 Task: Find connections with filter location Bom Despacho with filter topic #lawschoolwith filter profile language French with filter current company Uplers with filter school Trinity NDT - NABL Accredited NDT Labs I Welding Inspection I Training & Certification Courses with filter industry Office Administration with filter service category Executive Coaching with filter keywords title Technical Writer
Action: Mouse moved to (645, 112)
Screenshot: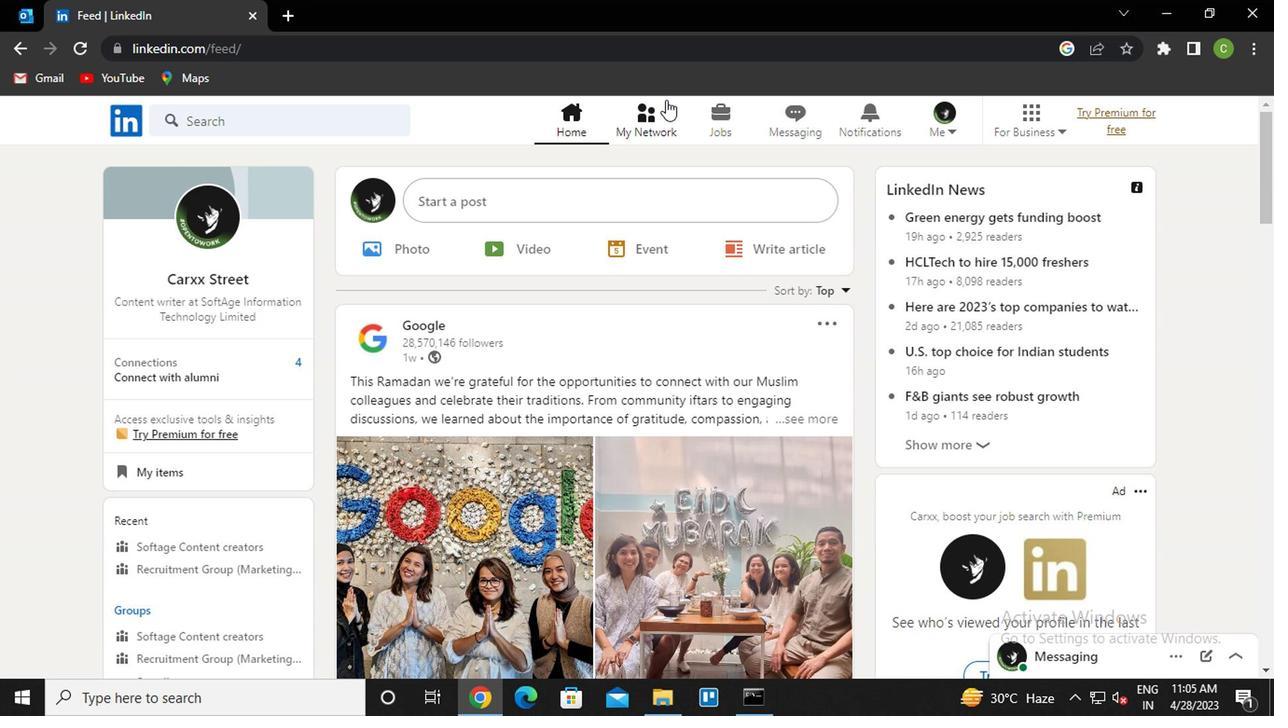 
Action: Mouse pressed left at (645, 112)
Screenshot: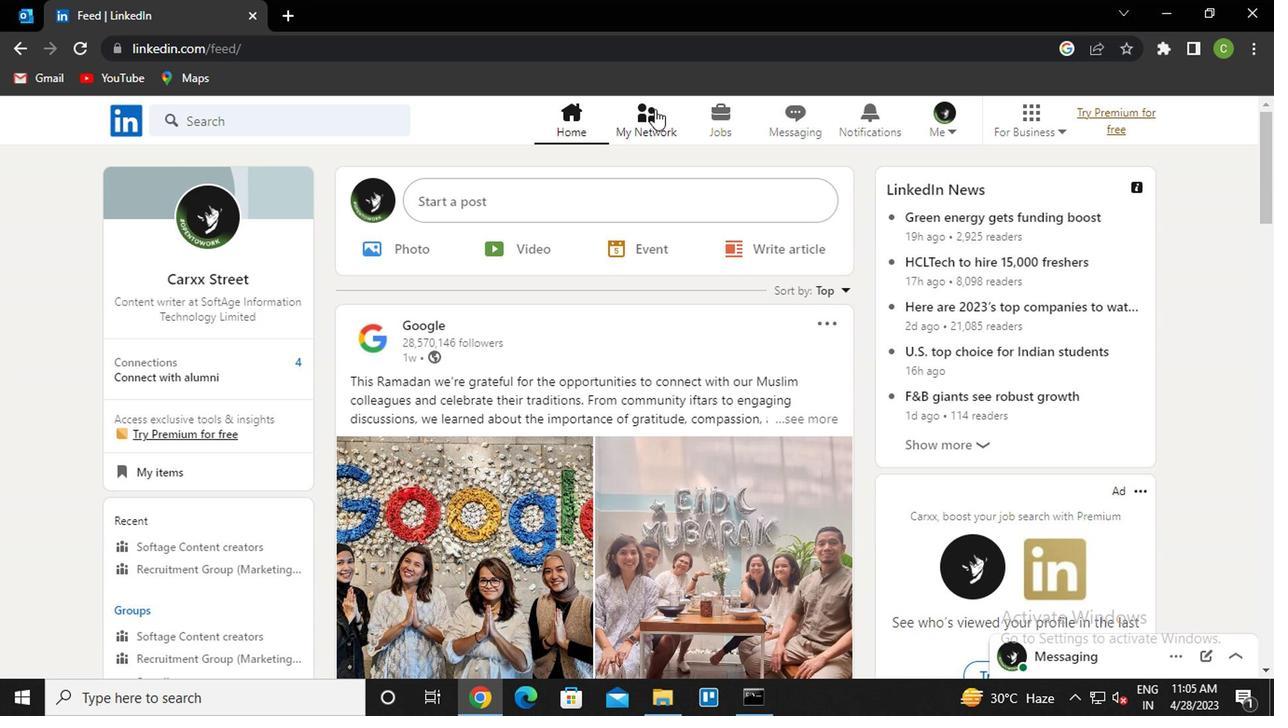 
Action: Mouse moved to (268, 226)
Screenshot: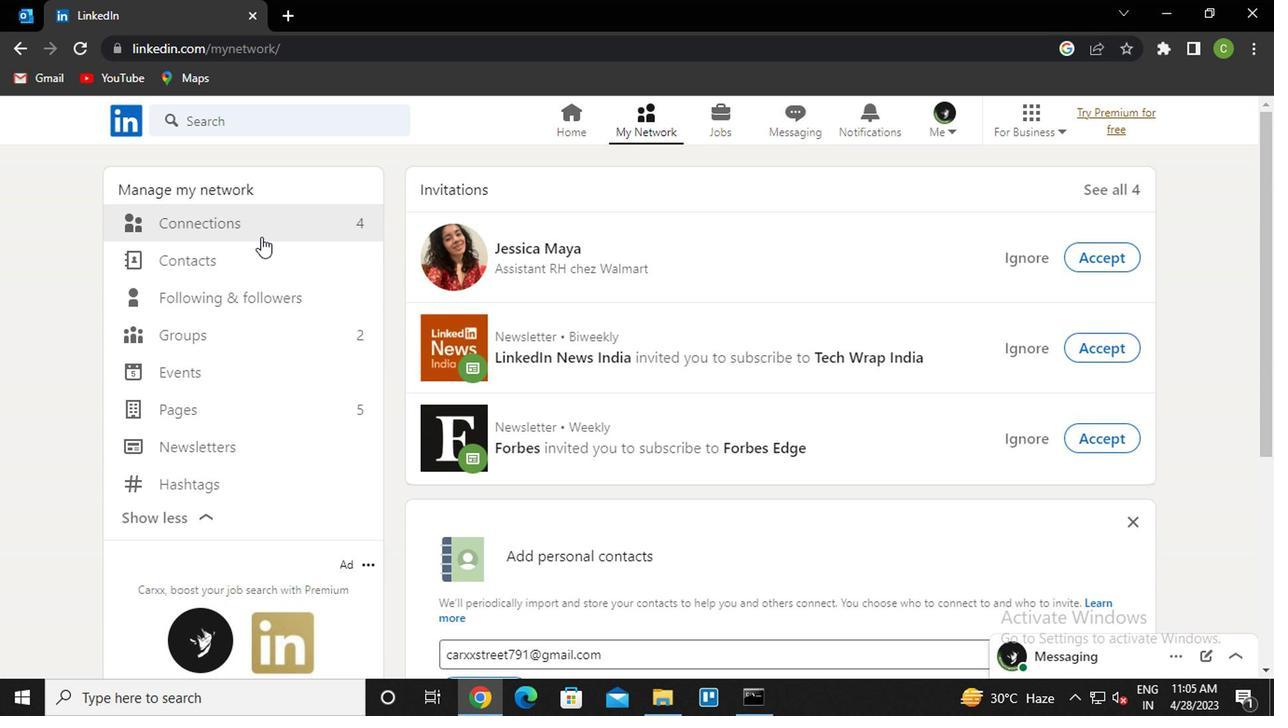 
Action: Mouse pressed left at (268, 226)
Screenshot: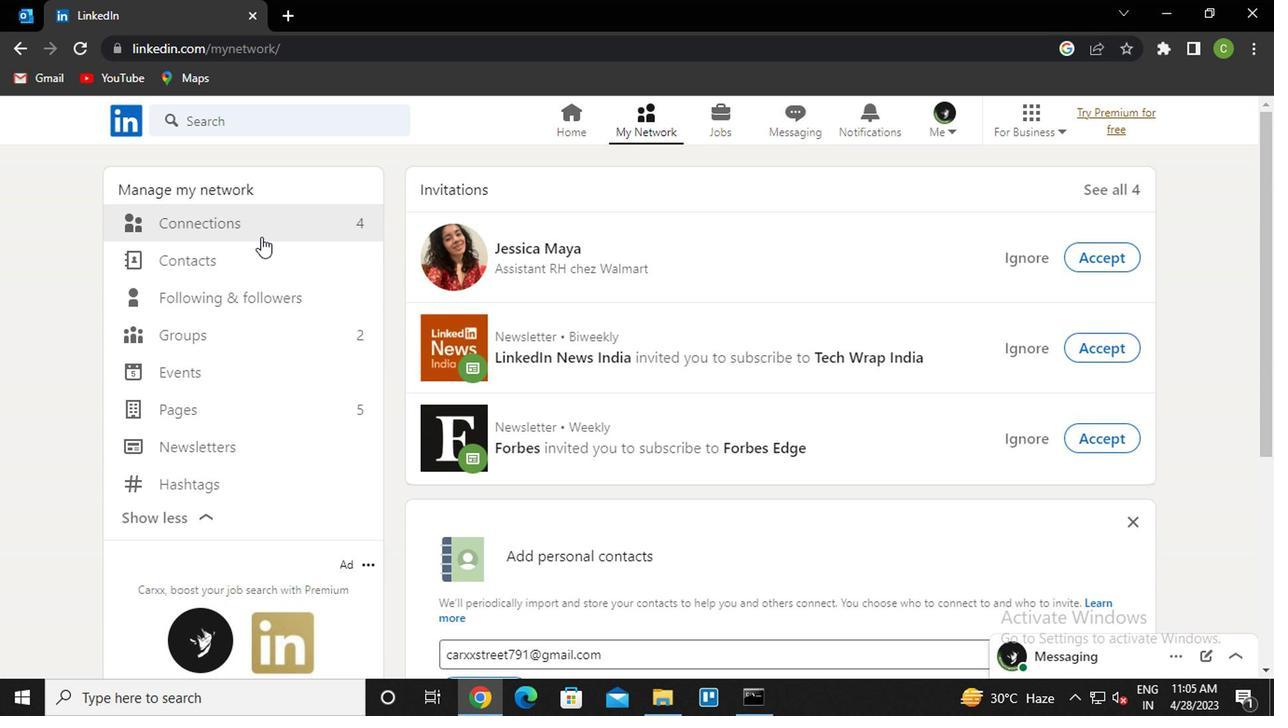 
Action: Mouse moved to (737, 226)
Screenshot: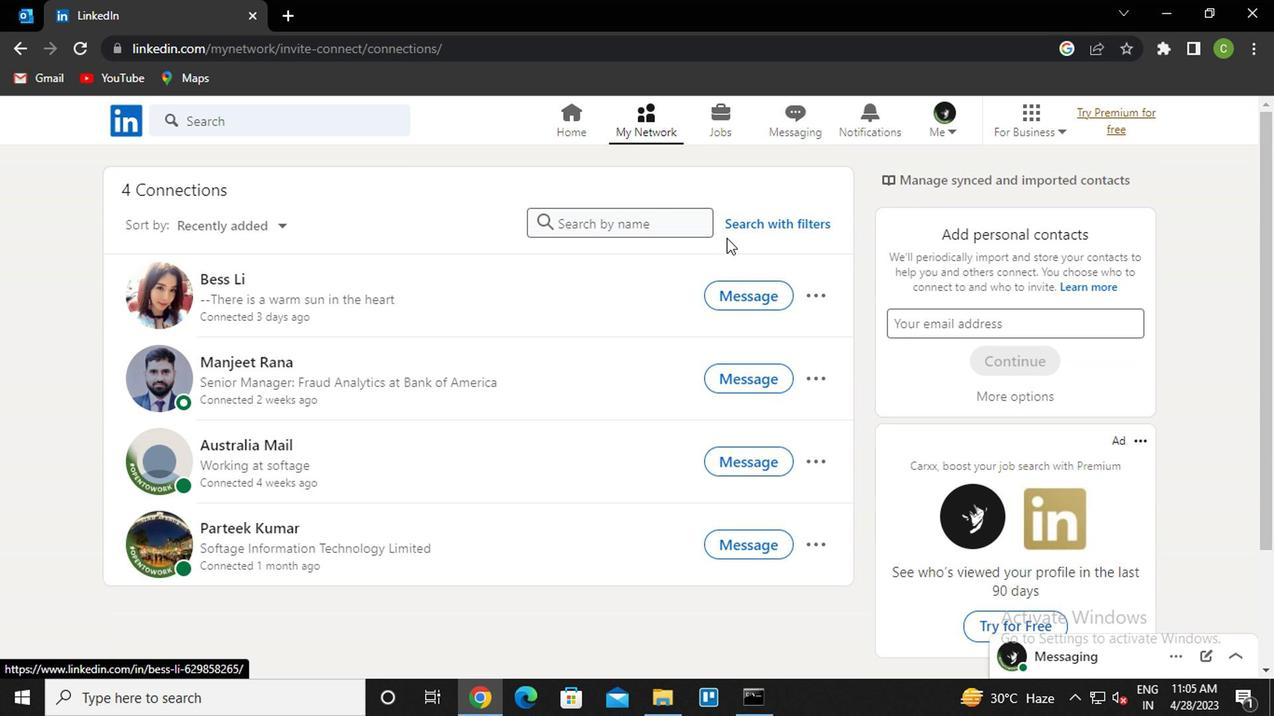 
Action: Mouse pressed left at (737, 226)
Screenshot: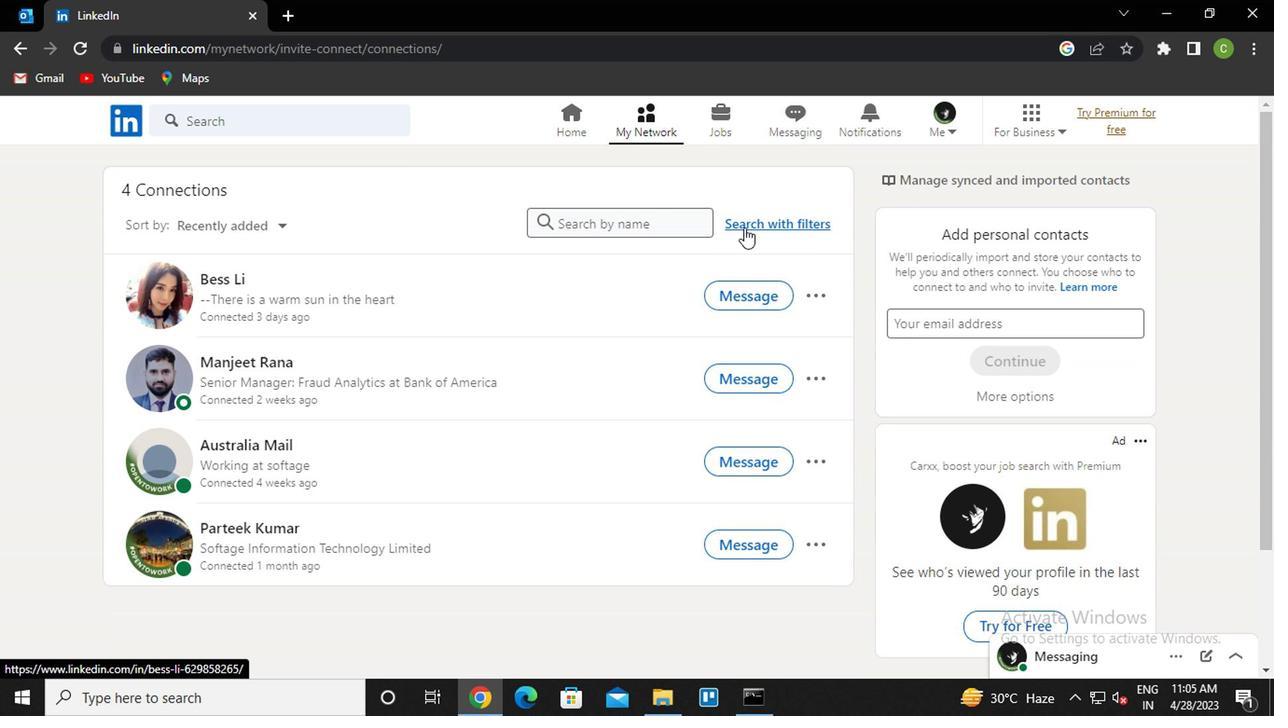 
Action: Mouse moved to (696, 176)
Screenshot: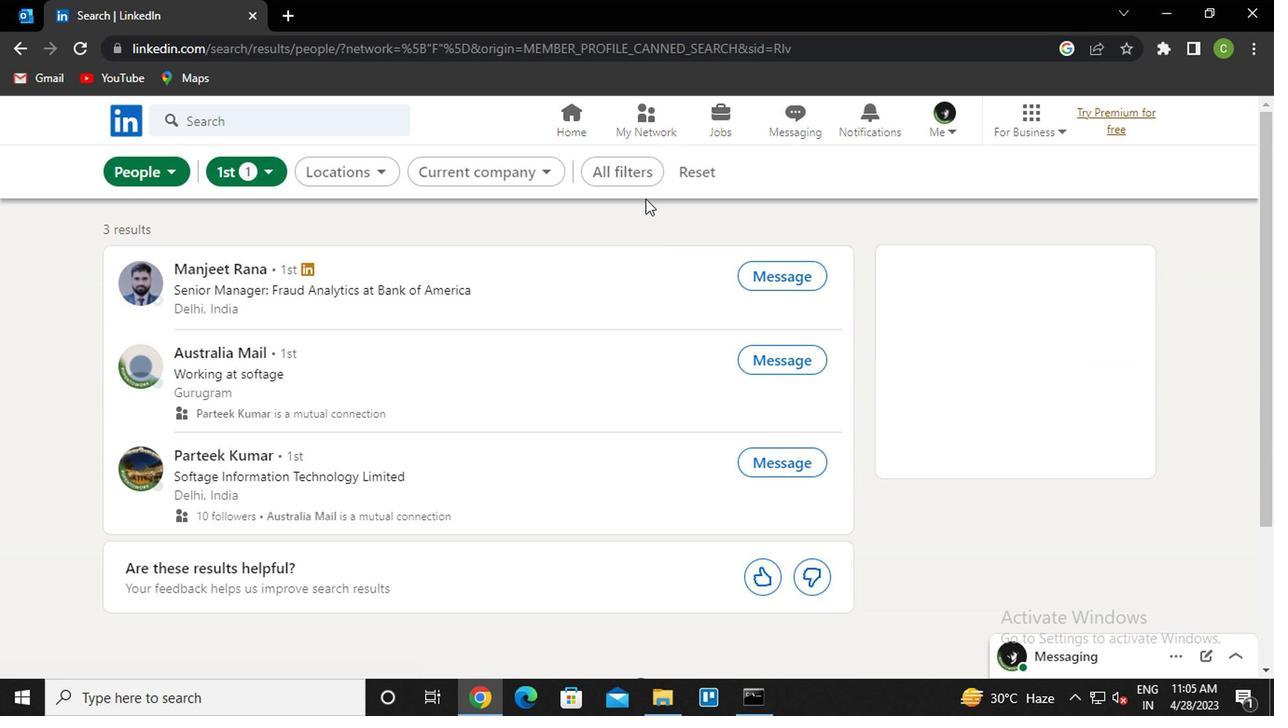 
Action: Mouse pressed left at (696, 176)
Screenshot: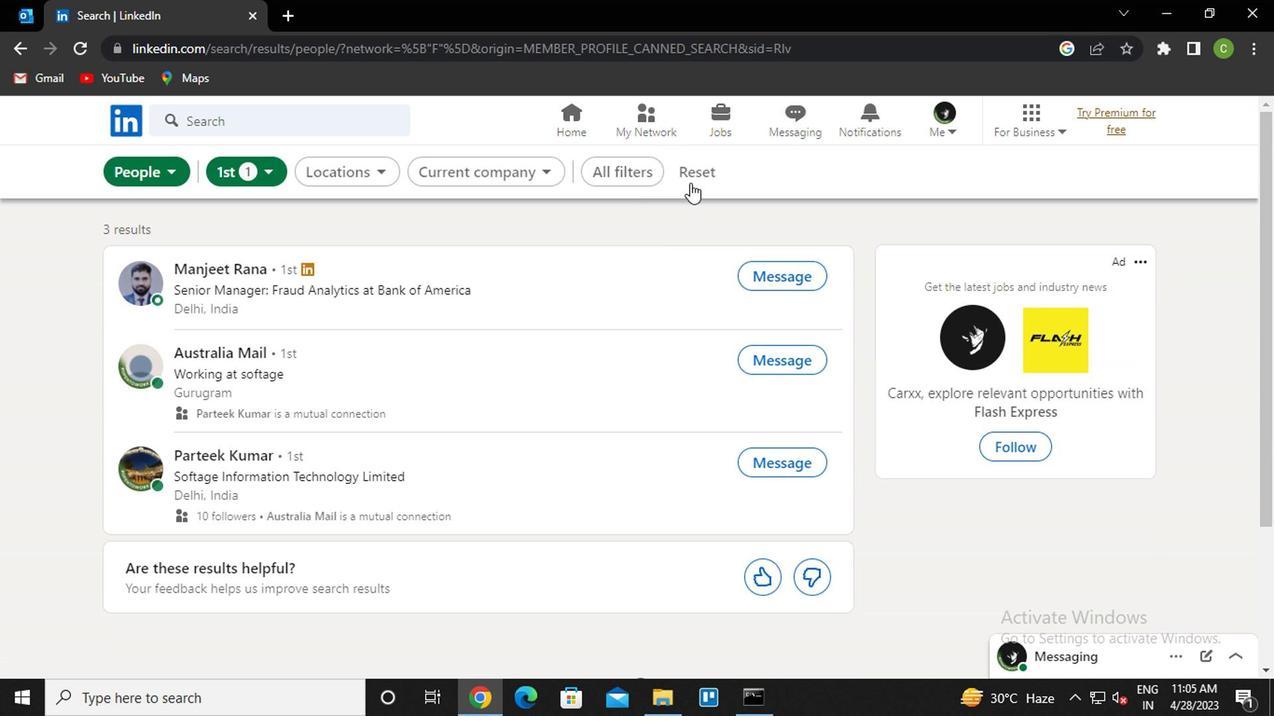 
Action: Mouse moved to (660, 170)
Screenshot: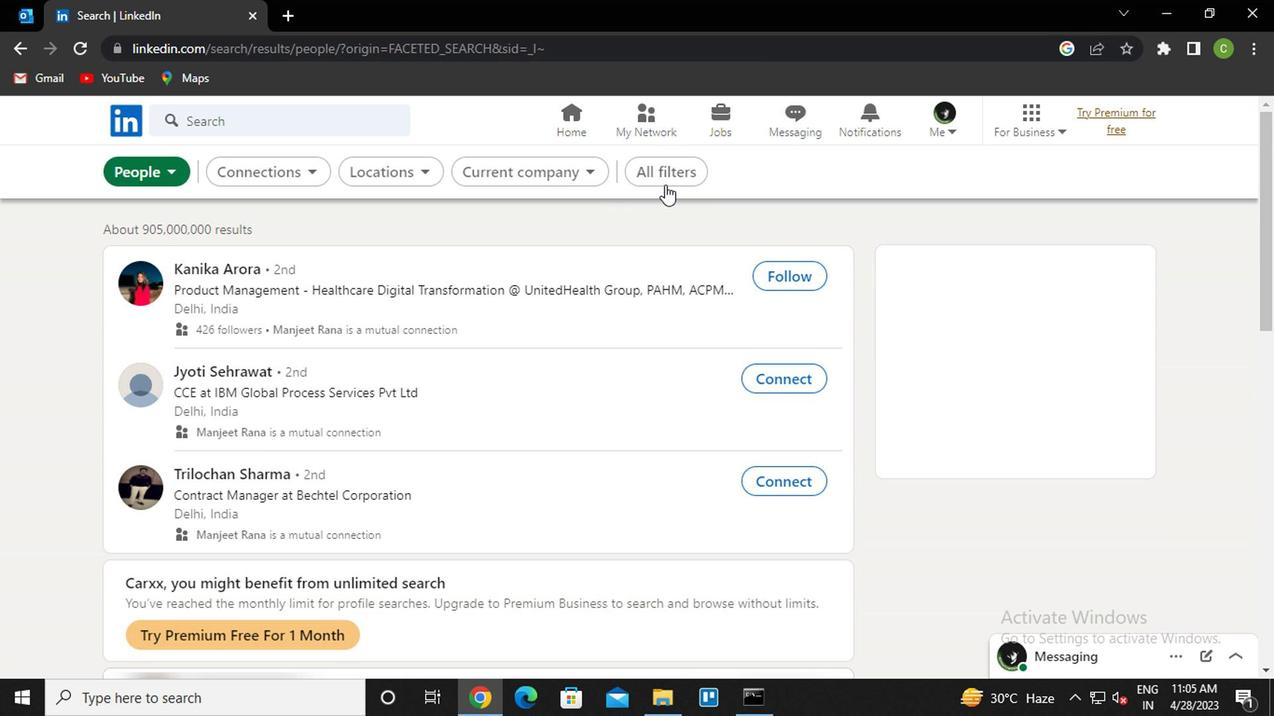 
Action: Mouse pressed left at (660, 170)
Screenshot: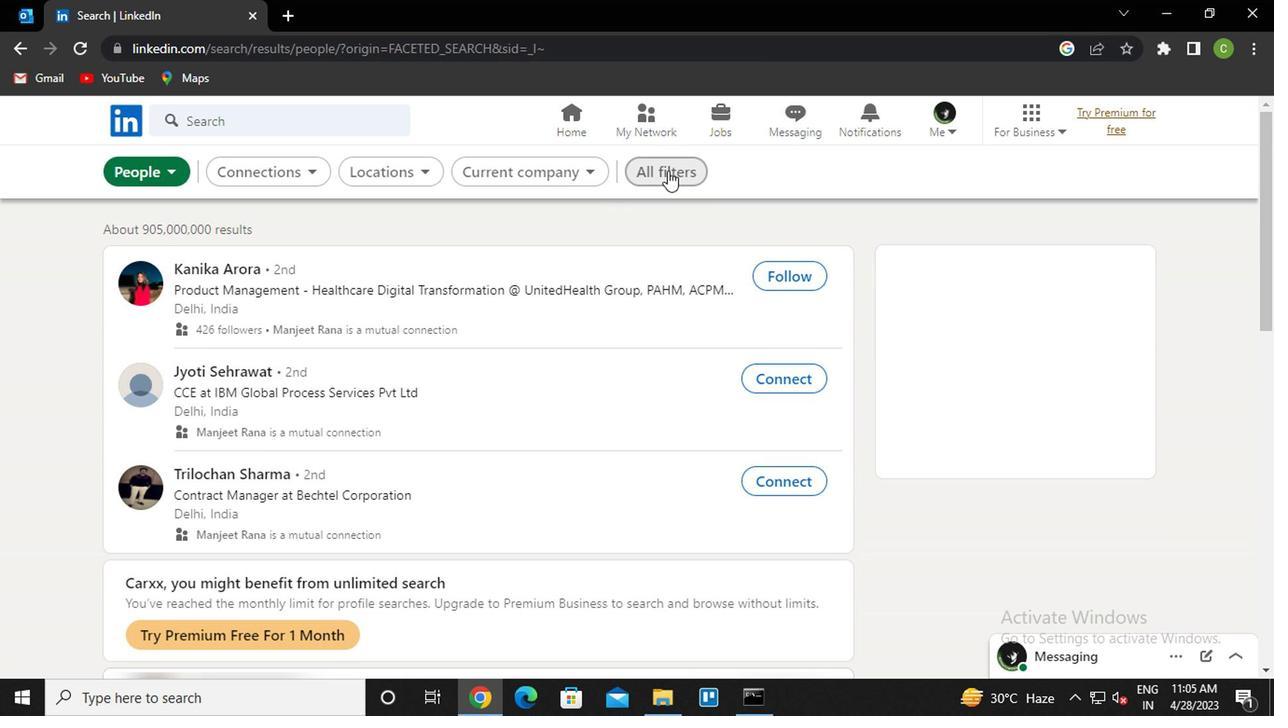 
Action: Mouse moved to (1087, 280)
Screenshot: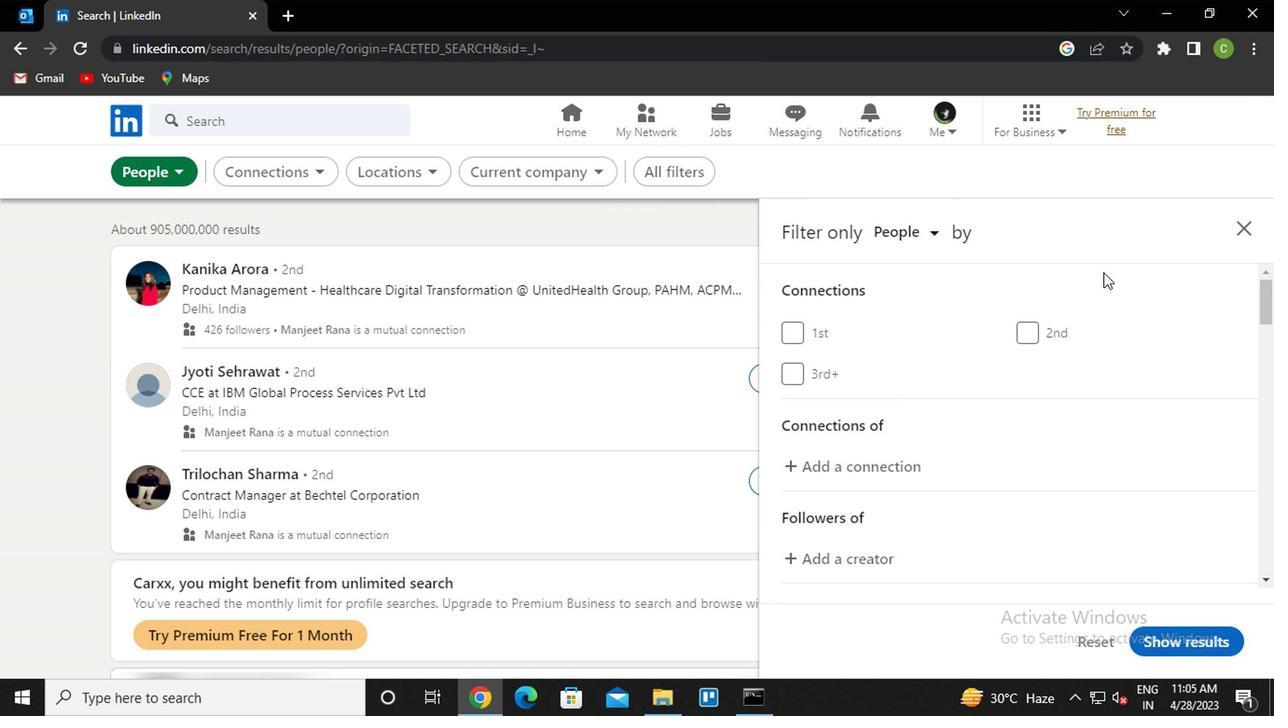 
Action: Mouse scrolled (1087, 280) with delta (0, 0)
Screenshot: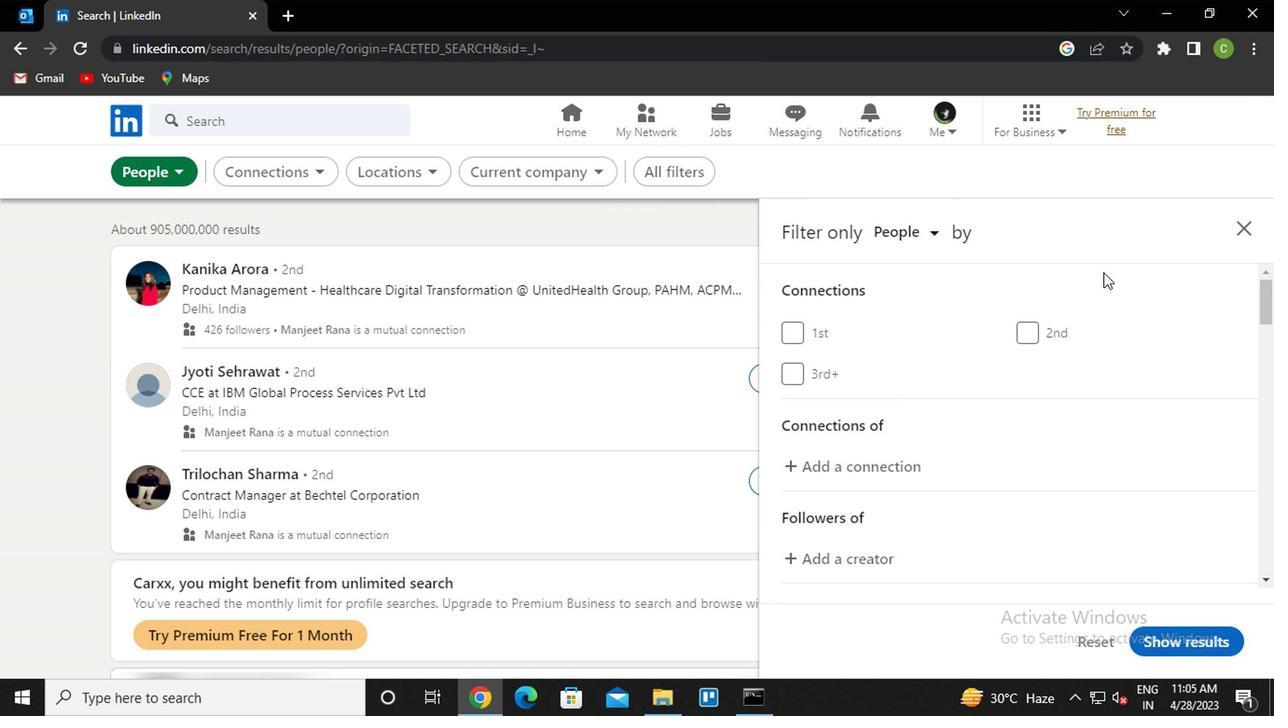 
Action: Mouse moved to (1087, 284)
Screenshot: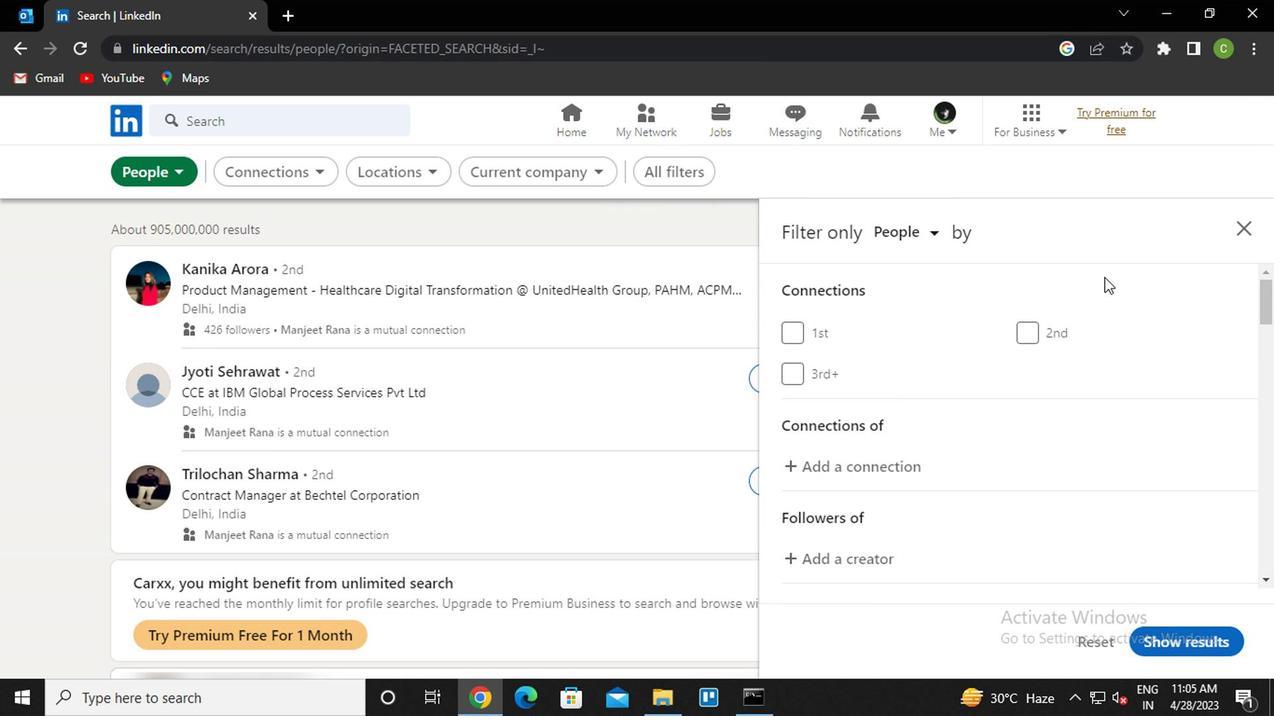 
Action: Mouse scrolled (1087, 282) with delta (0, -1)
Screenshot: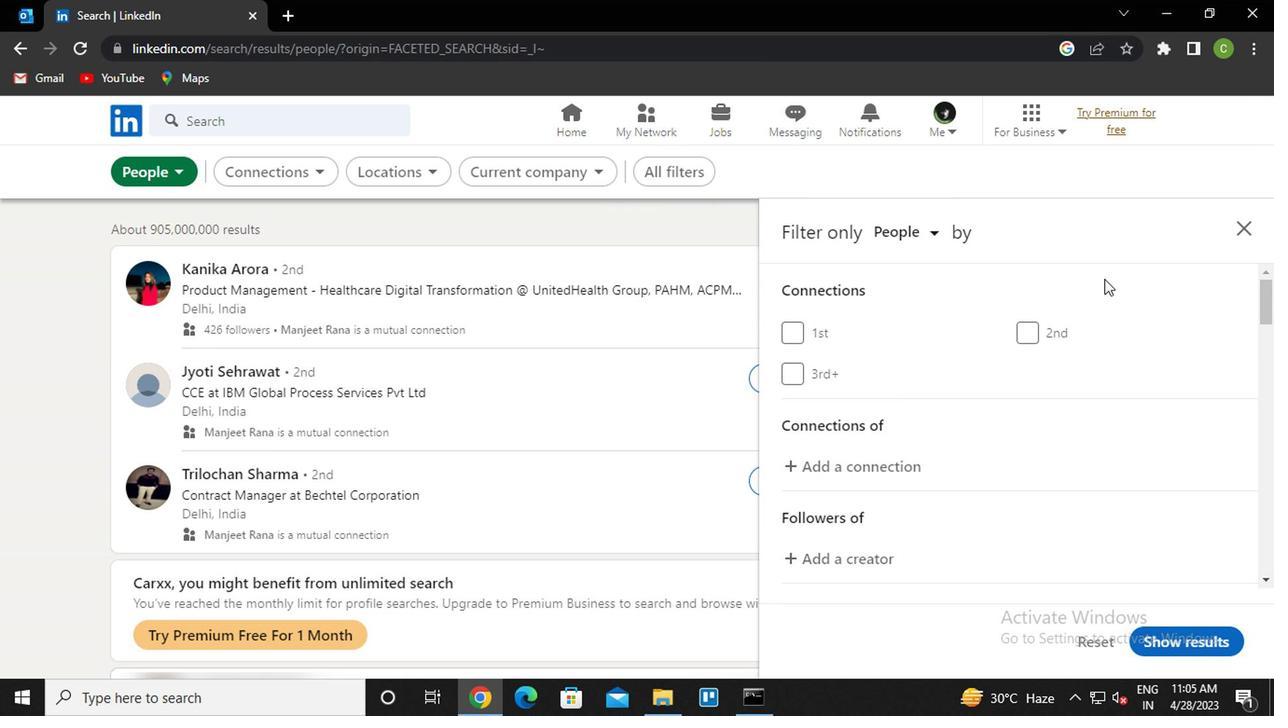 
Action: Mouse moved to (1087, 286)
Screenshot: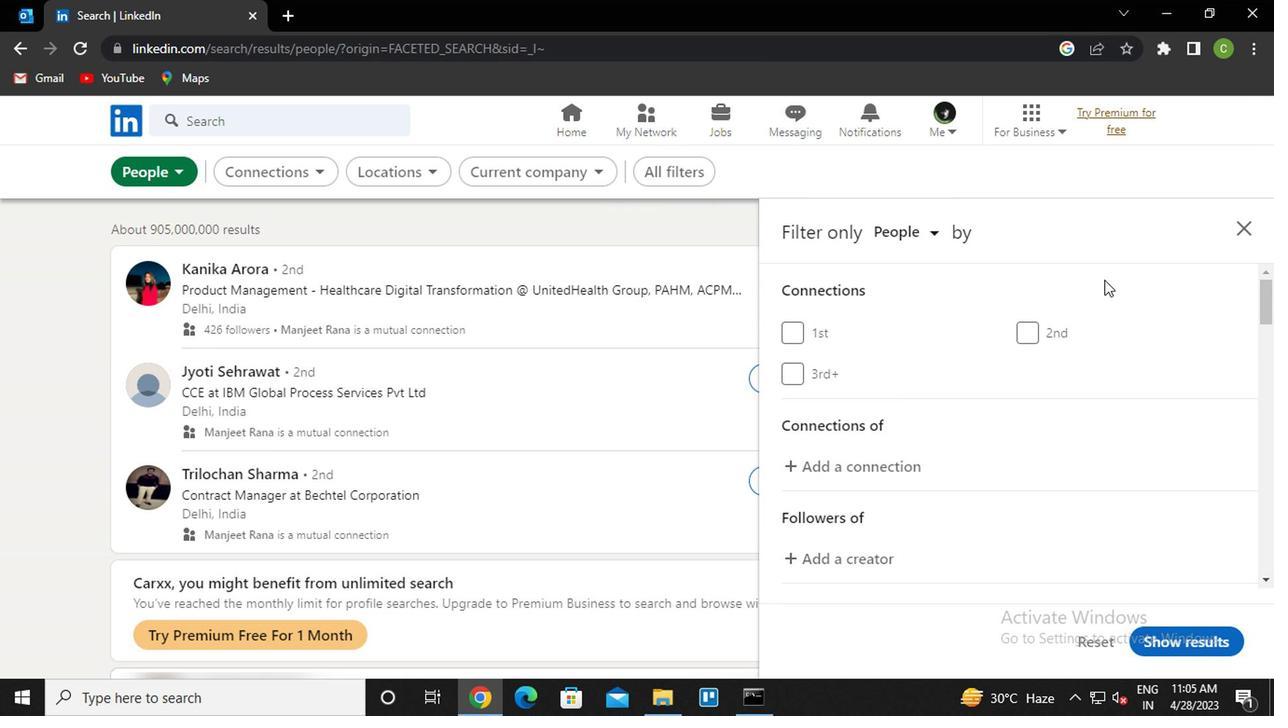 
Action: Mouse scrolled (1087, 284) with delta (0, -1)
Screenshot: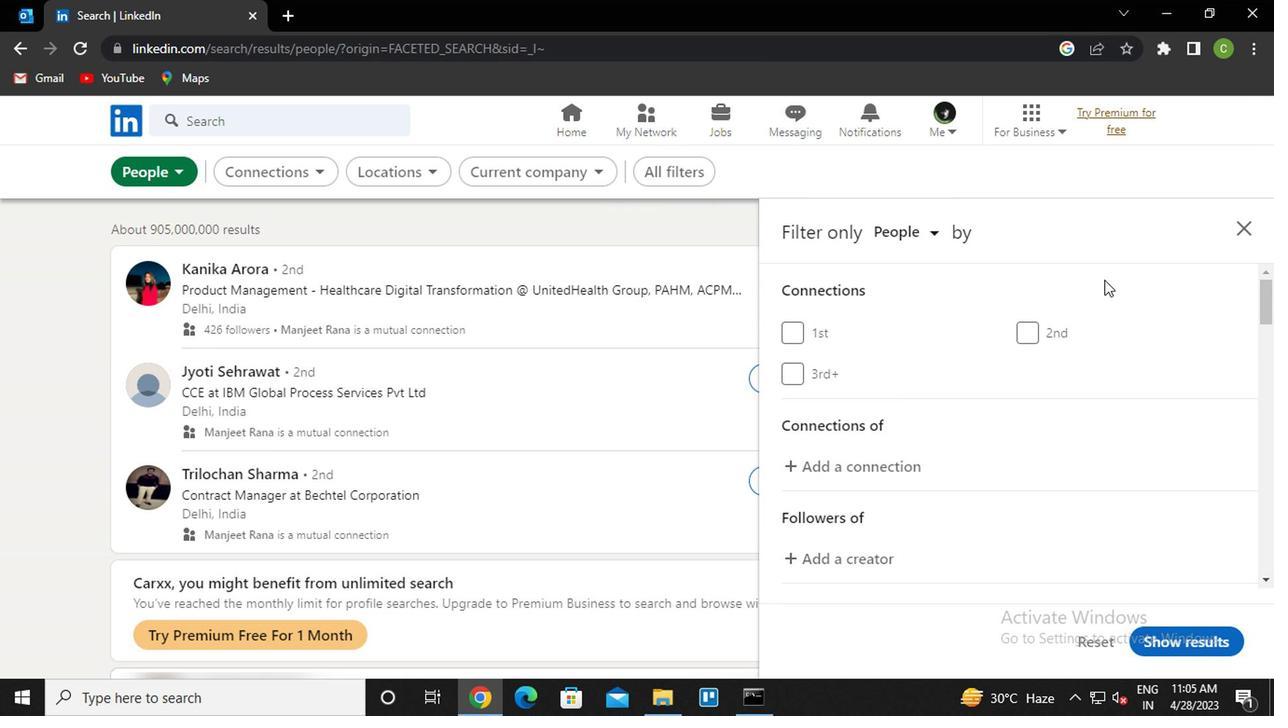 
Action: Mouse moved to (1087, 287)
Screenshot: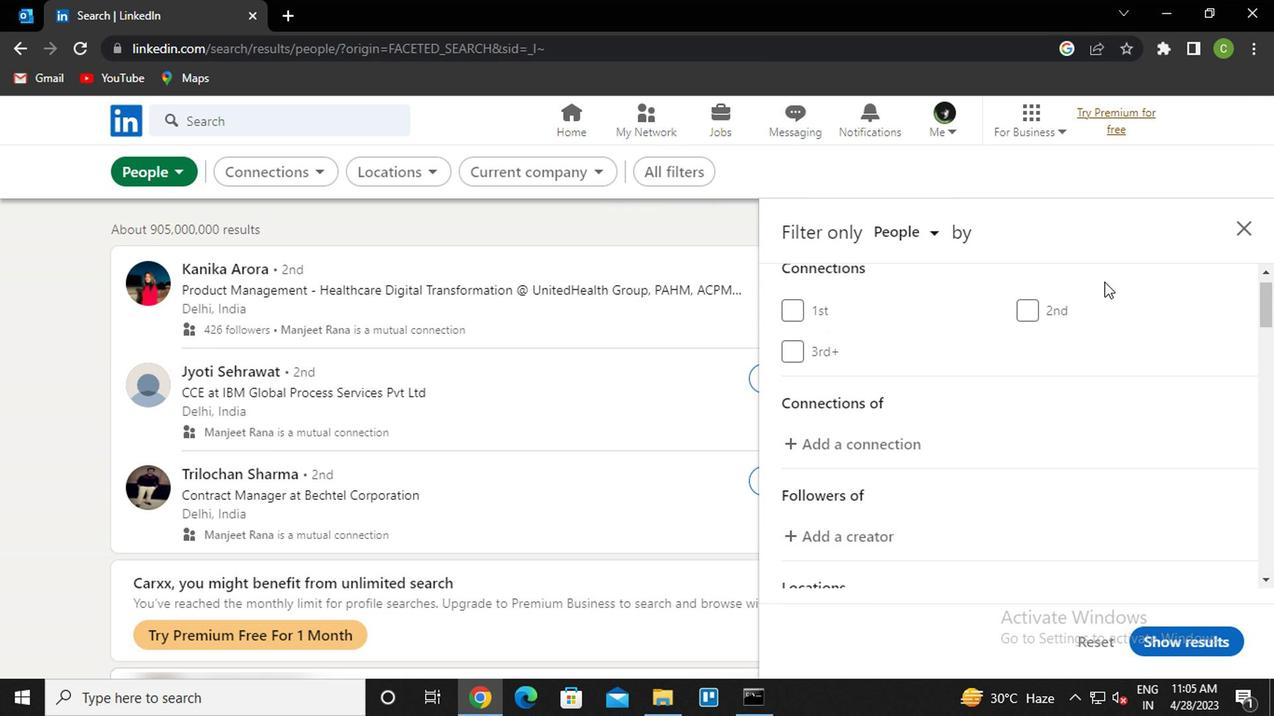 
Action: Mouse scrolled (1087, 286) with delta (0, 0)
Screenshot: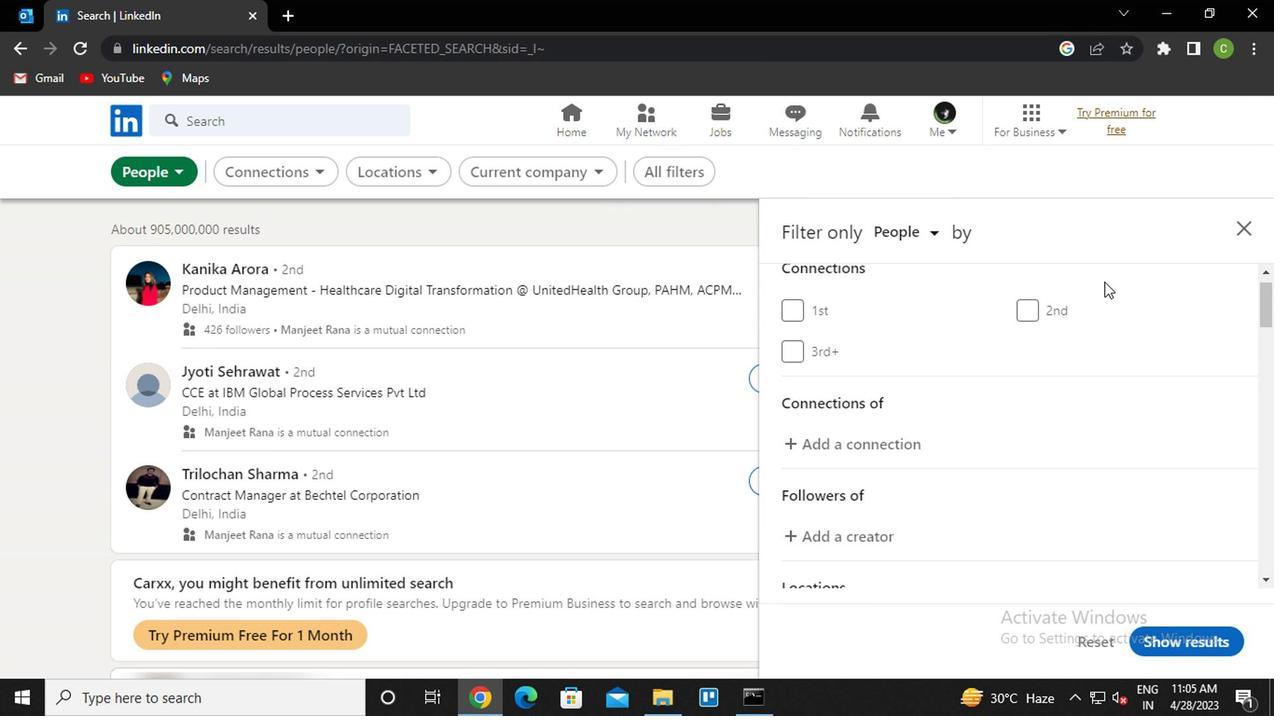 
Action: Mouse moved to (1087, 288)
Screenshot: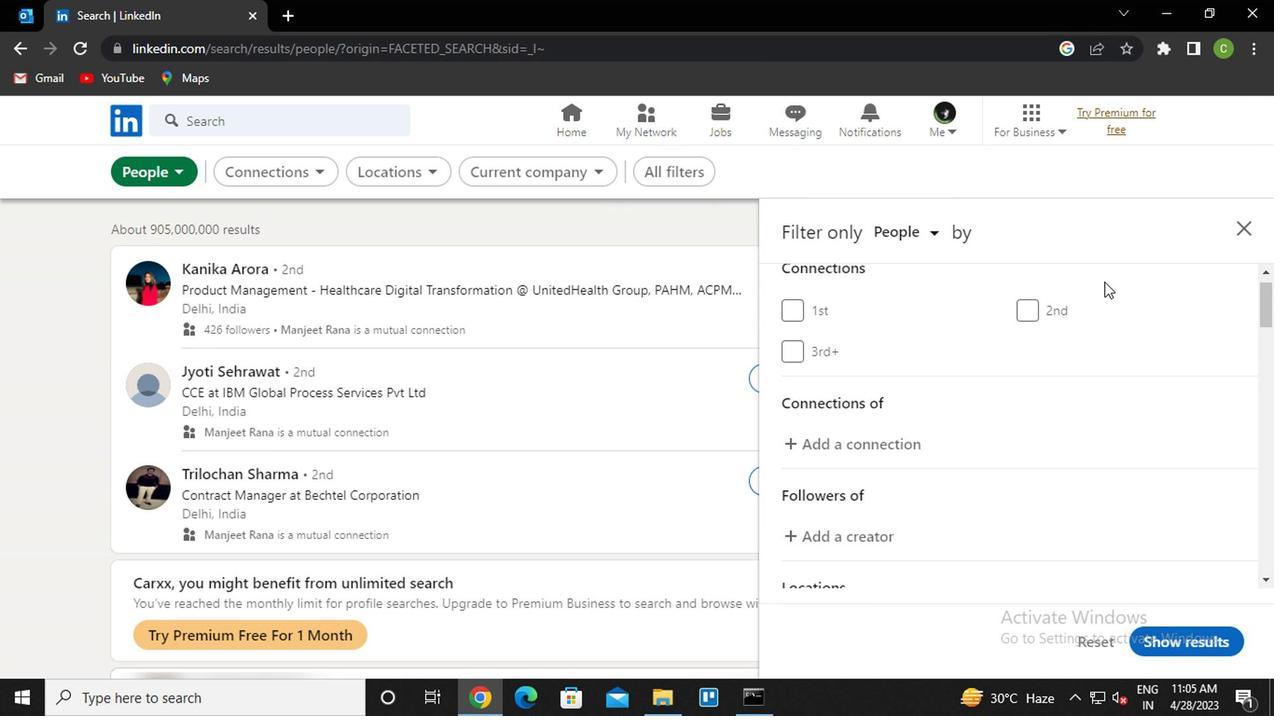 
Action: Mouse scrolled (1087, 287) with delta (0, -1)
Screenshot: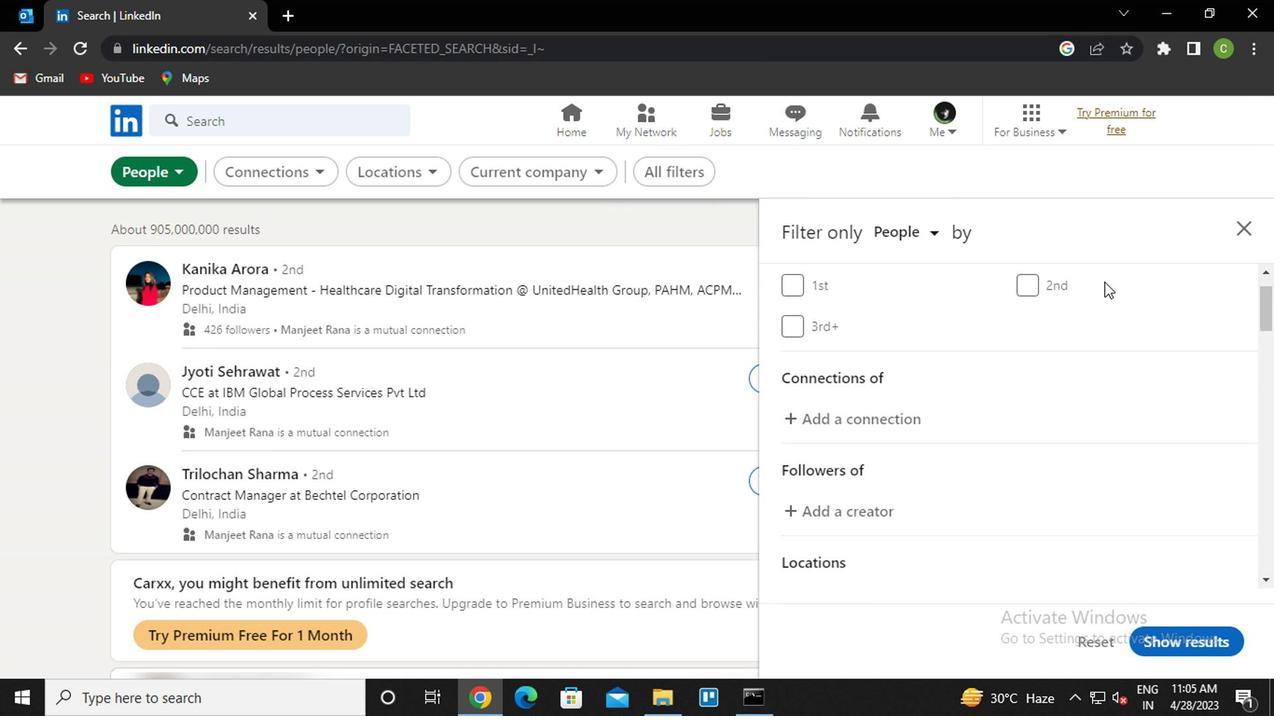 
Action: Mouse moved to (1079, 317)
Screenshot: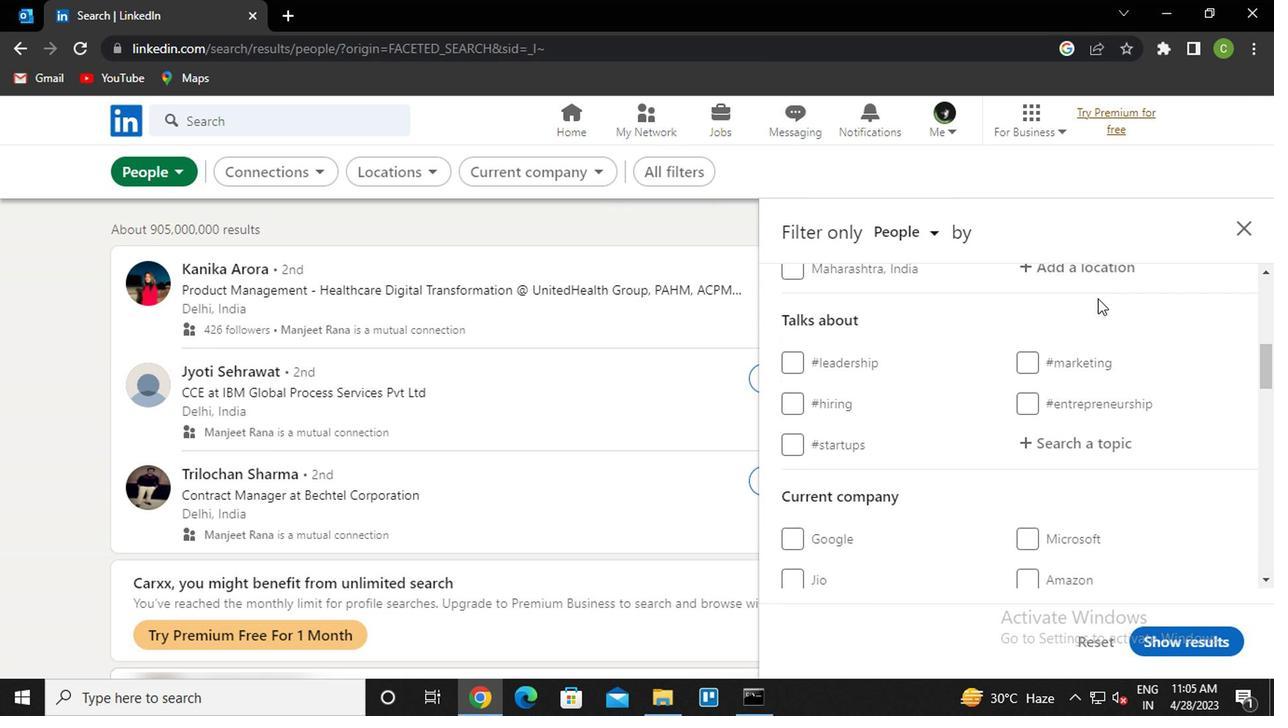 
Action: Mouse scrolled (1079, 319) with delta (0, 1)
Screenshot: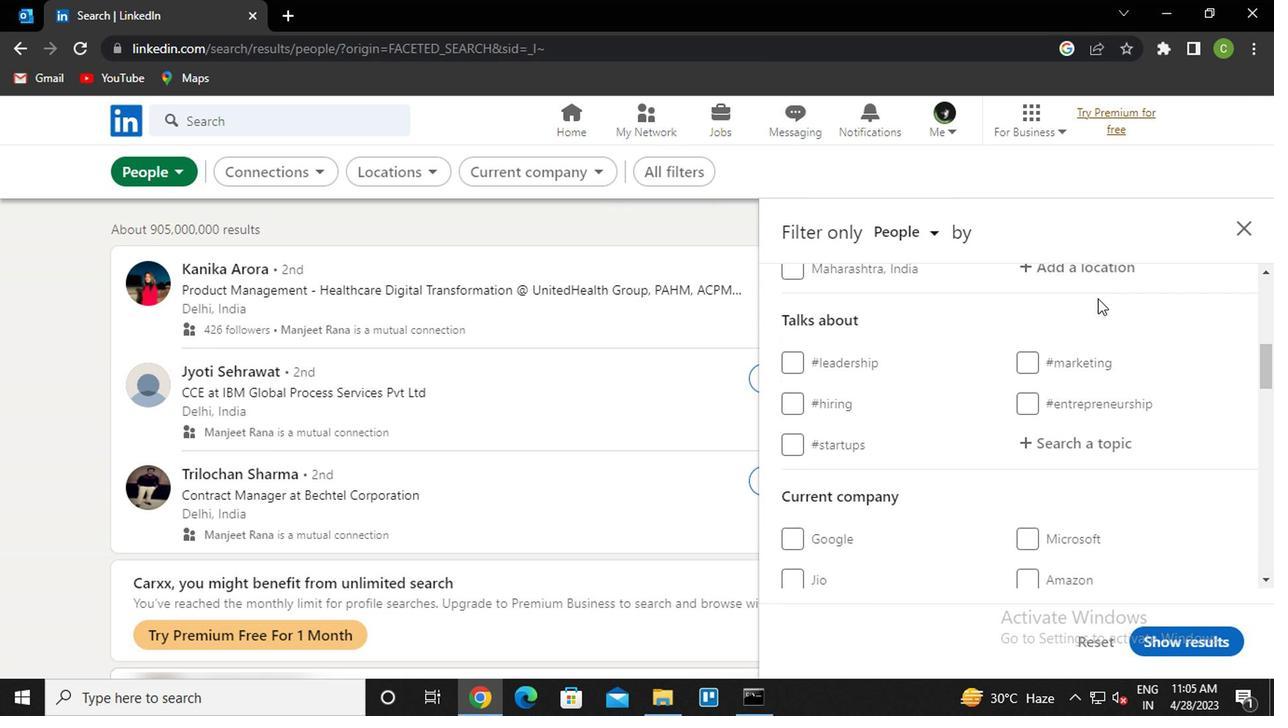 
Action: Mouse moved to (1076, 361)
Screenshot: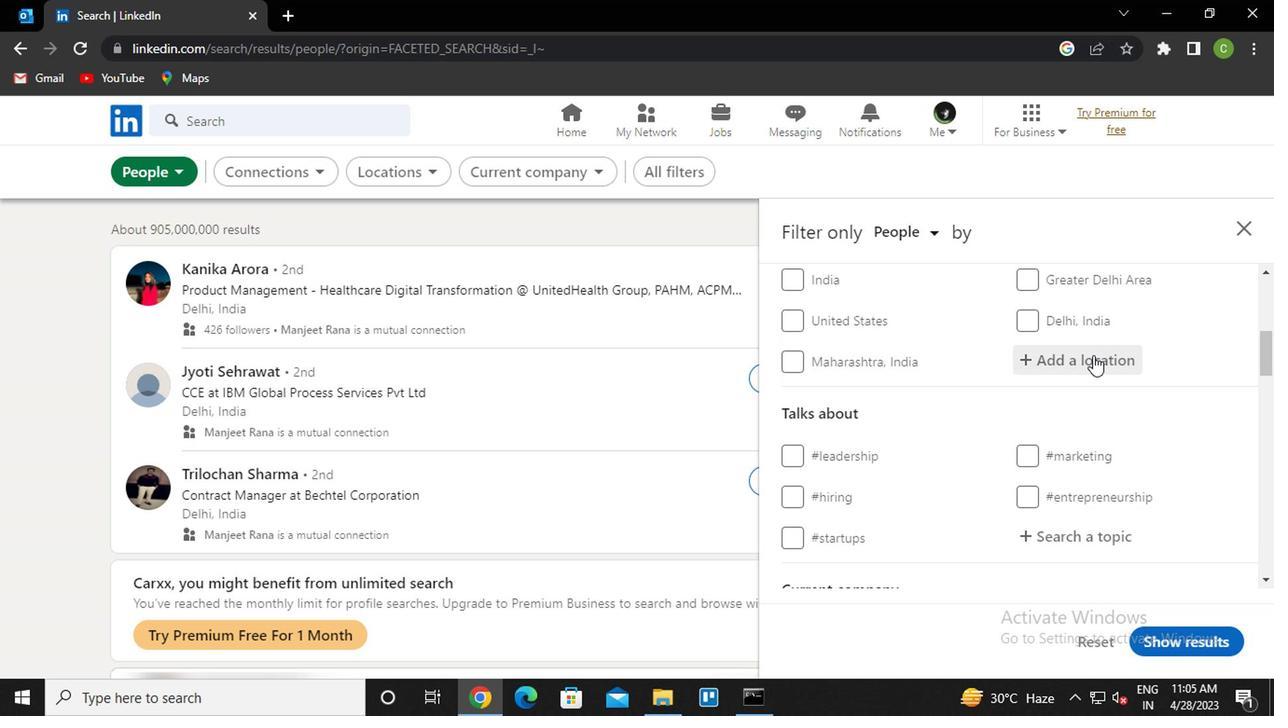 
Action: Mouse pressed left at (1076, 361)
Screenshot: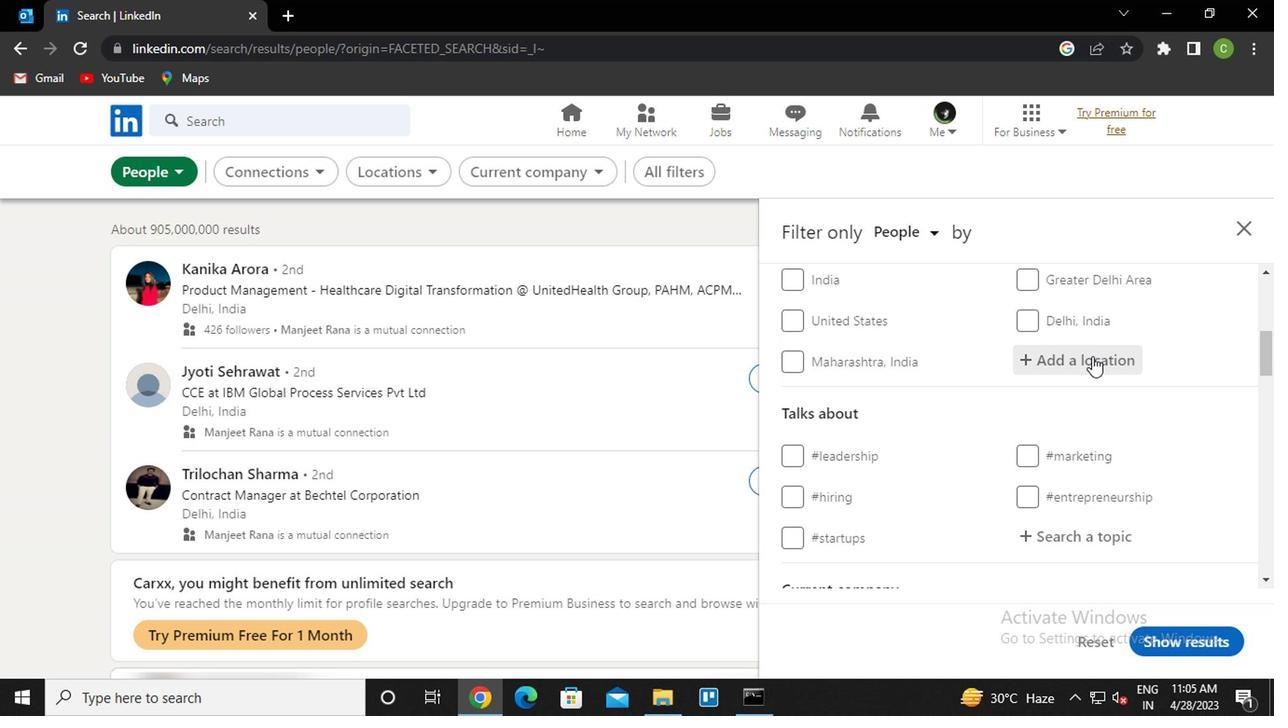 
Action: Mouse moved to (1076, 363)
Screenshot: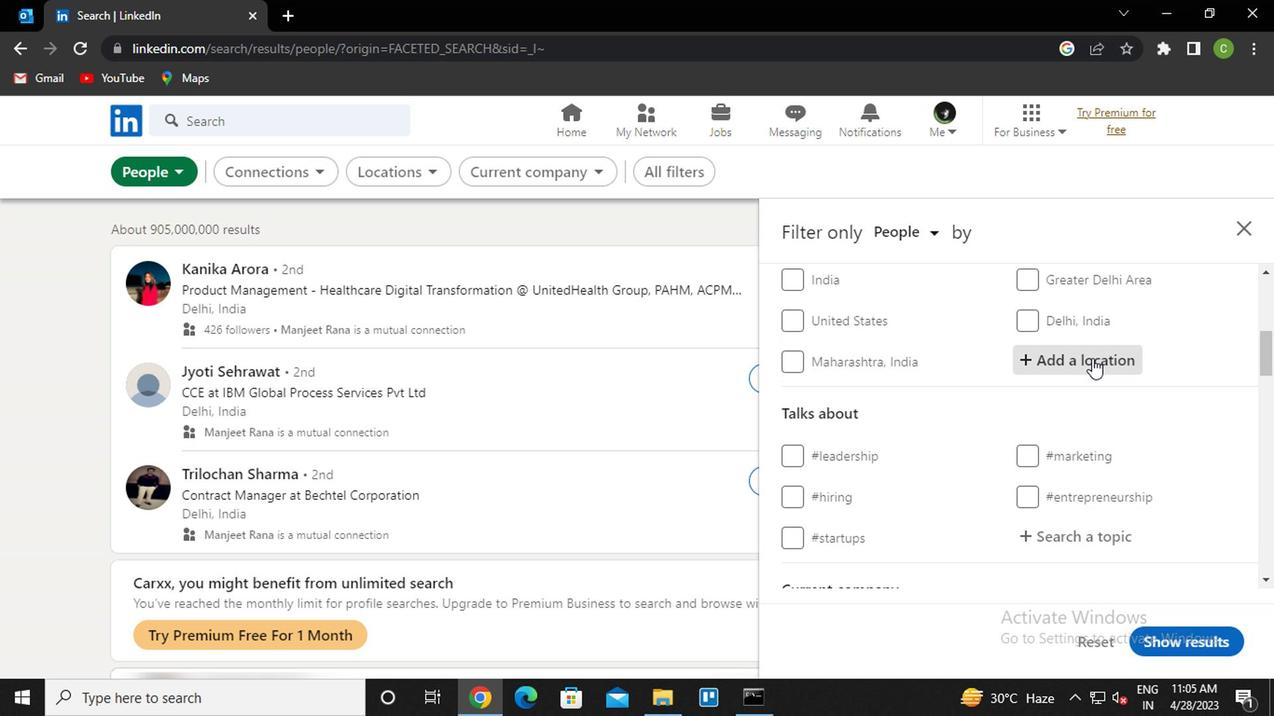 
Action: Key pressed <Key.caps_lock>b<Key.caps_lock>om<Key.space><Key.caps_lock>d<Key.caps_lock>es<Key.down><Key.enter>
Screenshot: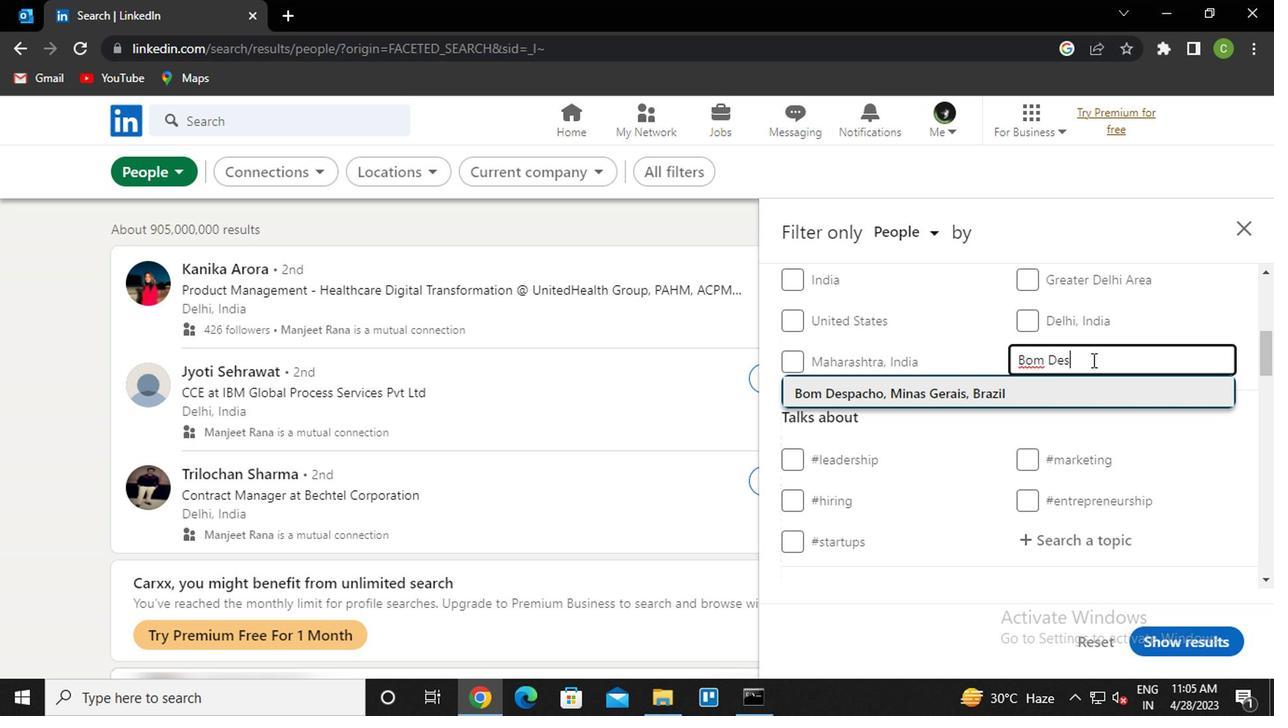 
Action: Mouse moved to (972, 408)
Screenshot: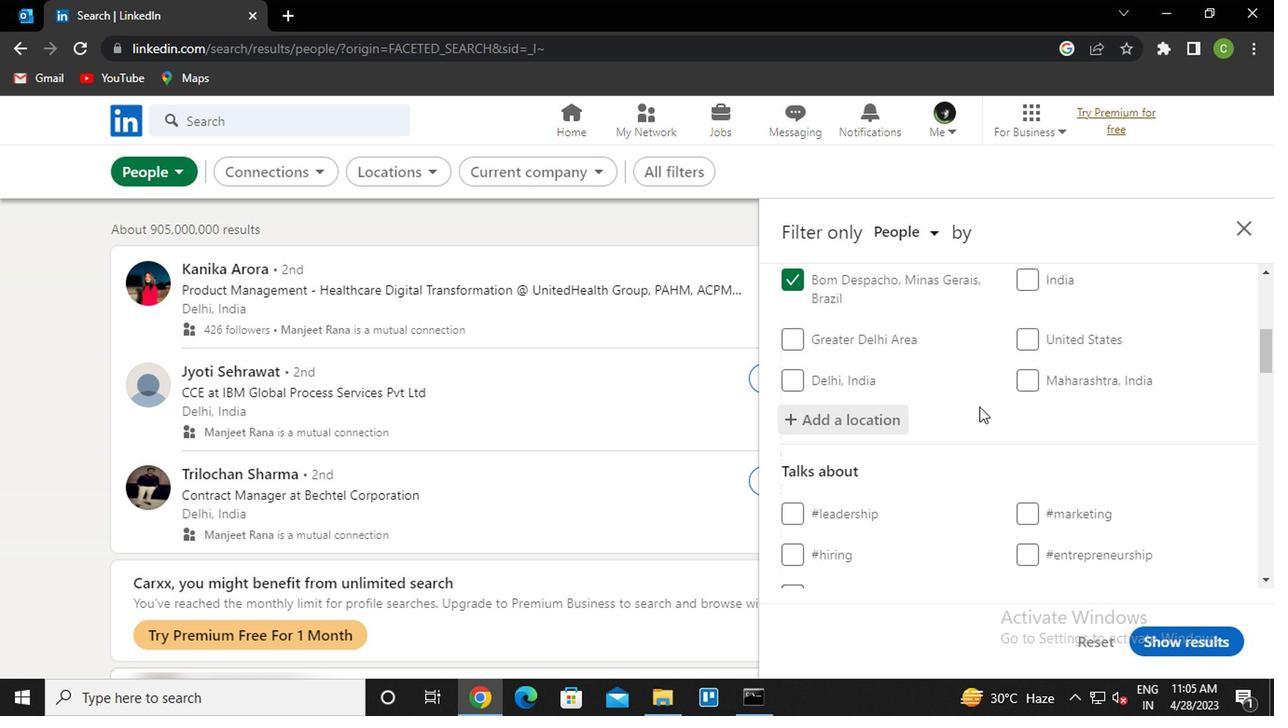 
Action: Mouse scrolled (972, 407) with delta (0, -1)
Screenshot: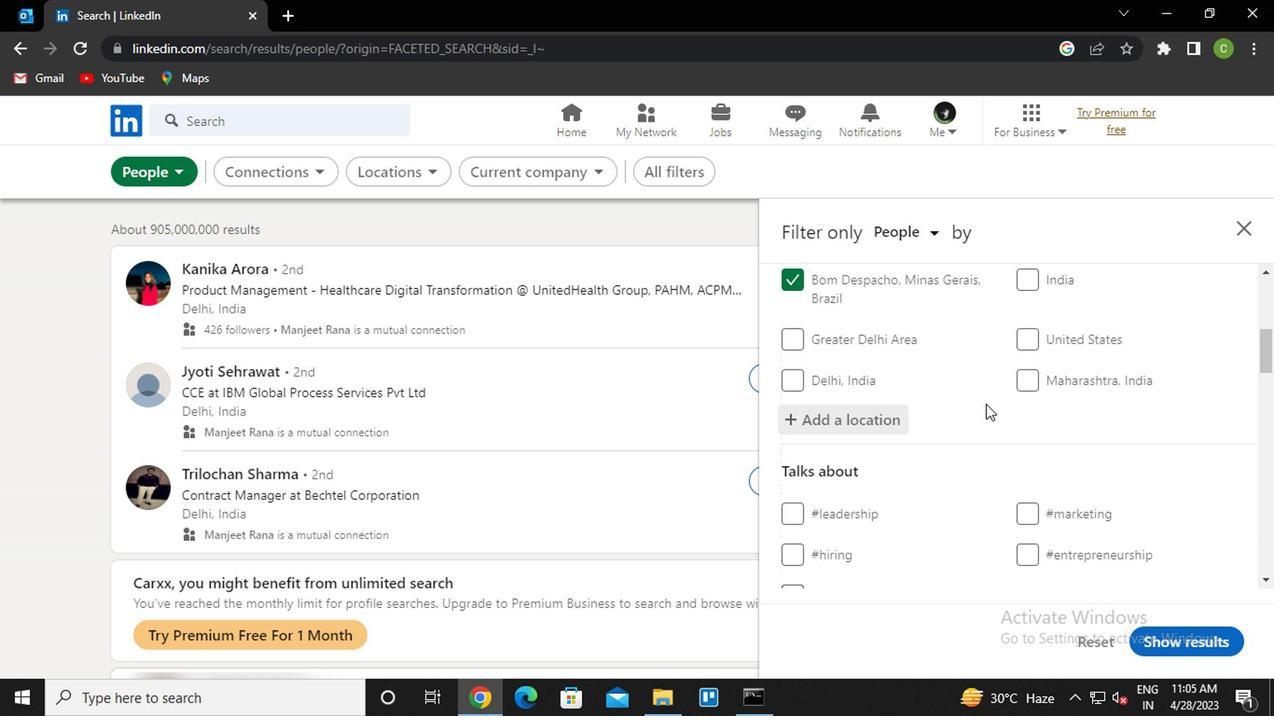 
Action: Mouse moved to (1057, 511)
Screenshot: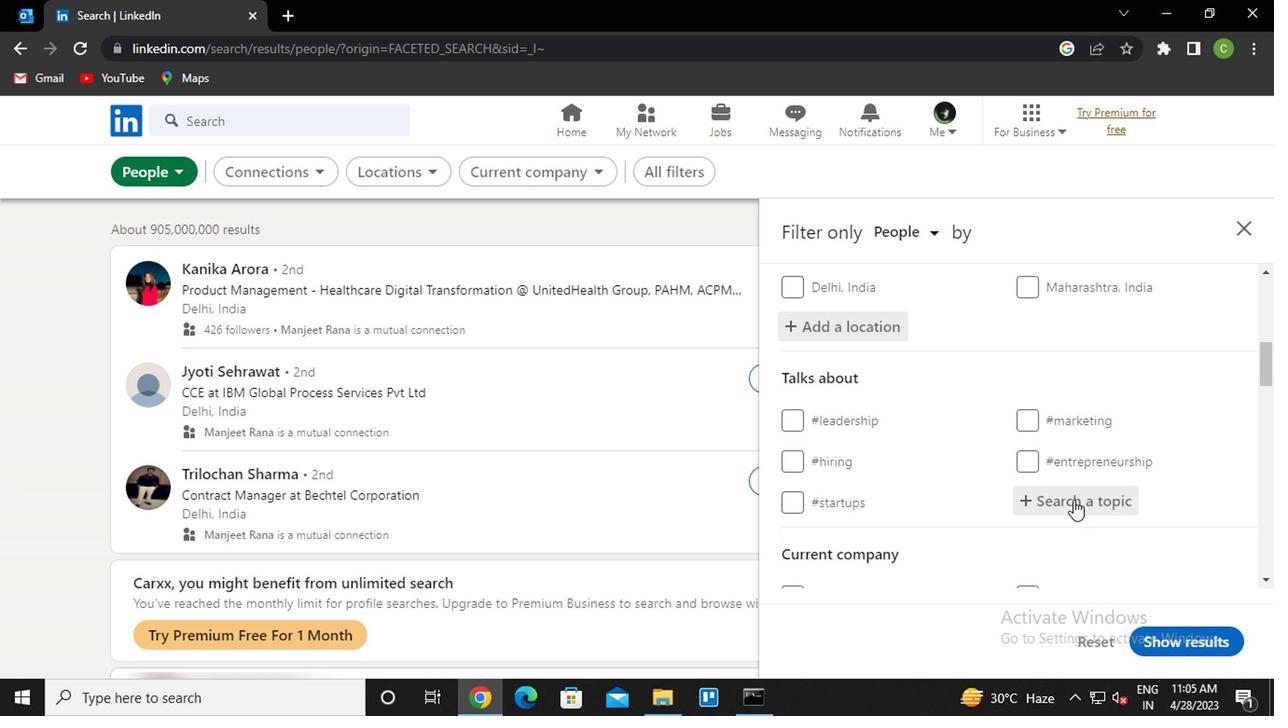 
Action: Mouse pressed left at (1057, 511)
Screenshot: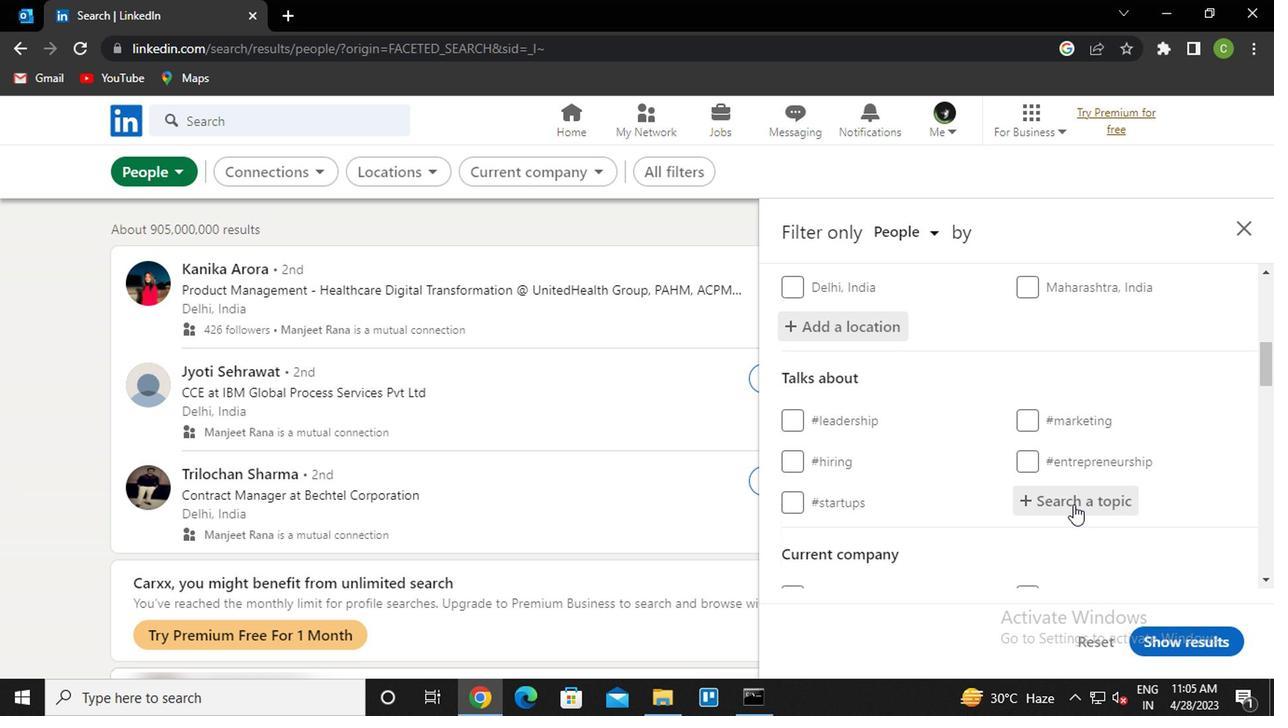 
Action: Key pressed lawsch<Key.down><Key.enter>
Screenshot: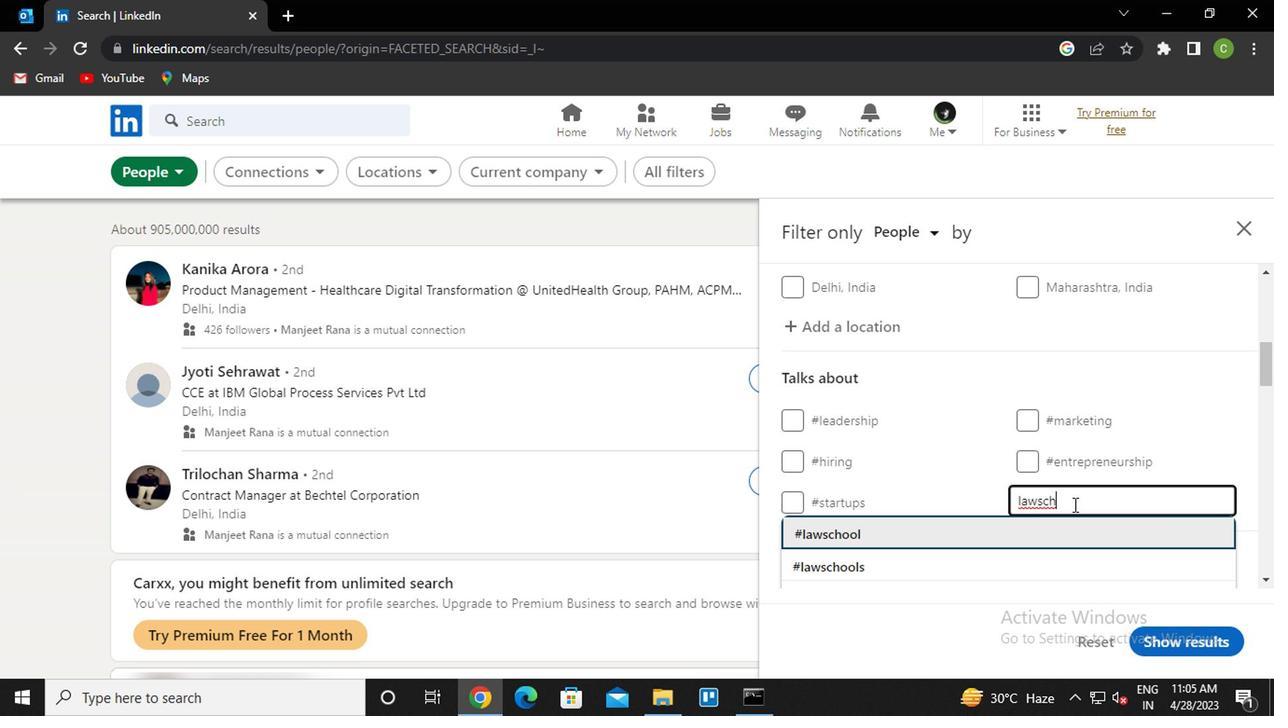 
Action: Mouse moved to (1062, 503)
Screenshot: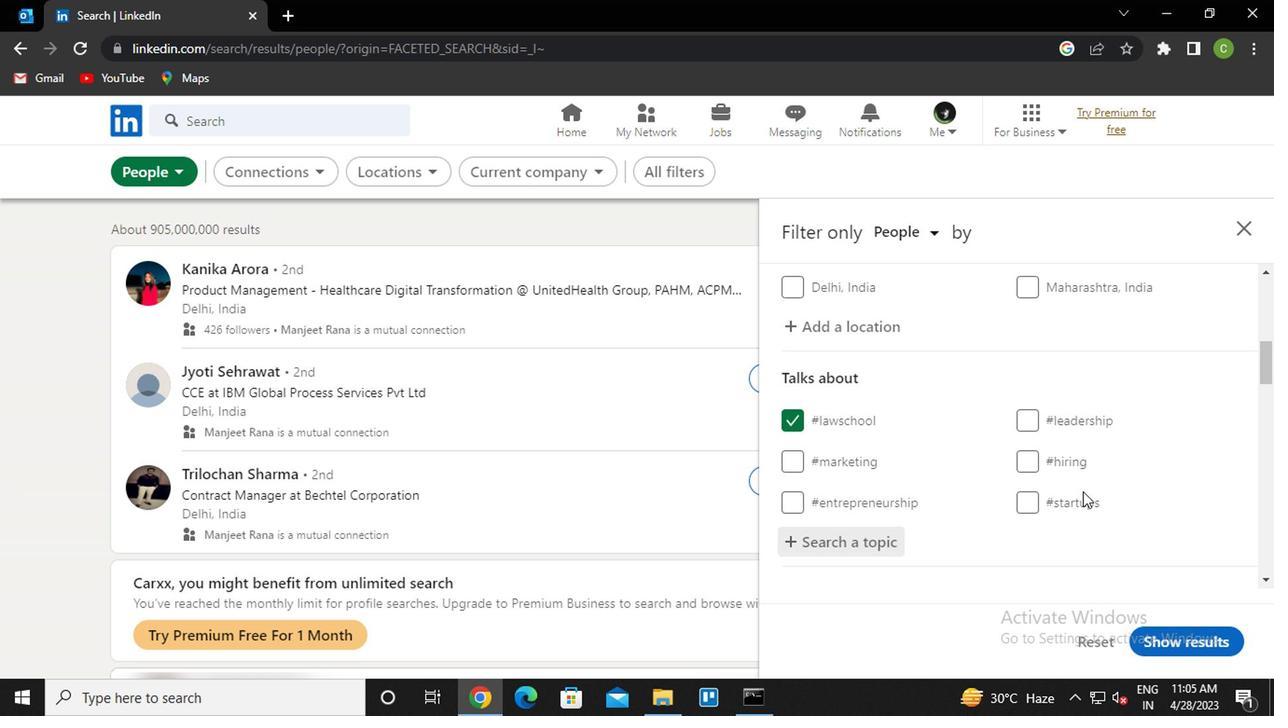 
Action: Mouse scrolled (1062, 501) with delta (0, -1)
Screenshot: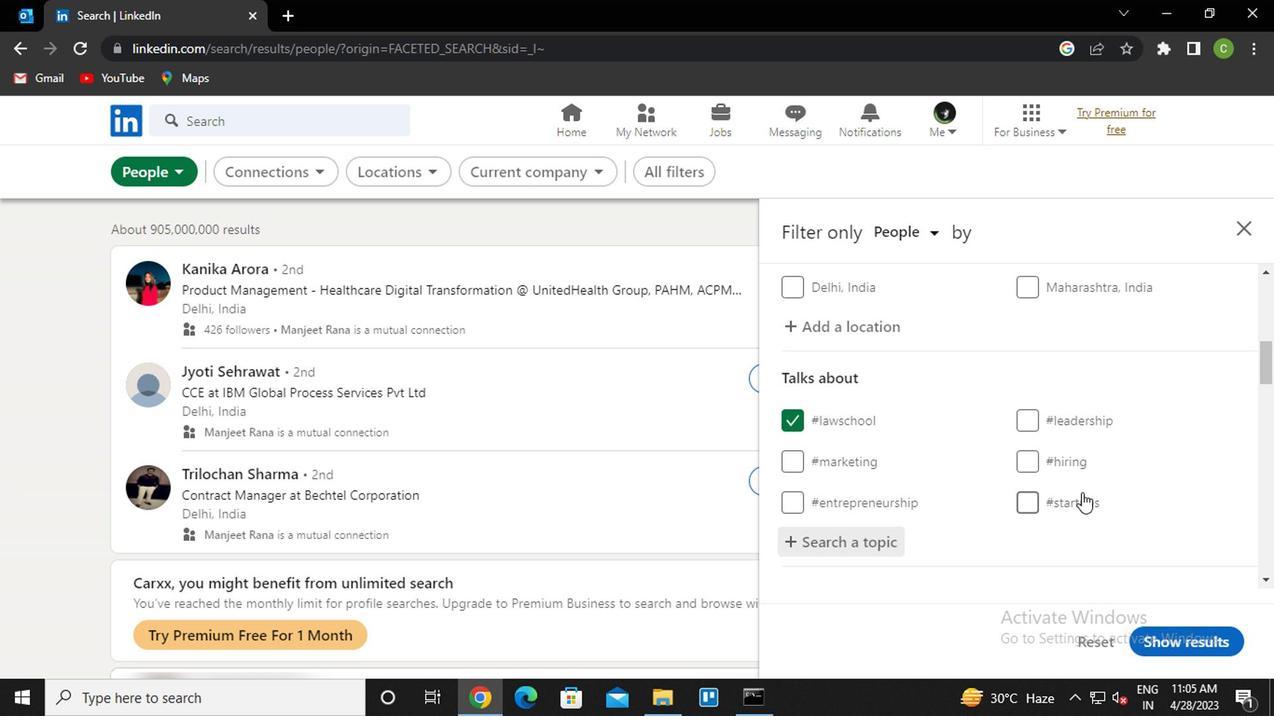 
Action: Mouse moved to (999, 459)
Screenshot: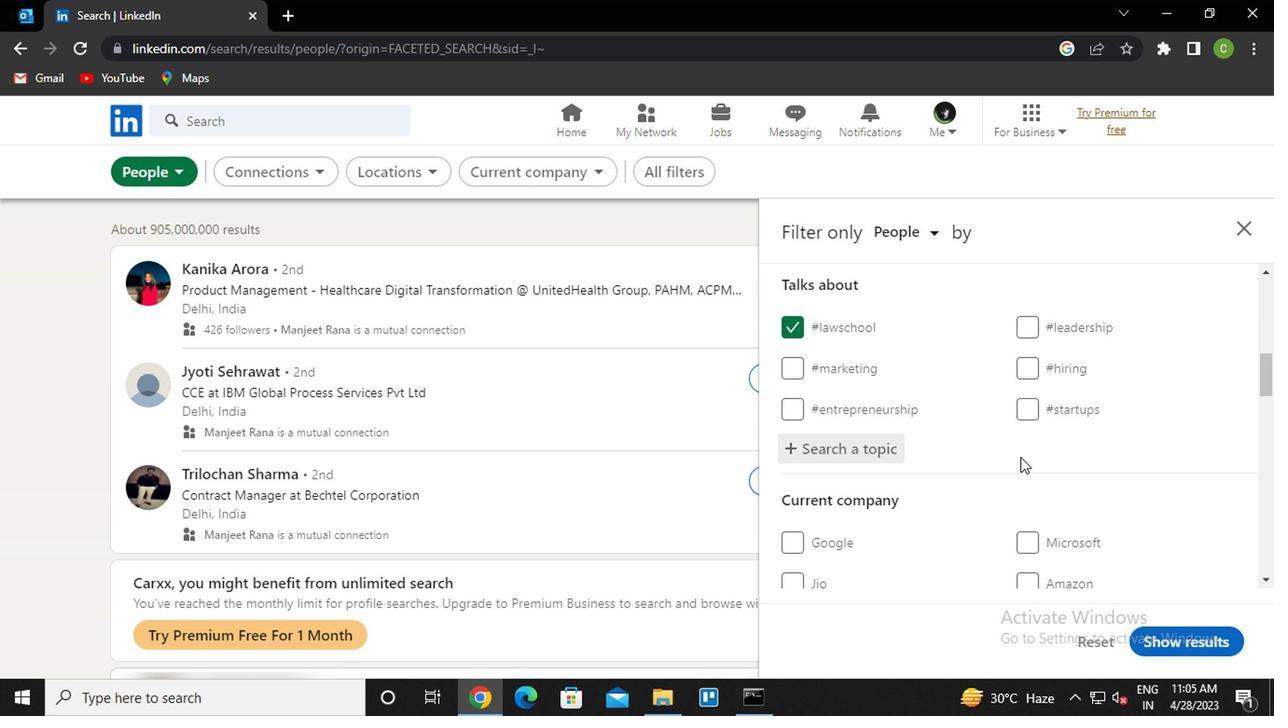 
Action: Mouse scrolled (999, 459) with delta (0, 0)
Screenshot: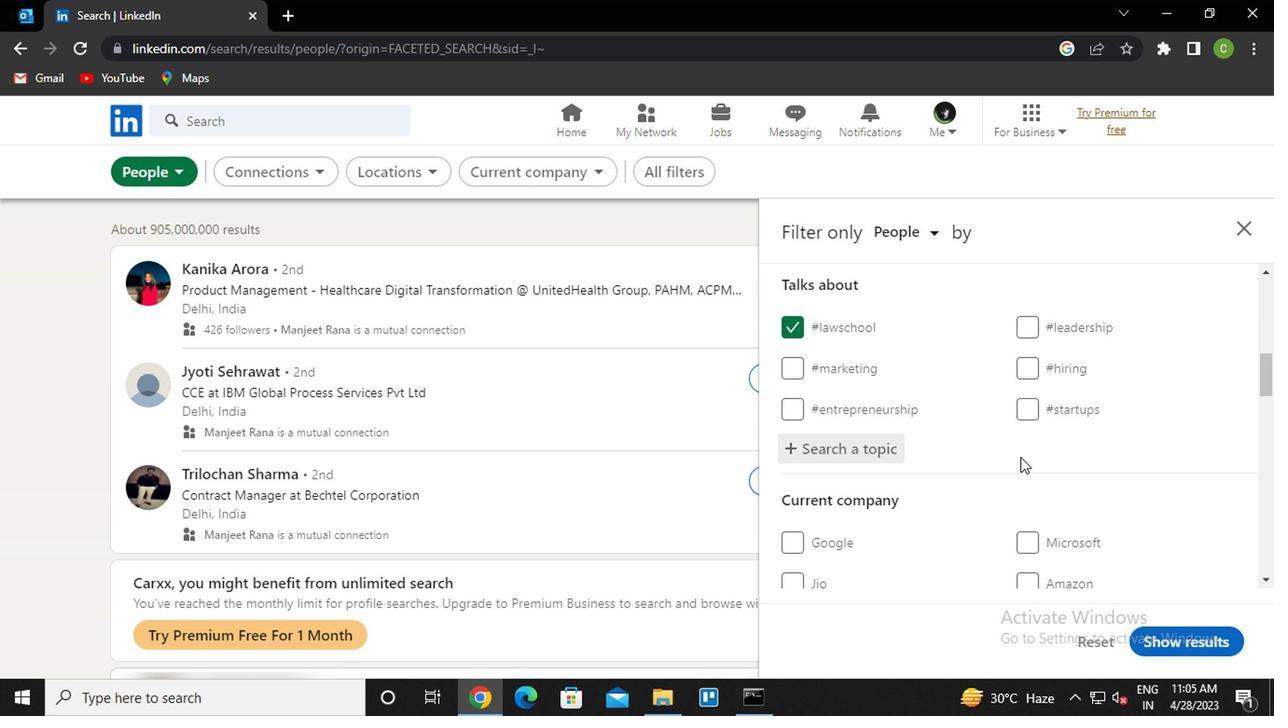 
Action: Mouse moved to (980, 455)
Screenshot: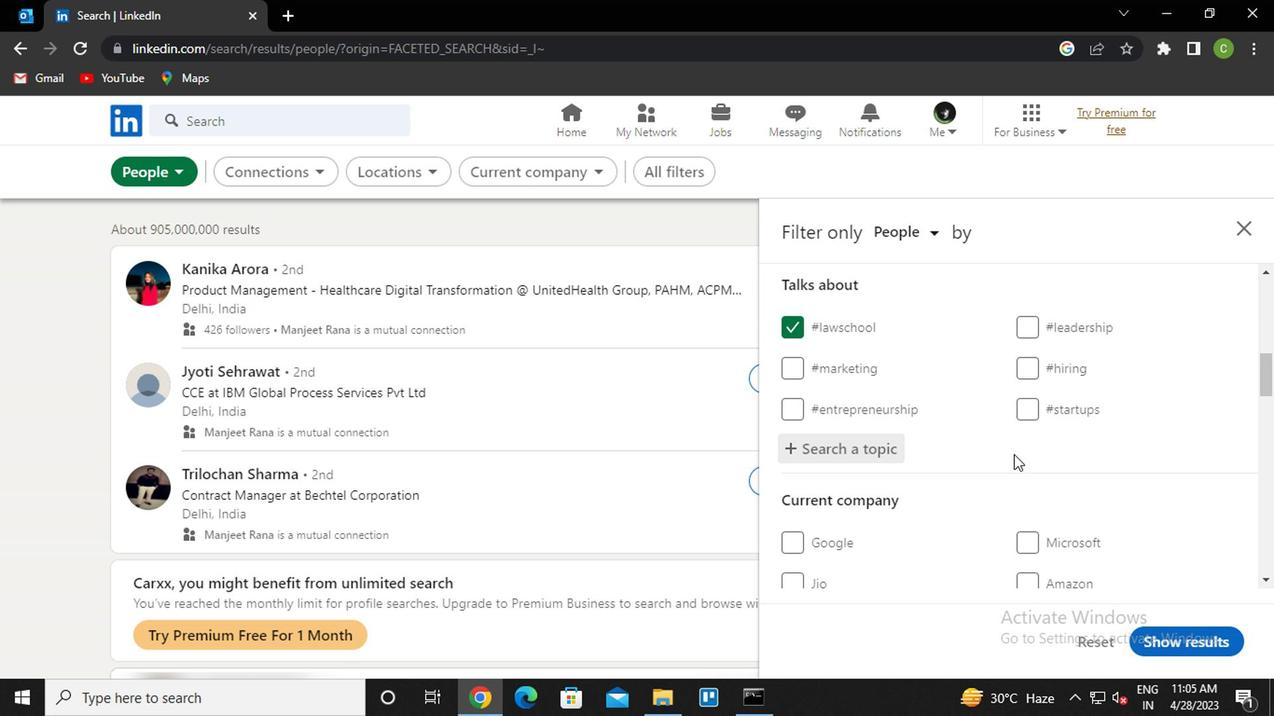 
Action: Mouse scrolled (980, 453) with delta (0, -1)
Screenshot: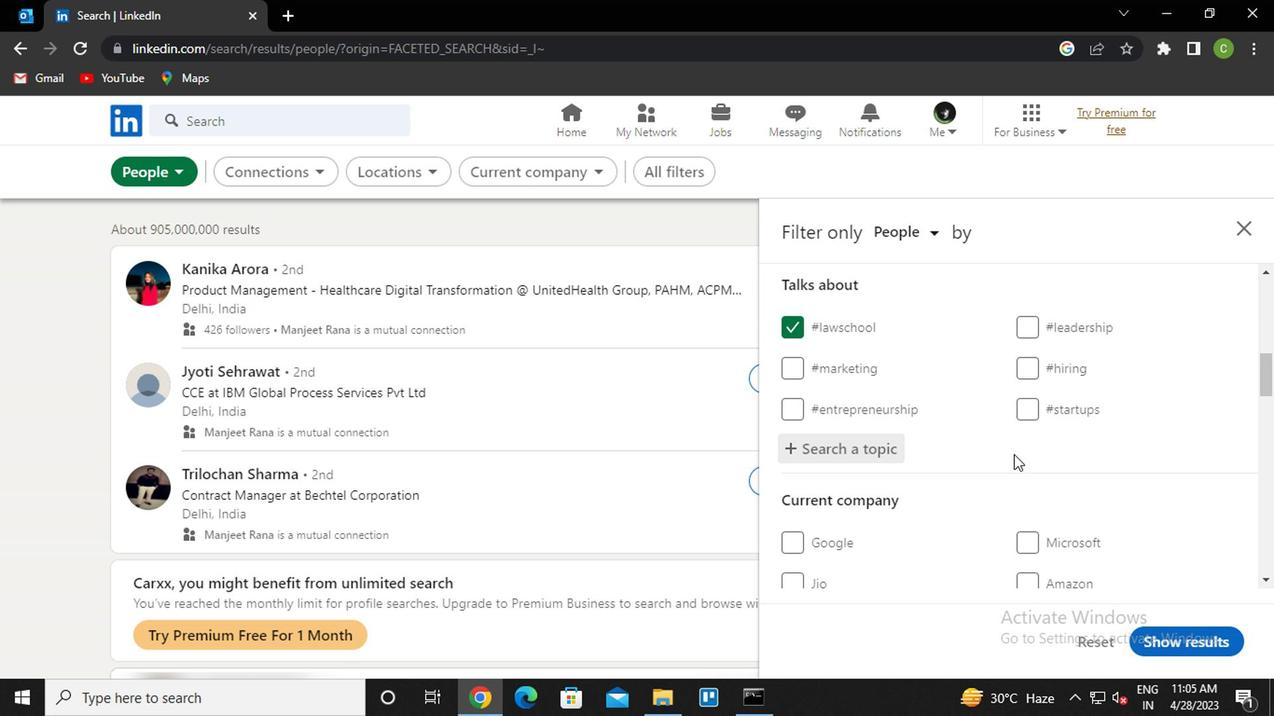 
Action: Mouse moved to (979, 453)
Screenshot: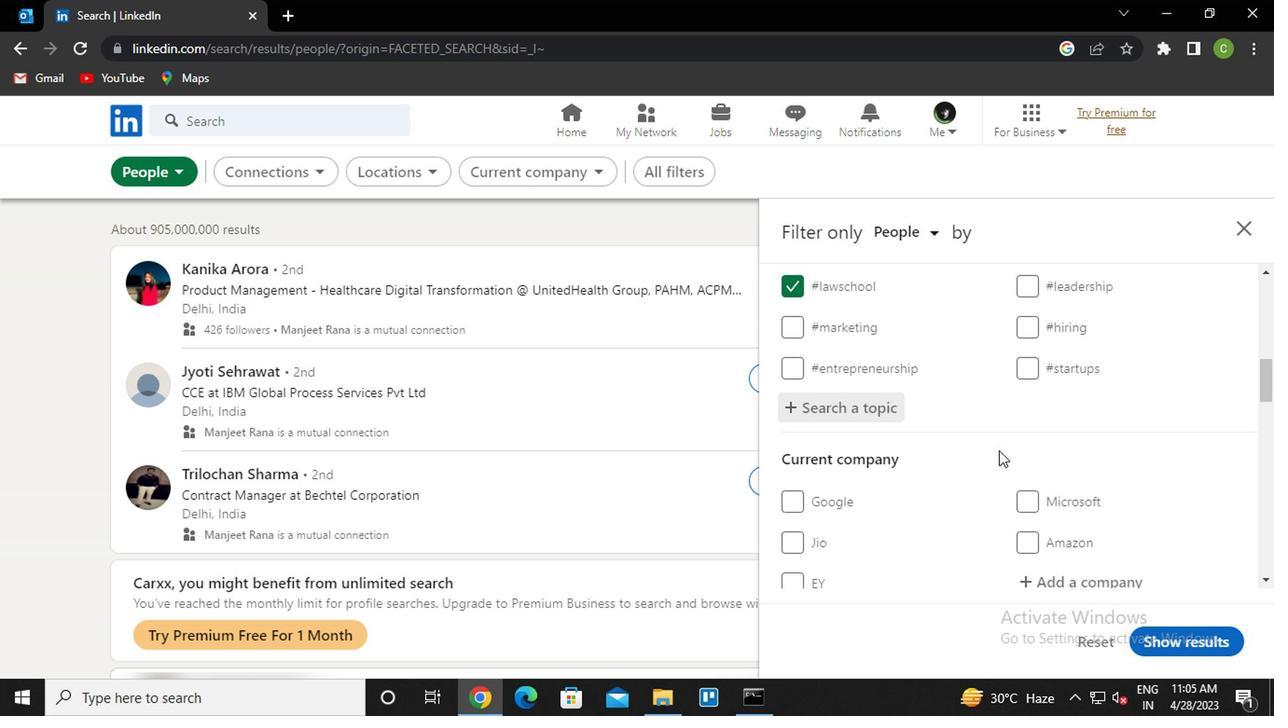 
Action: Mouse scrolled (979, 453) with delta (0, 0)
Screenshot: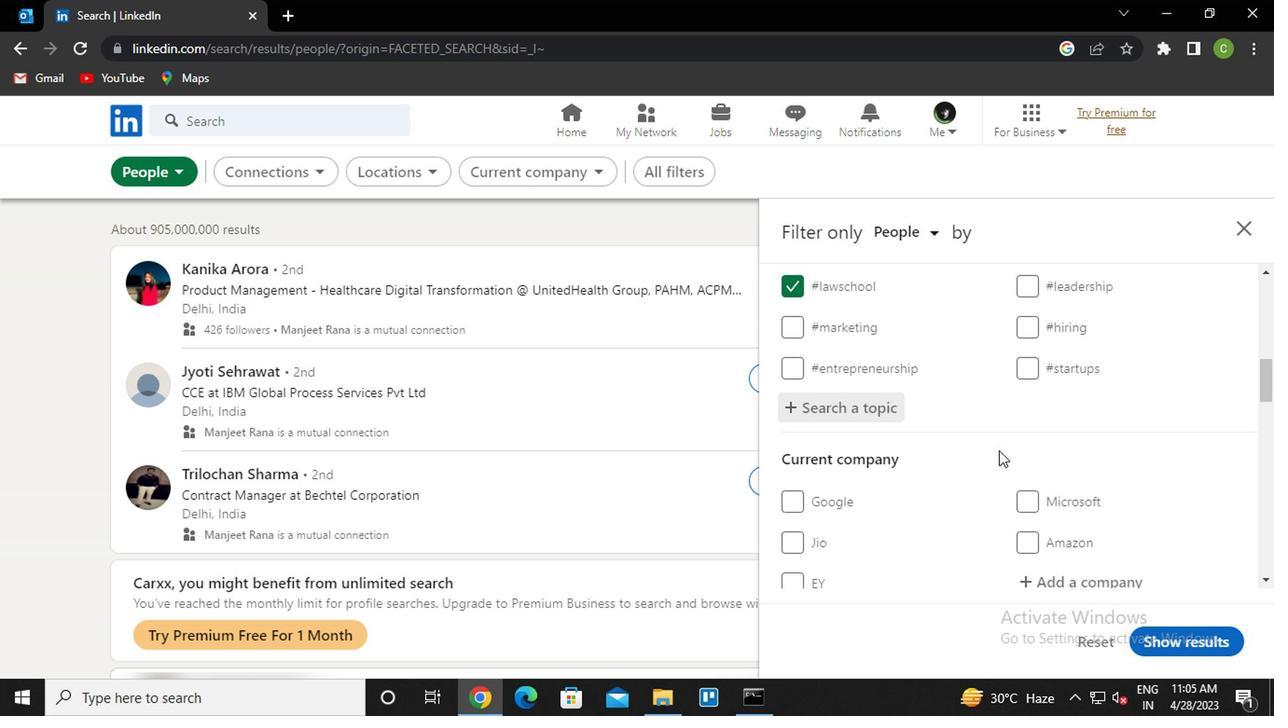 
Action: Mouse moved to (977, 453)
Screenshot: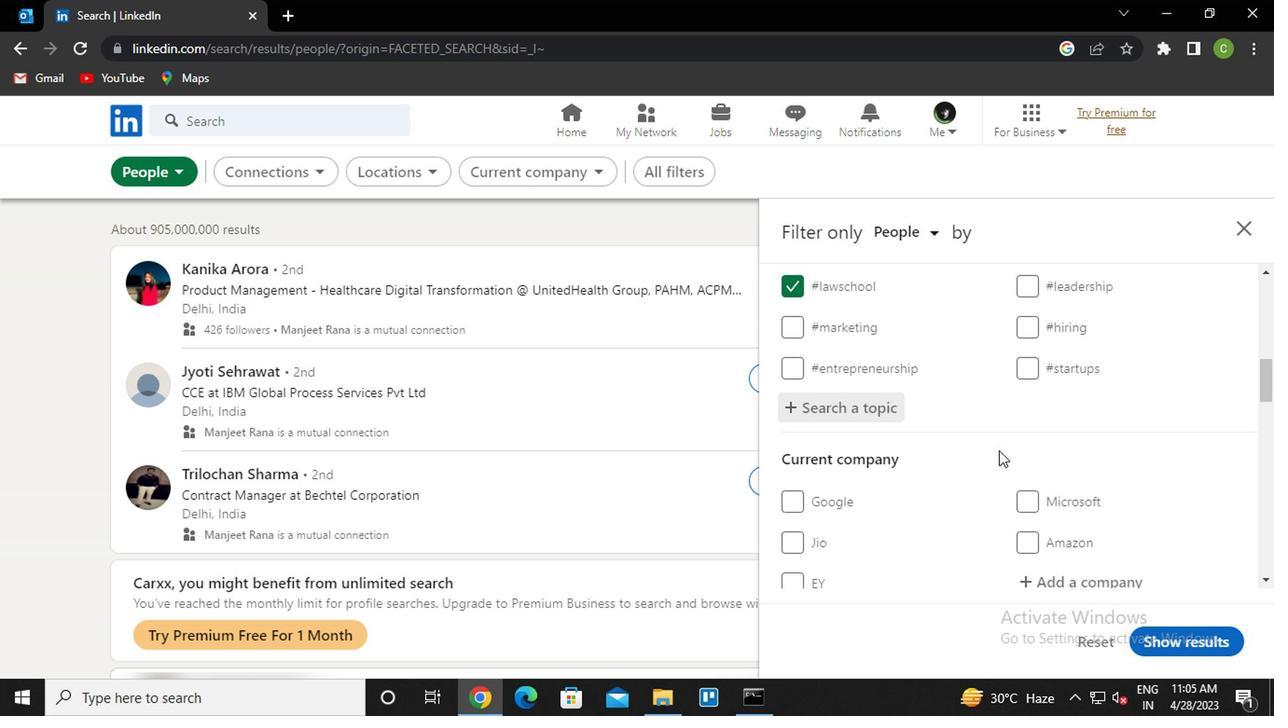
Action: Mouse scrolled (977, 452) with delta (0, 0)
Screenshot: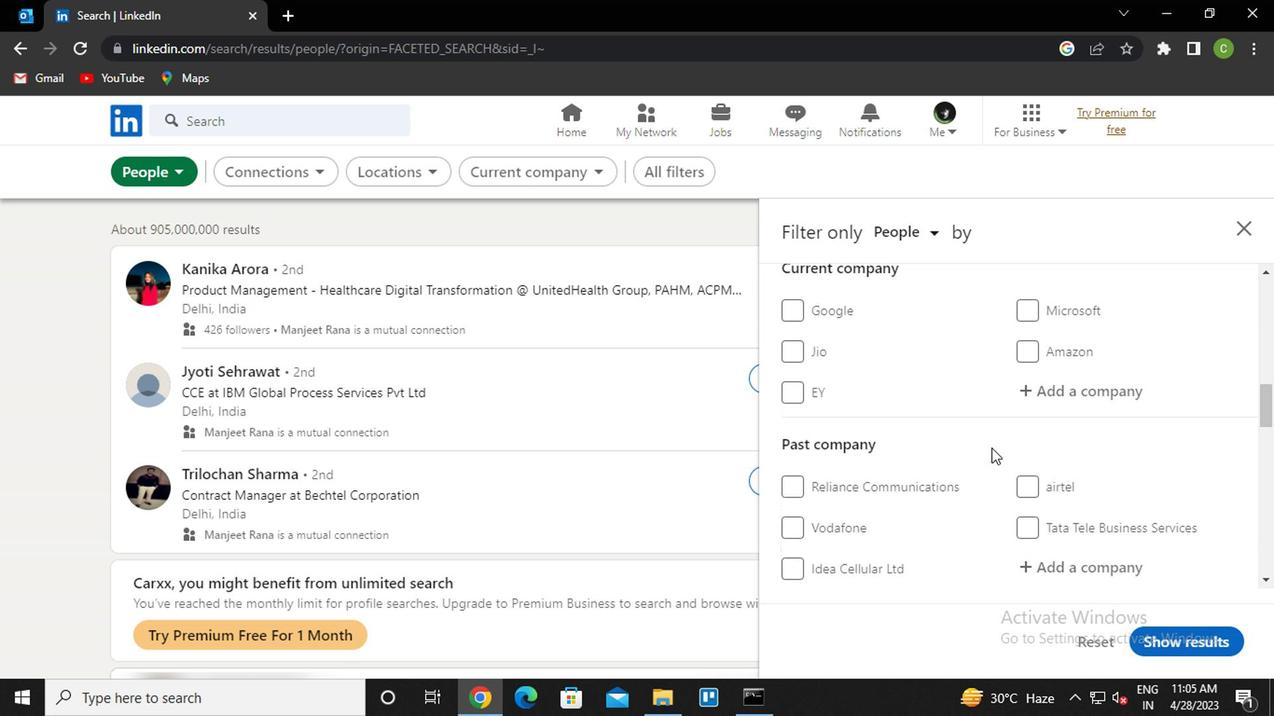 
Action: Mouse moved to (976, 455)
Screenshot: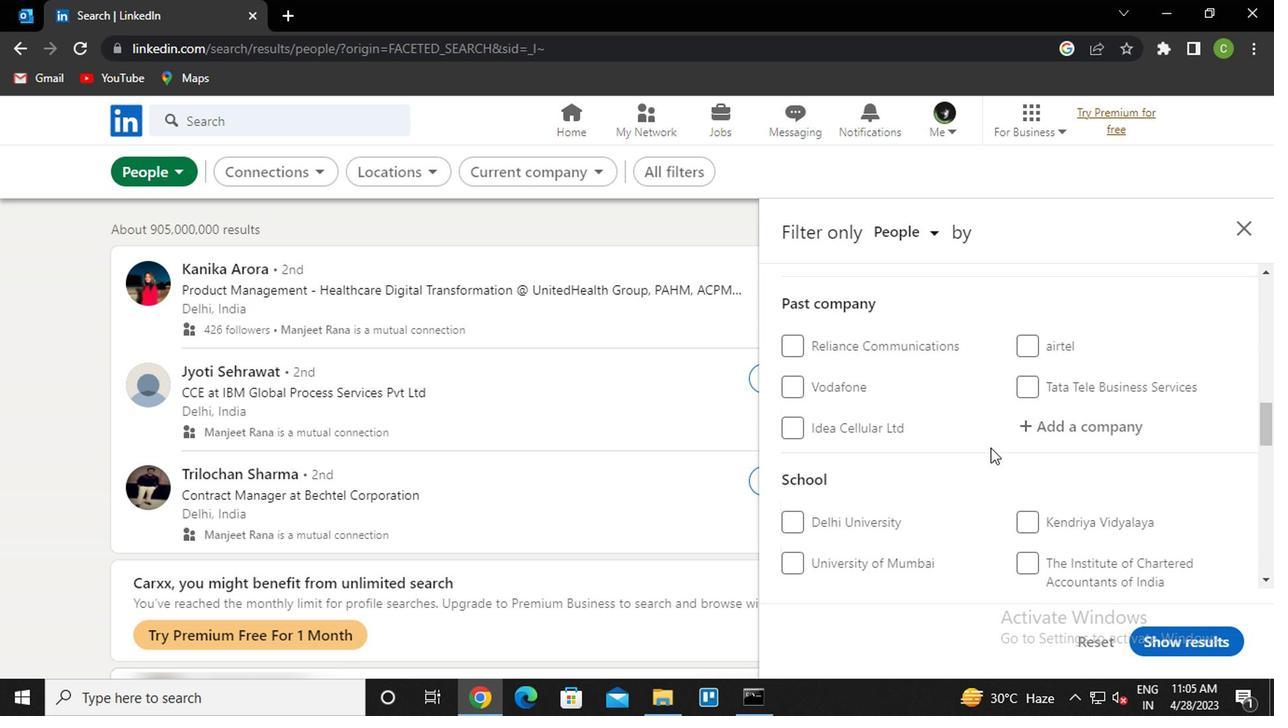 
Action: Mouse scrolled (976, 453) with delta (0, -1)
Screenshot: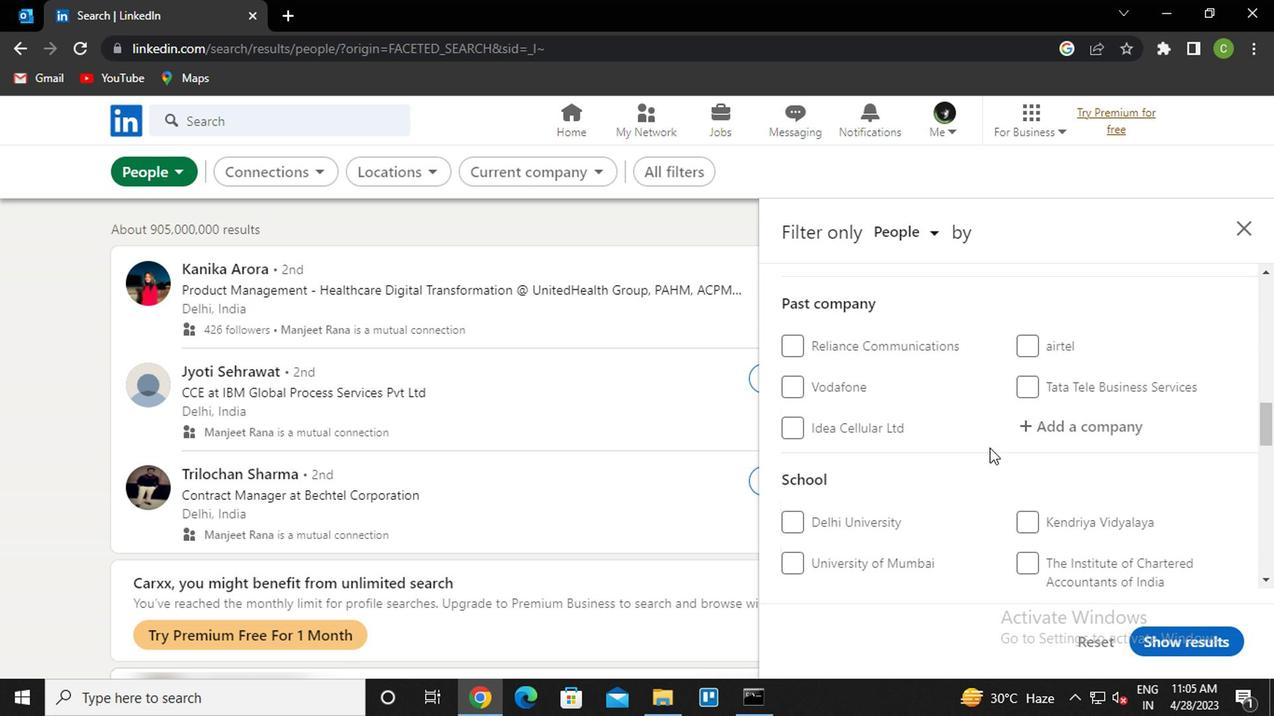
Action: Mouse scrolled (976, 453) with delta (0, -1)
Screenshot: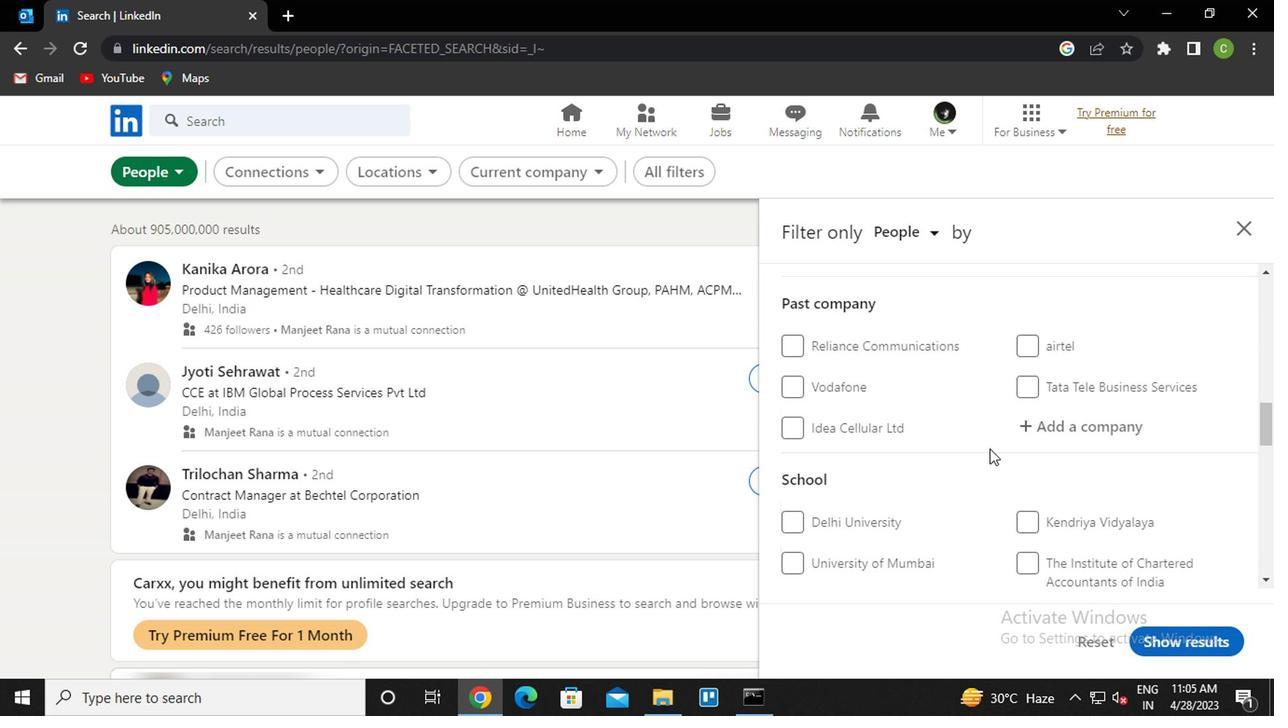 
Action: Mouse moved to (979, 455)
Screenshot: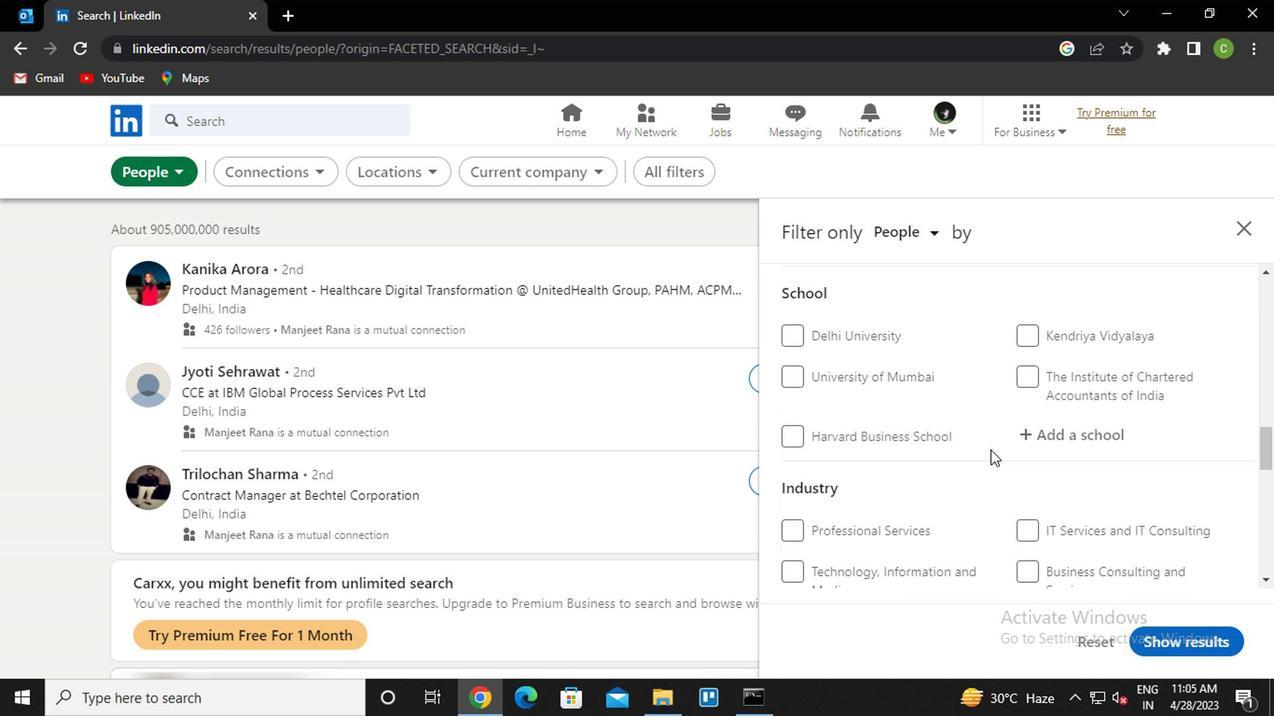 
Action: Mouse scrolled (979, 453) with delta (0, -1)
Screenshot: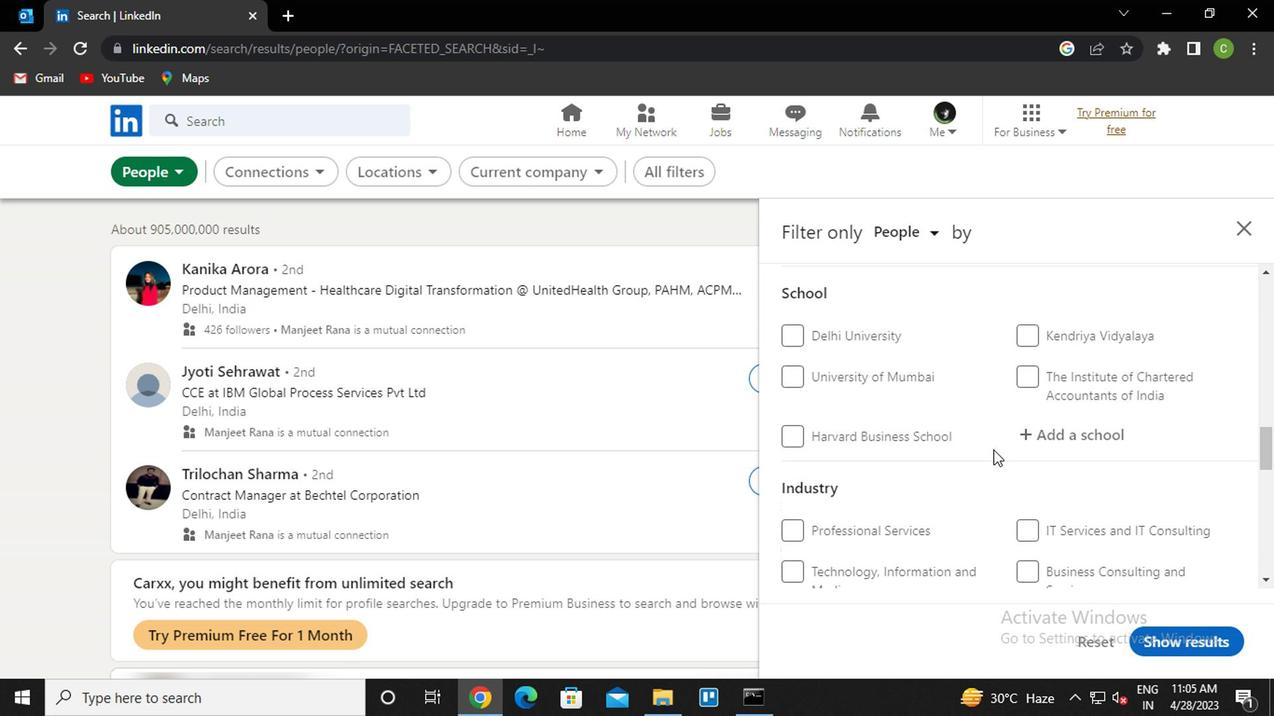 
Action: Mouse moved to (980, 455)
Screenshot: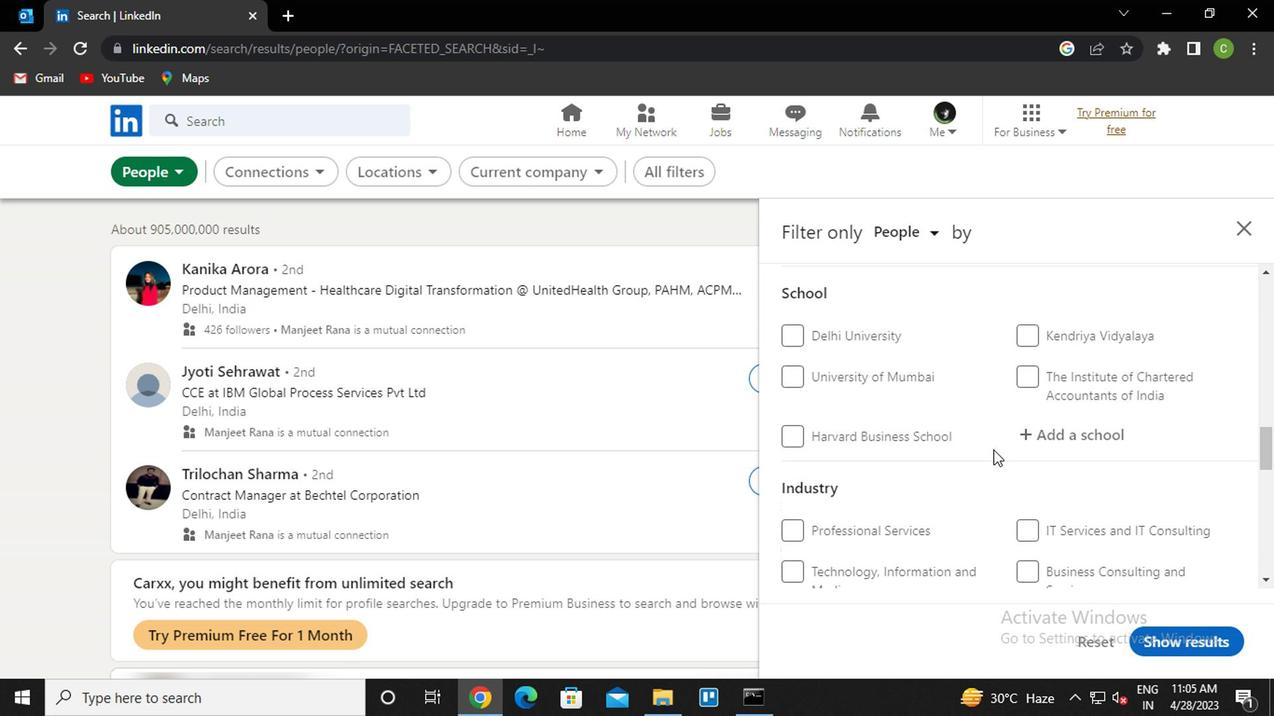 
Action: Mouse scrolled (980, 453) with delta (0, -1)
Screenshot: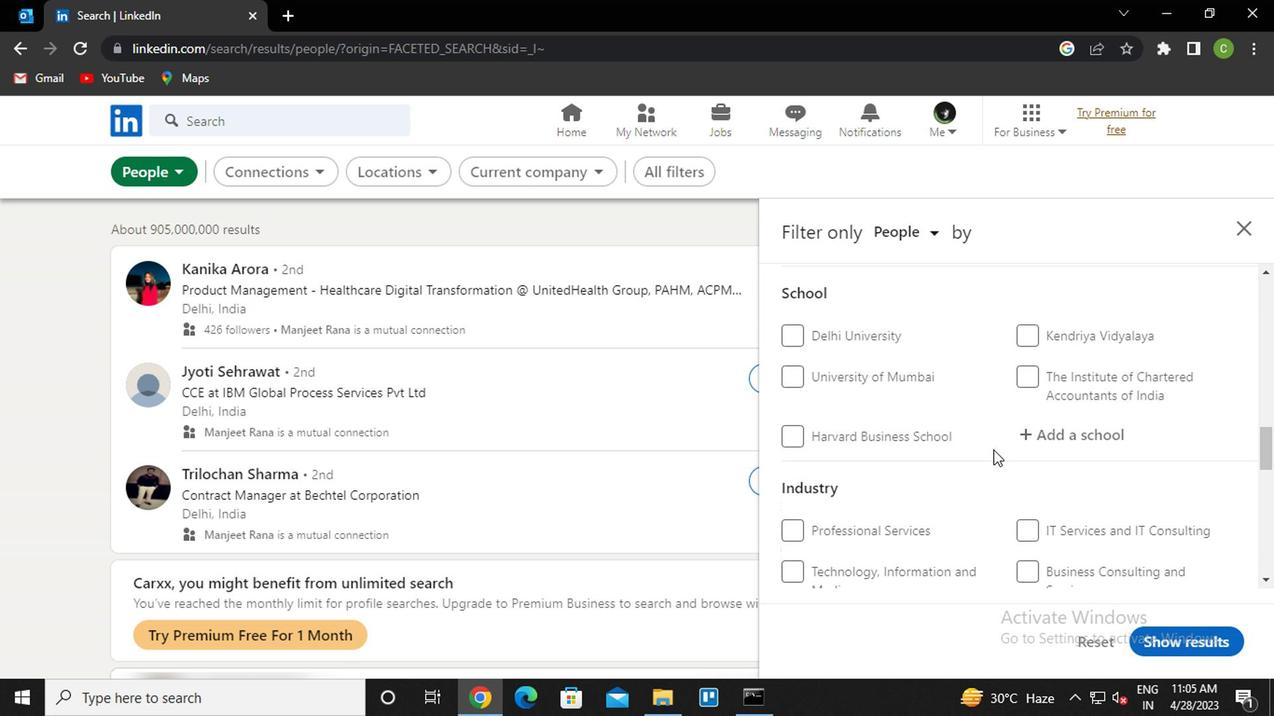 
Action: Mouse moved to (980, 455)
Screenshot: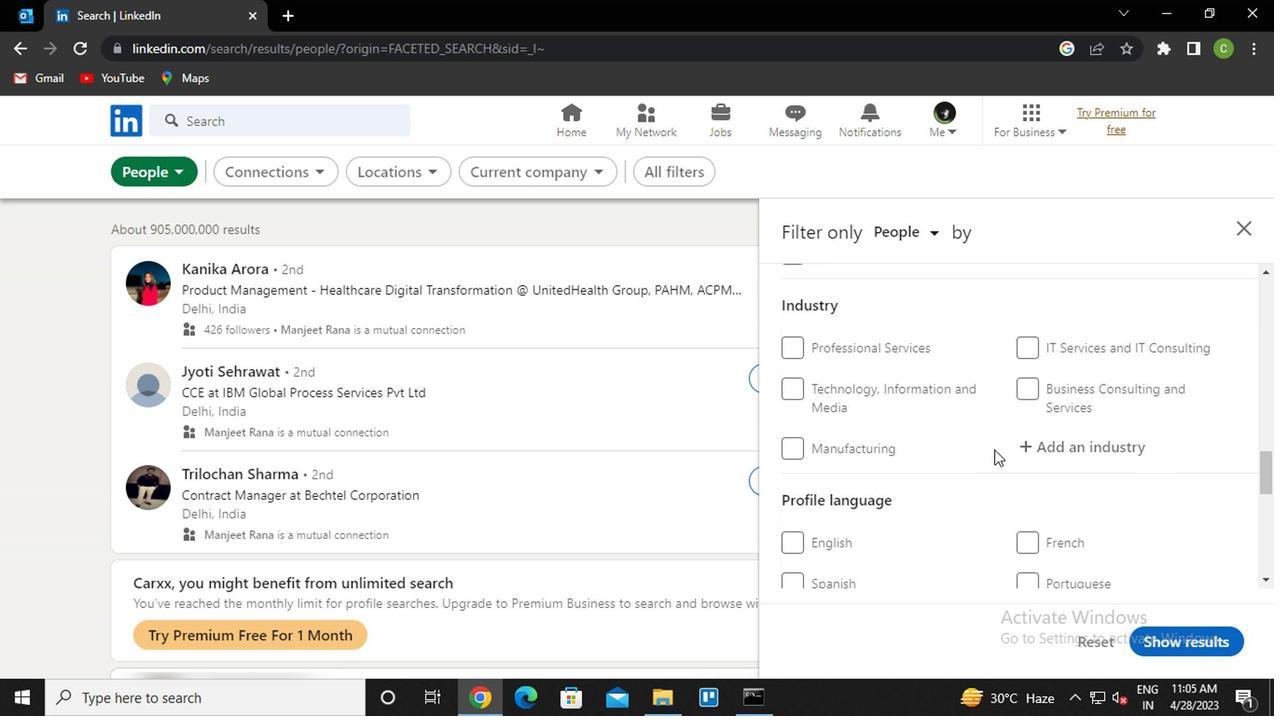 
Action: Mouse scrolled (980, 453) with delta (0, -1)
Screenshot: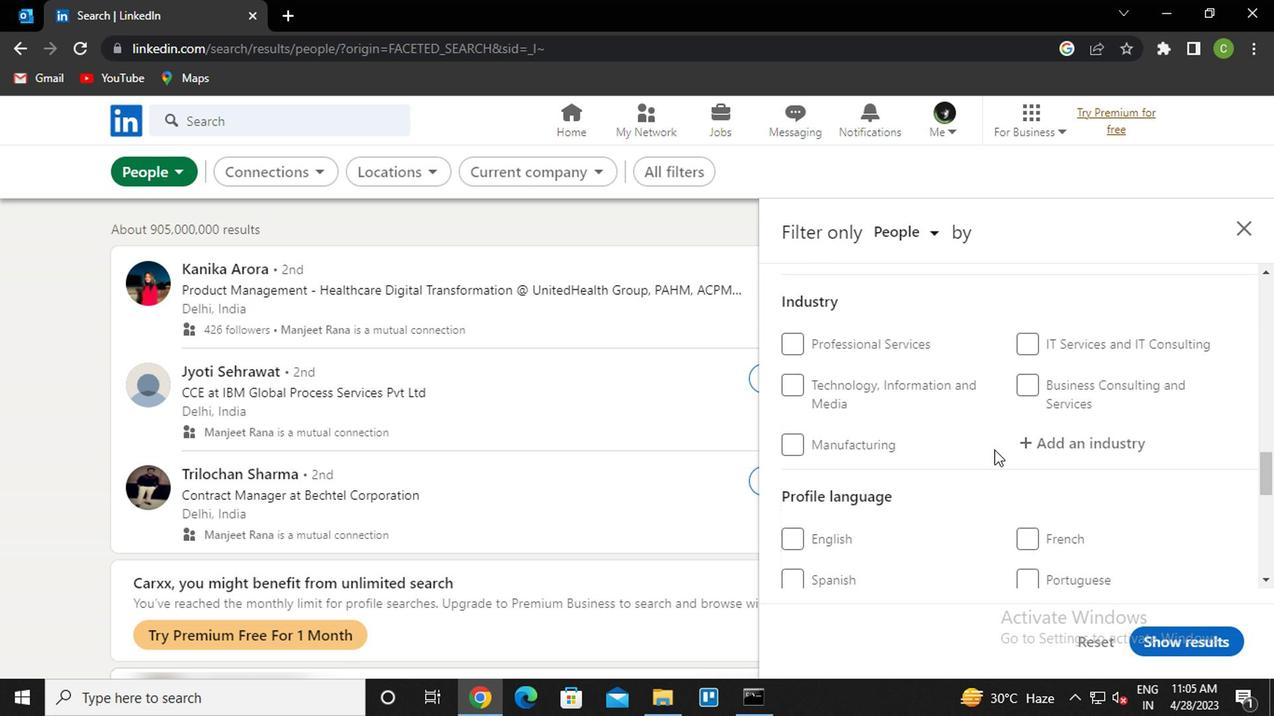 
Action: Mouse moved to (980, 457)
Screenshot: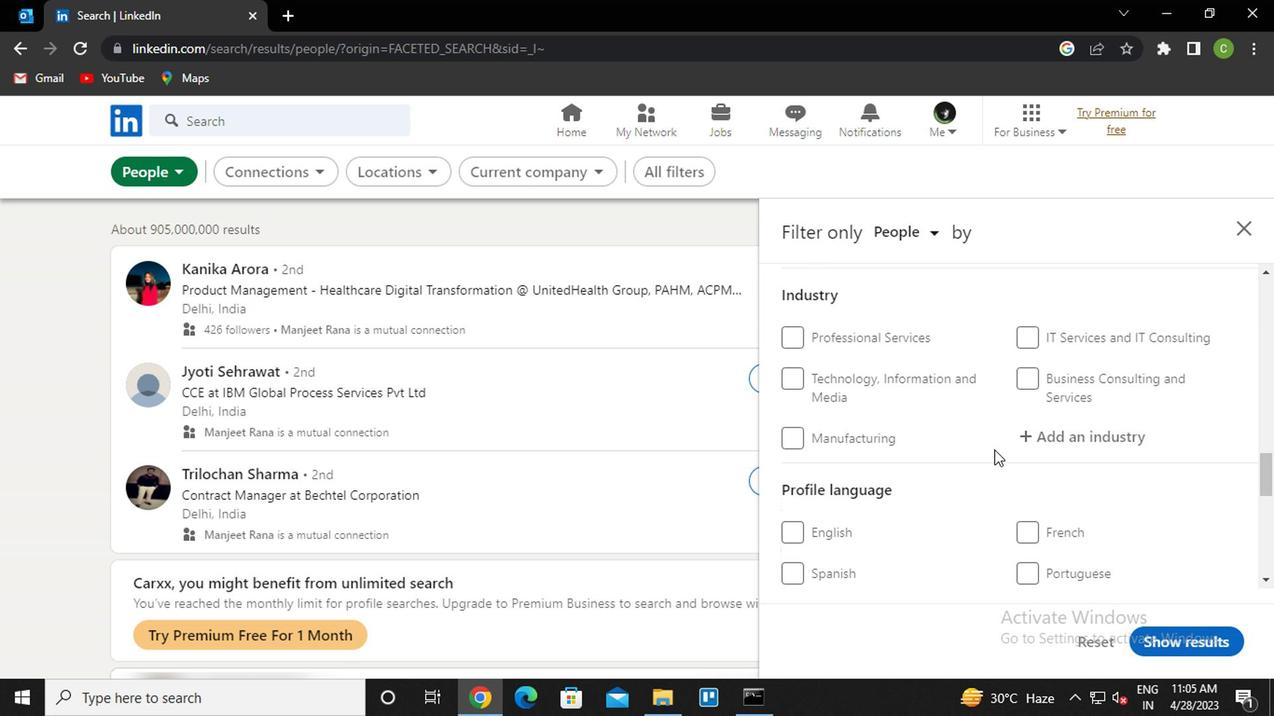 
Action: Mouse scrolled (980, 457) with delta (0, 0)
Screenshot: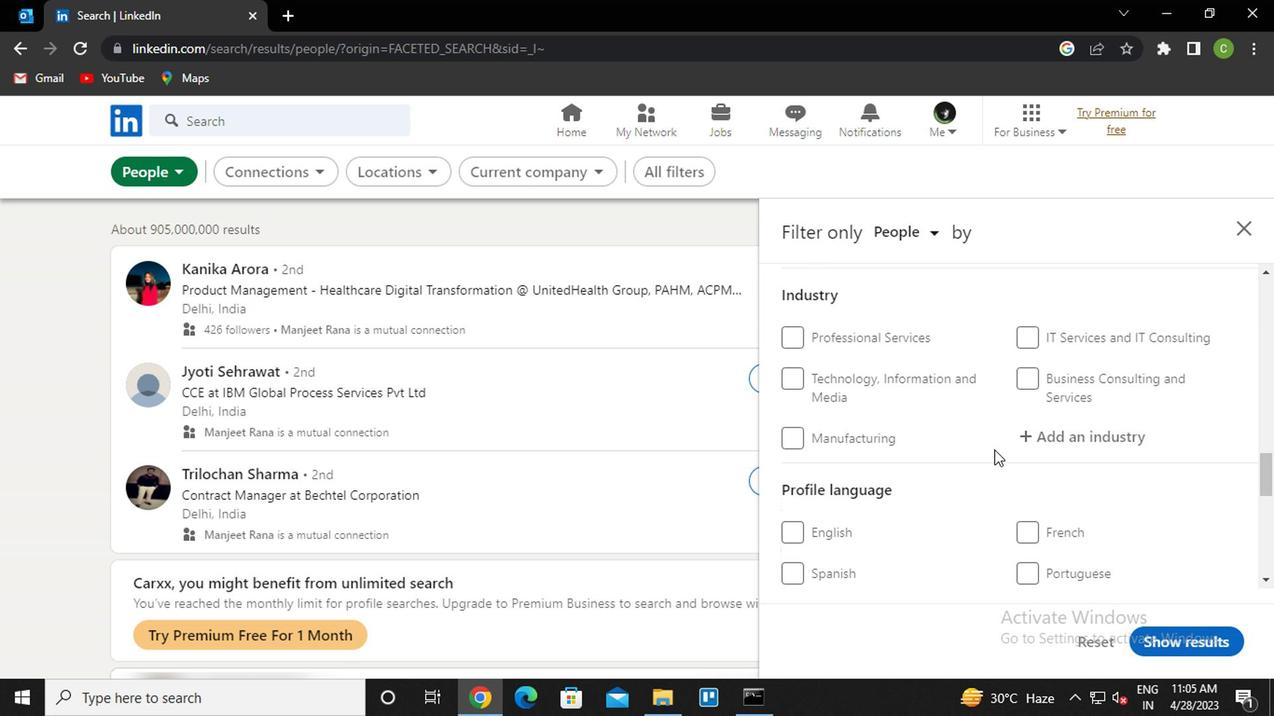 
Action: Mouse scrolled (980, 457) with delta (0, 0)
Screenshot: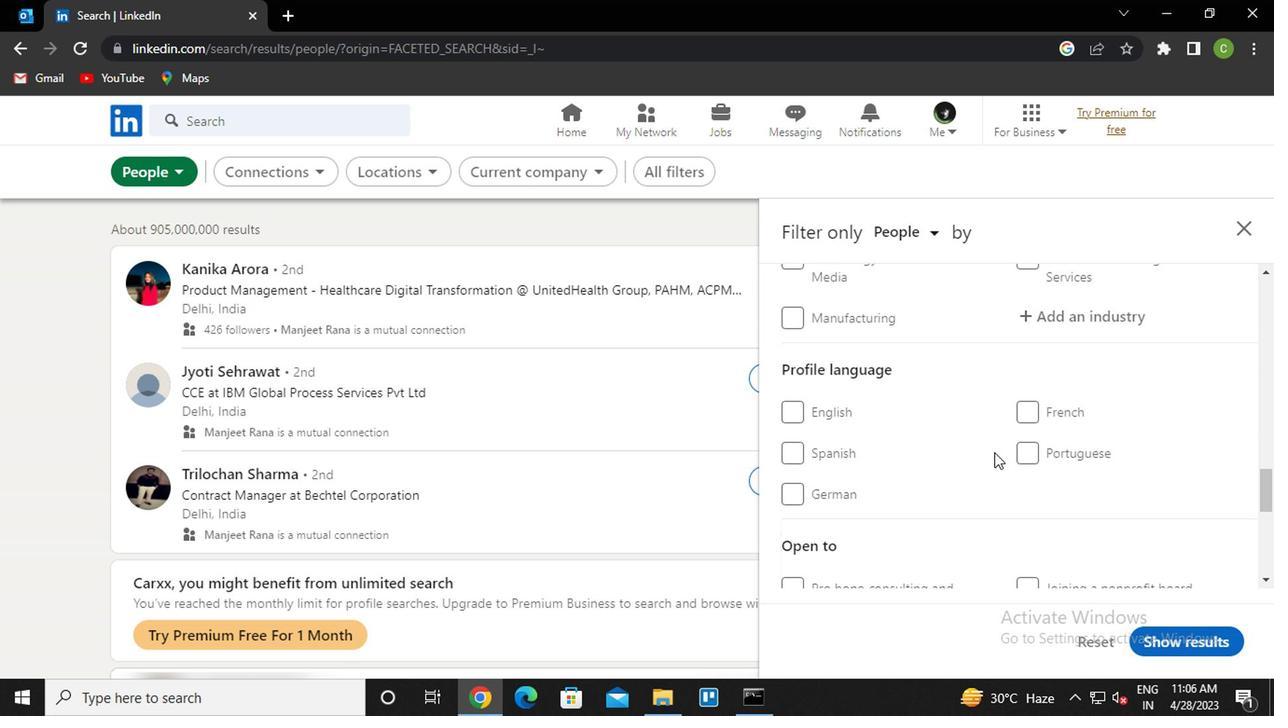 
Action: Mouse moved to (951, 425)
Screenshot: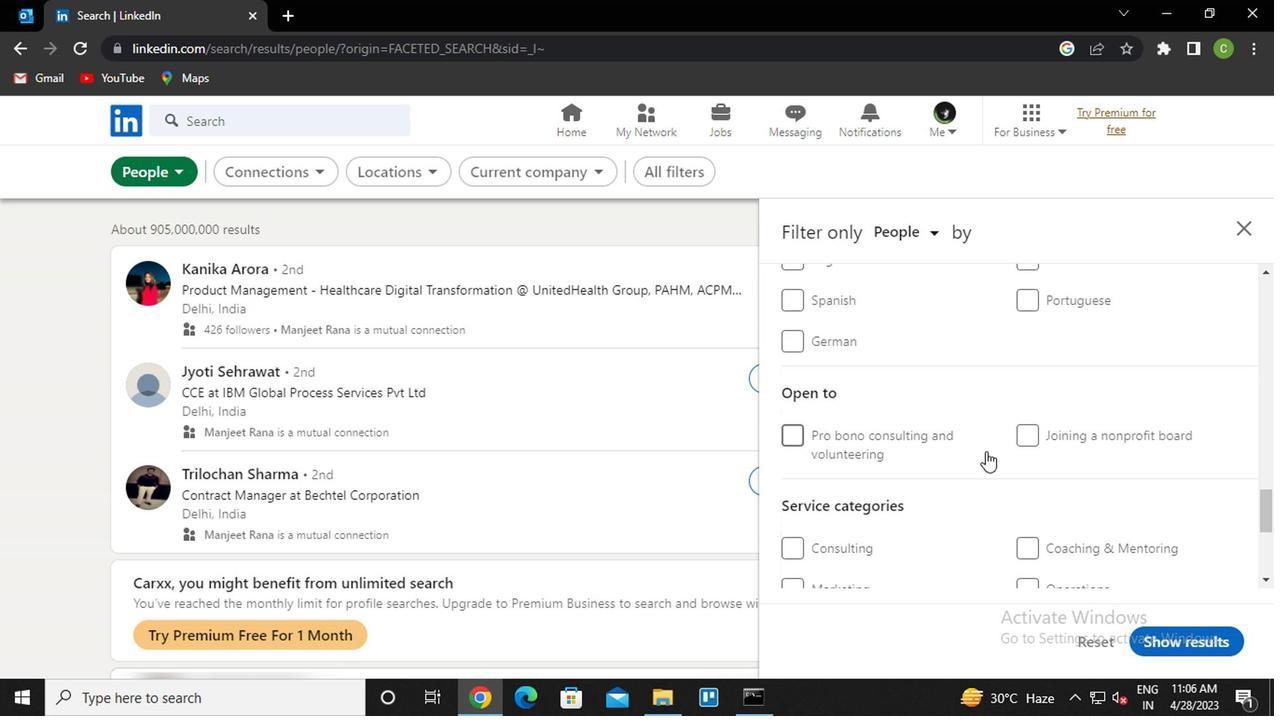 
Action: Mouse scrolled (951, 426) with delta (0, 1)
Screenshot: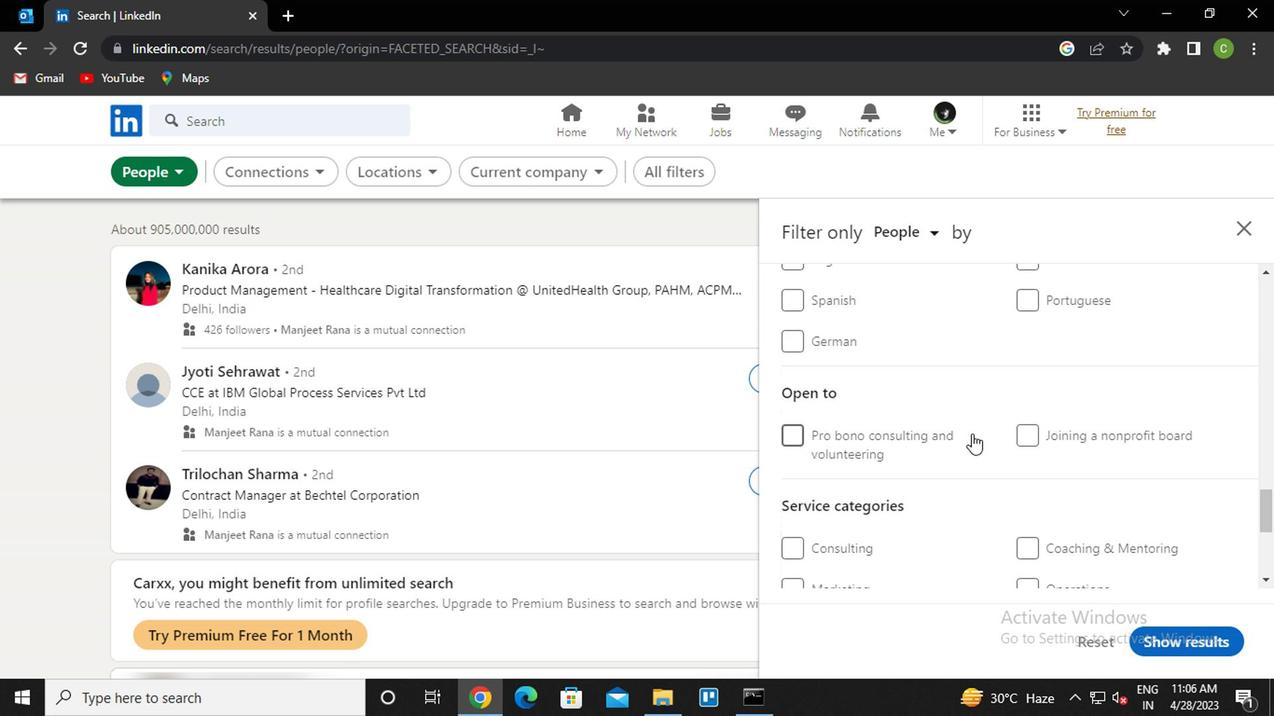 
Action: Mouse moved to (1022, 358)
Screenshot: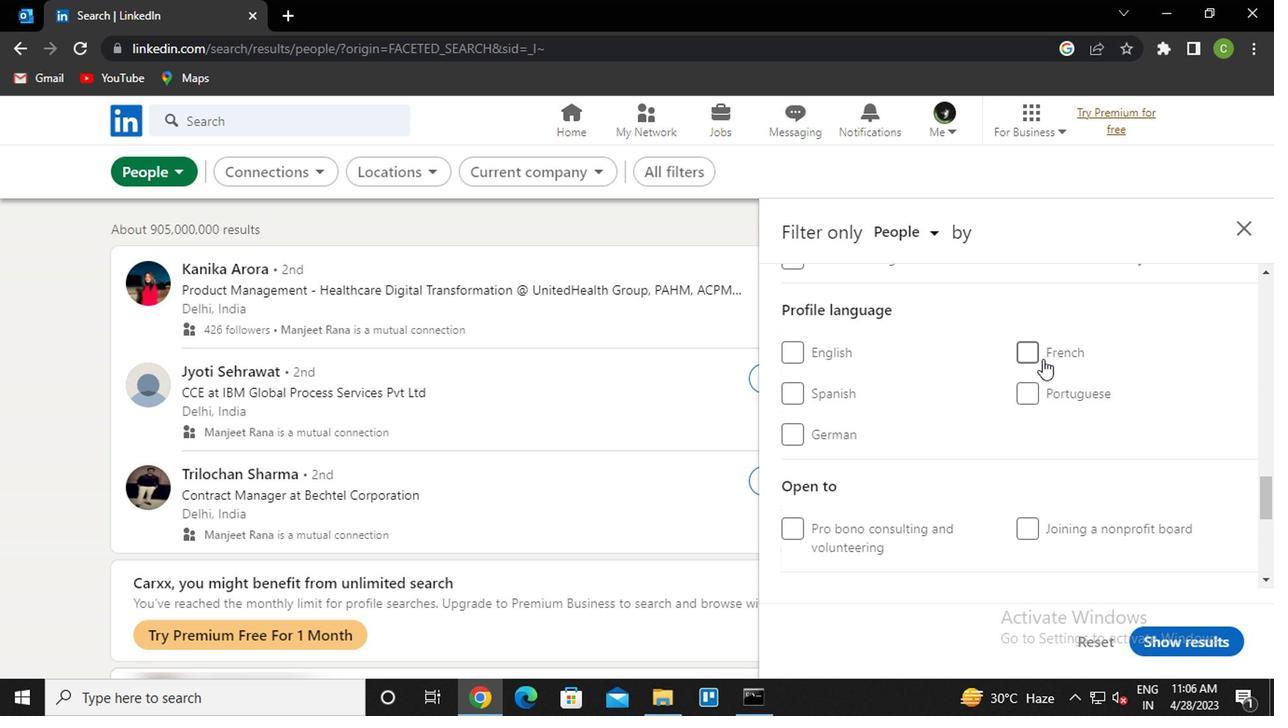 
Action: Mouse pressed left at (1022, 358)
Screenshot: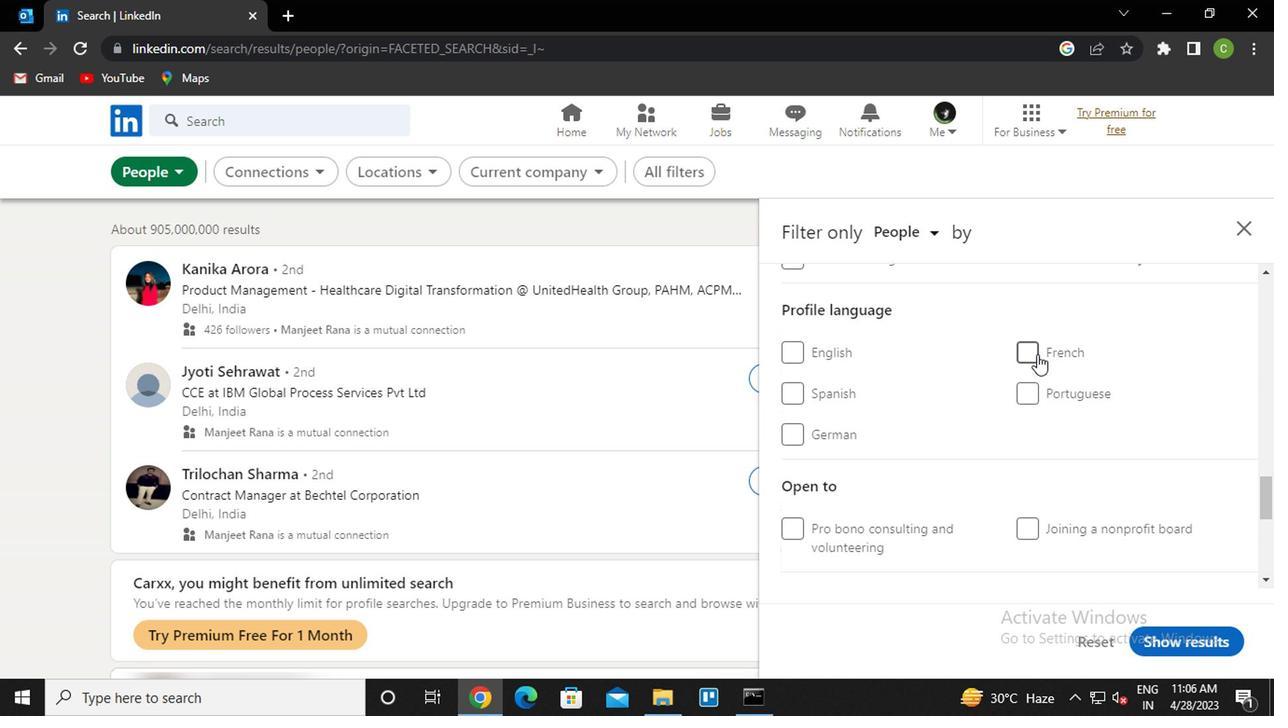 
Action: Mouse moved to (988, 429)
Screenshot: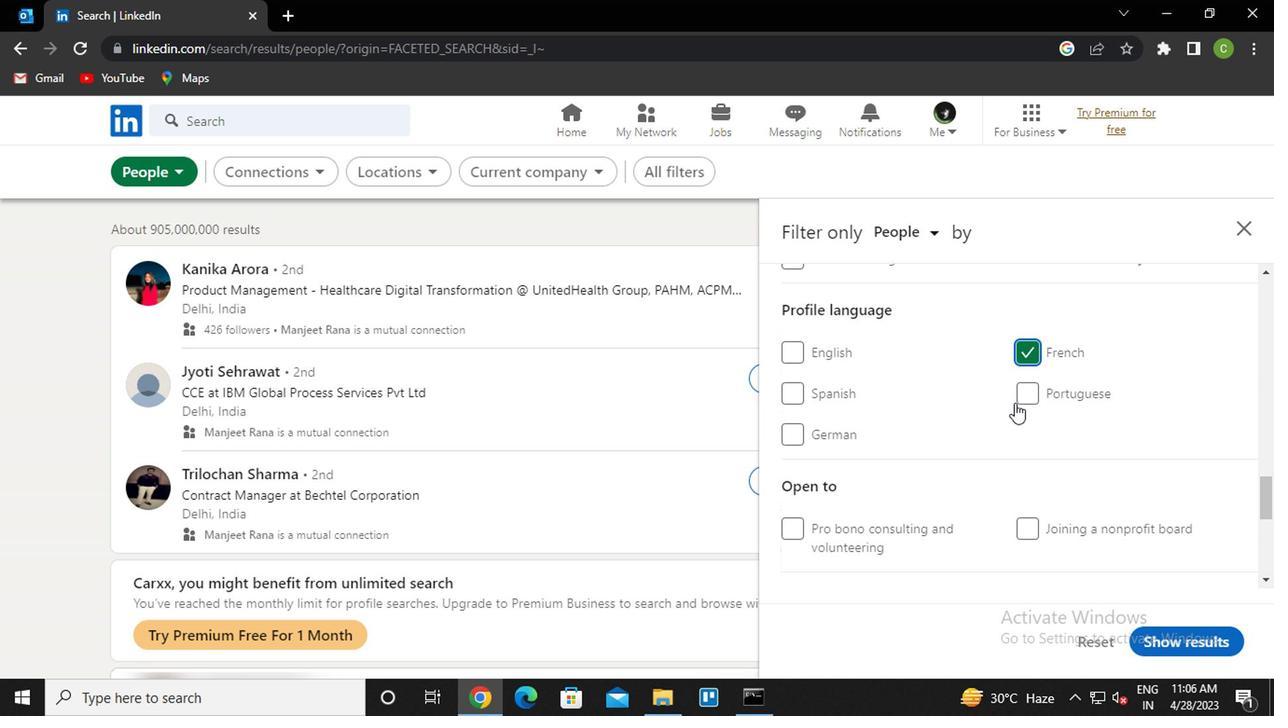 
Action: Mouse scrolled (988, 430) with delta (0, 1)
Screenshot: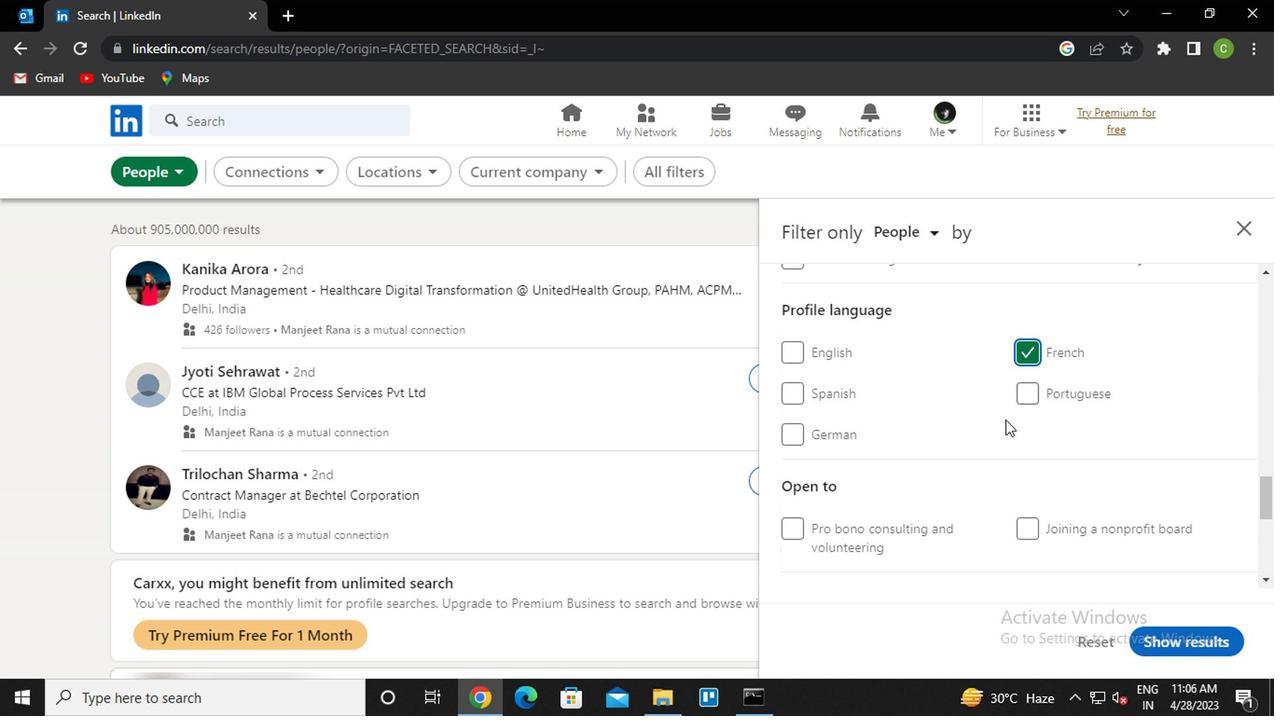 
Action: Mouse moved to (988, 429)
Screenshot: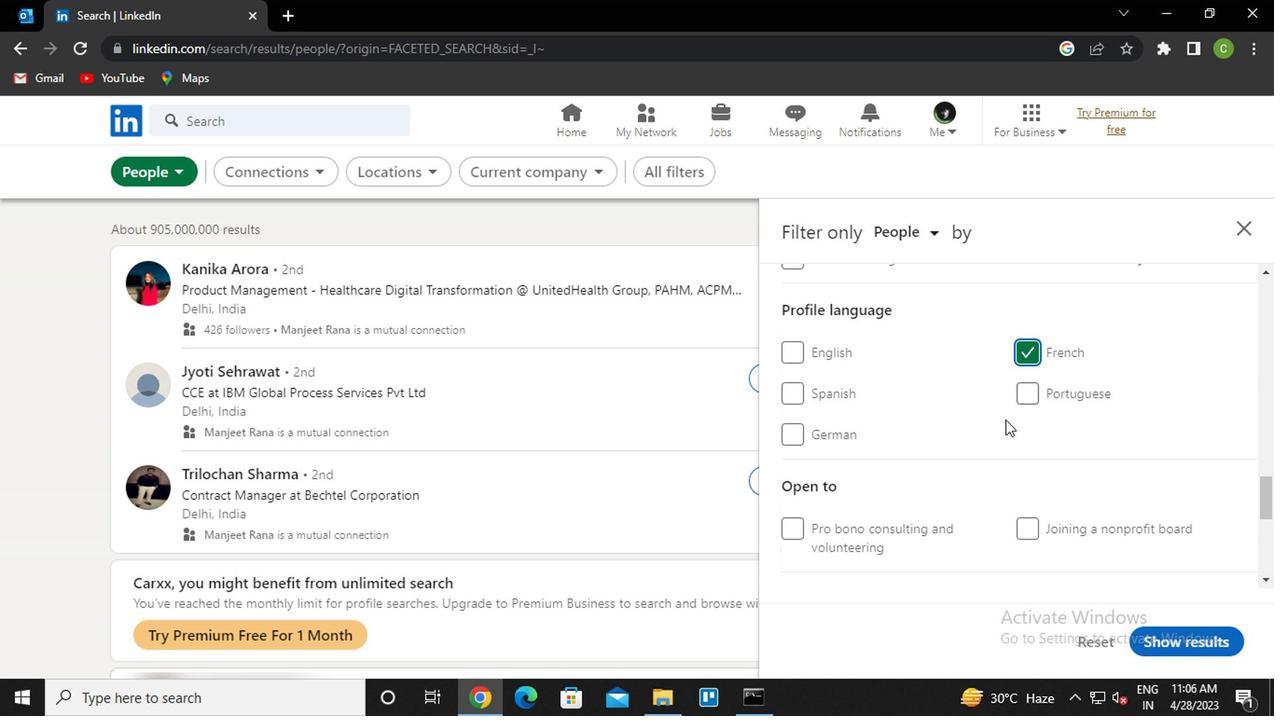 
Action: Mouse scrolled (988, 430) with delta (0, 1)
Screenshot: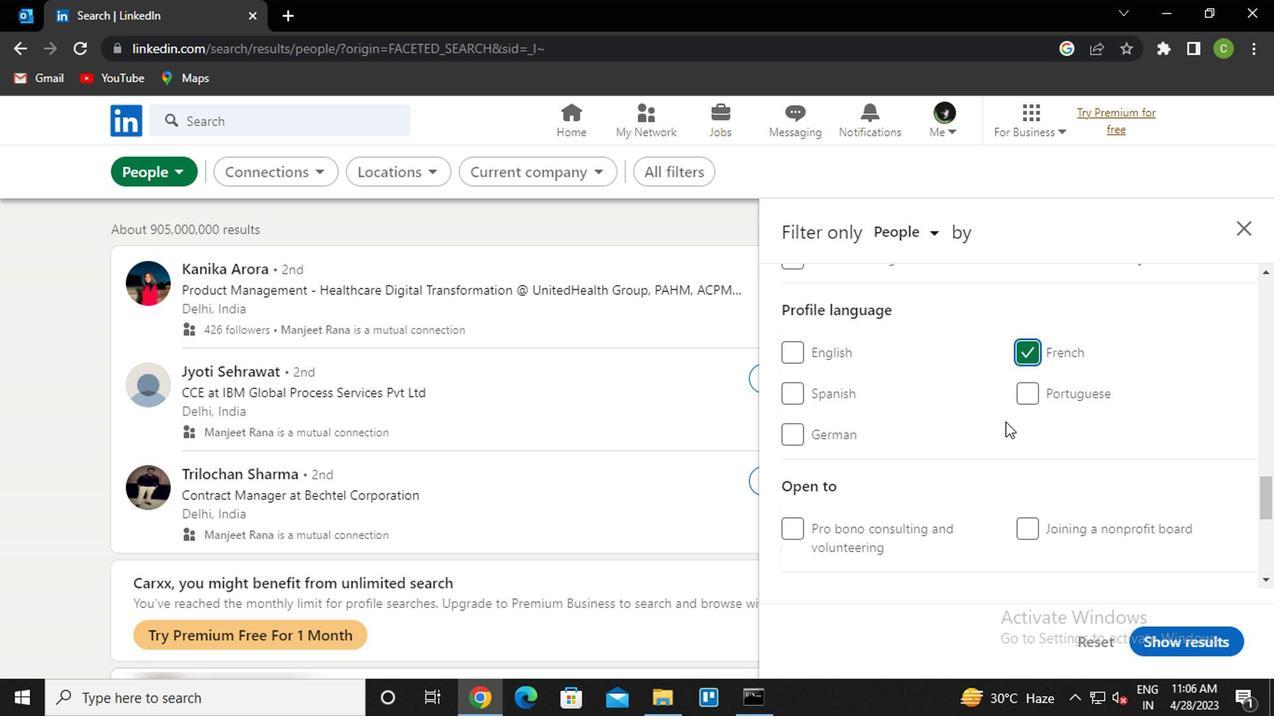 
Action: Mouse scrolled (988, 430) with delta (0, 1)
Screenshot: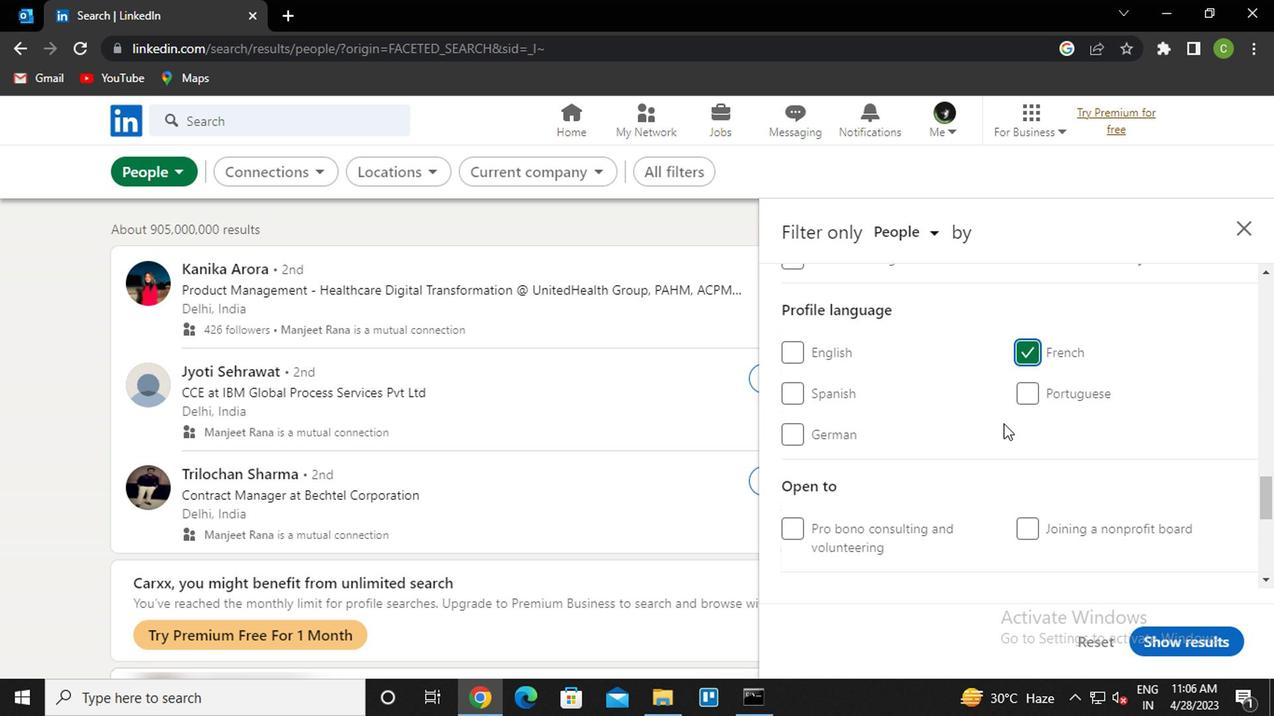 
Action: Mouse scrolled (988, 430) with delta (0, 1)
Screenshot: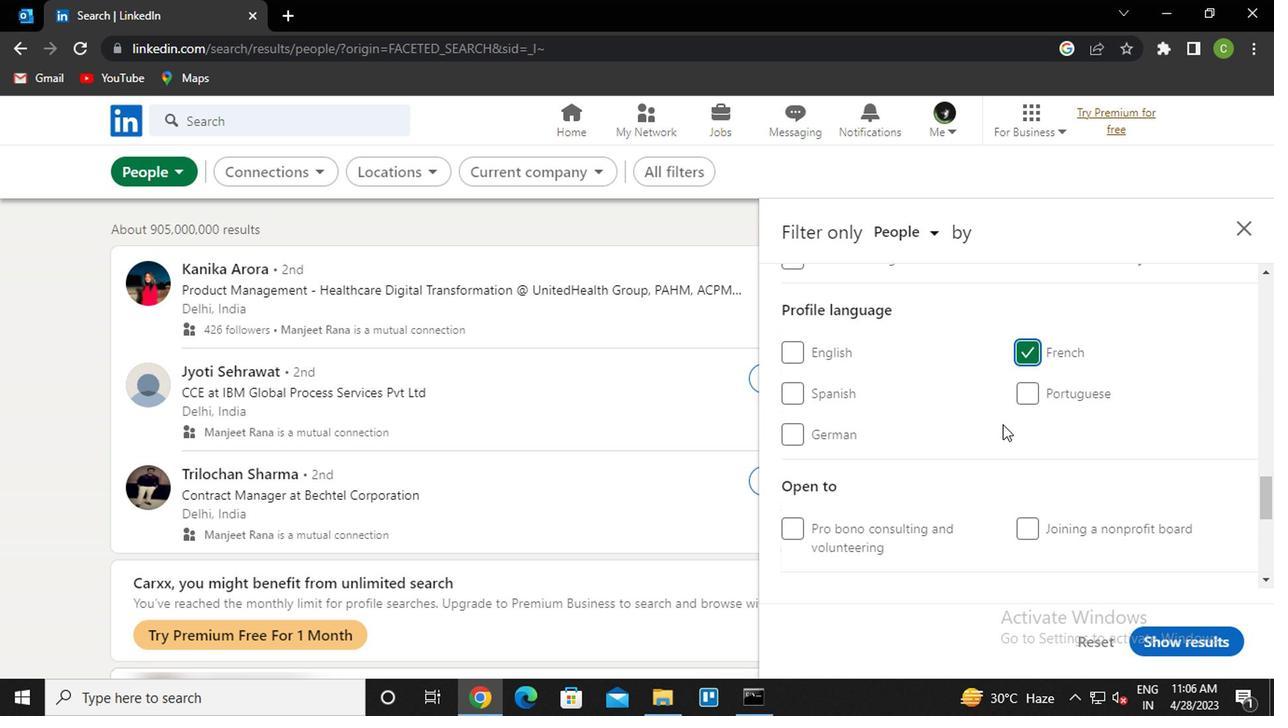
Action: Mouse scrolled (988, 430) with delta (0, 1)
Screenshot: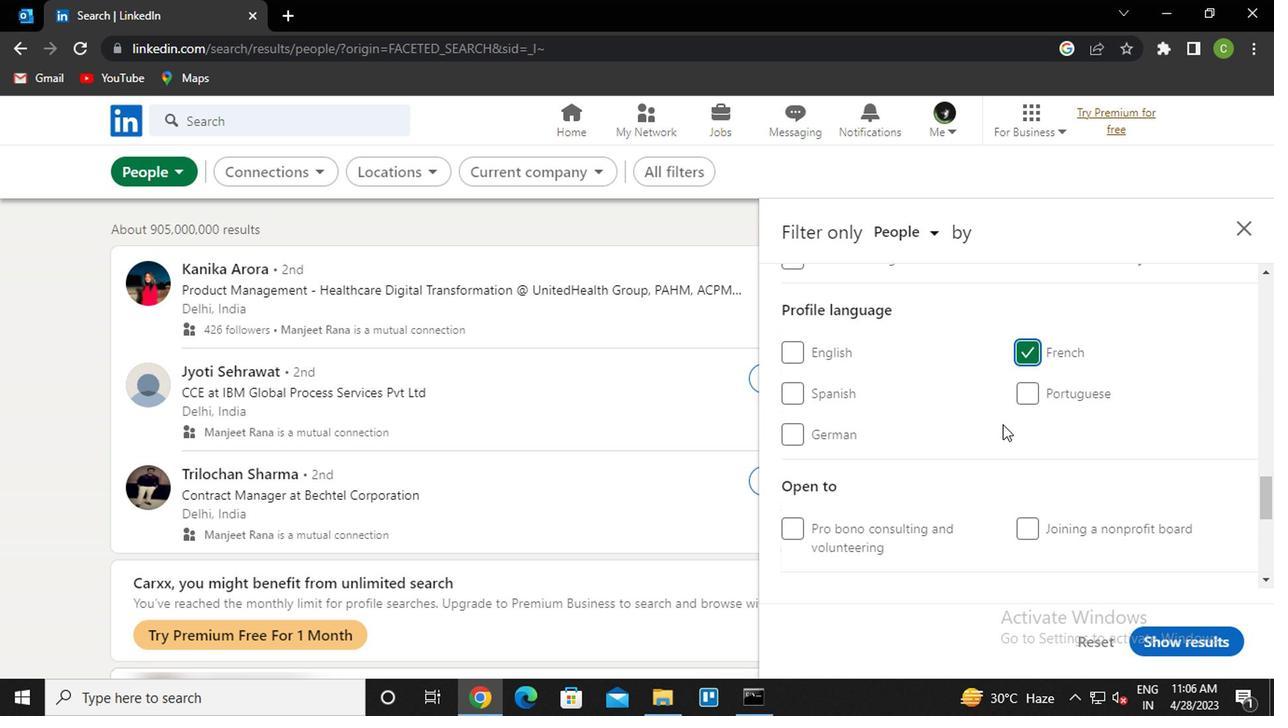 
Action: Mouse scrolled (988, 430) with delta (0, 1)
Screenshot: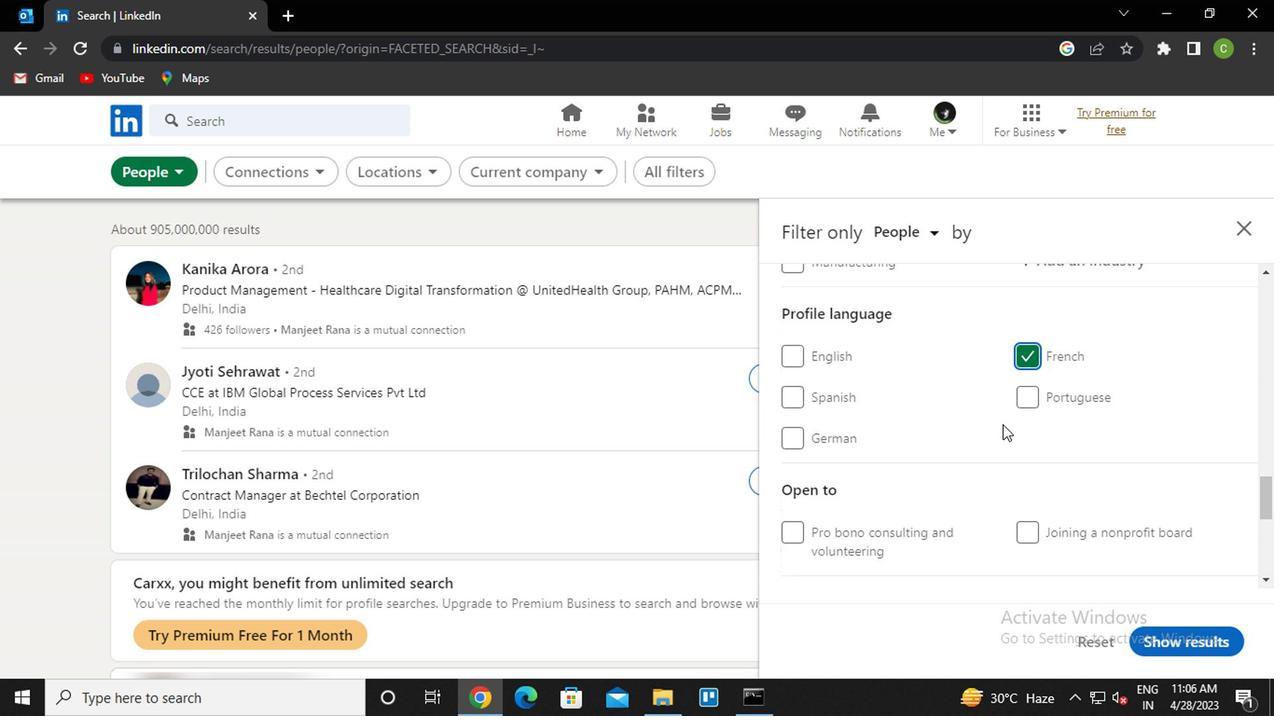 
Action: Mouse scrolled (988, 430) with delta (0, 1)
Screenshot: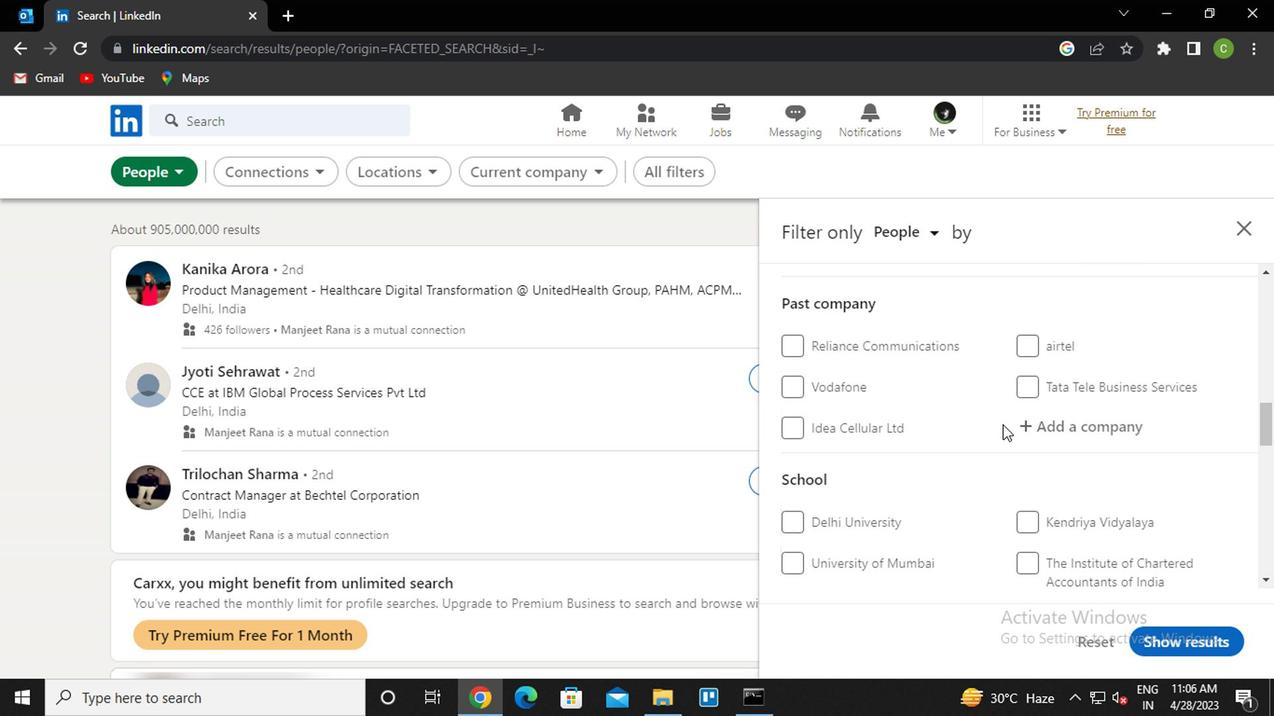 
Action: Mouse scrolled (988, 430) with delta (0, 1)
Screenshot: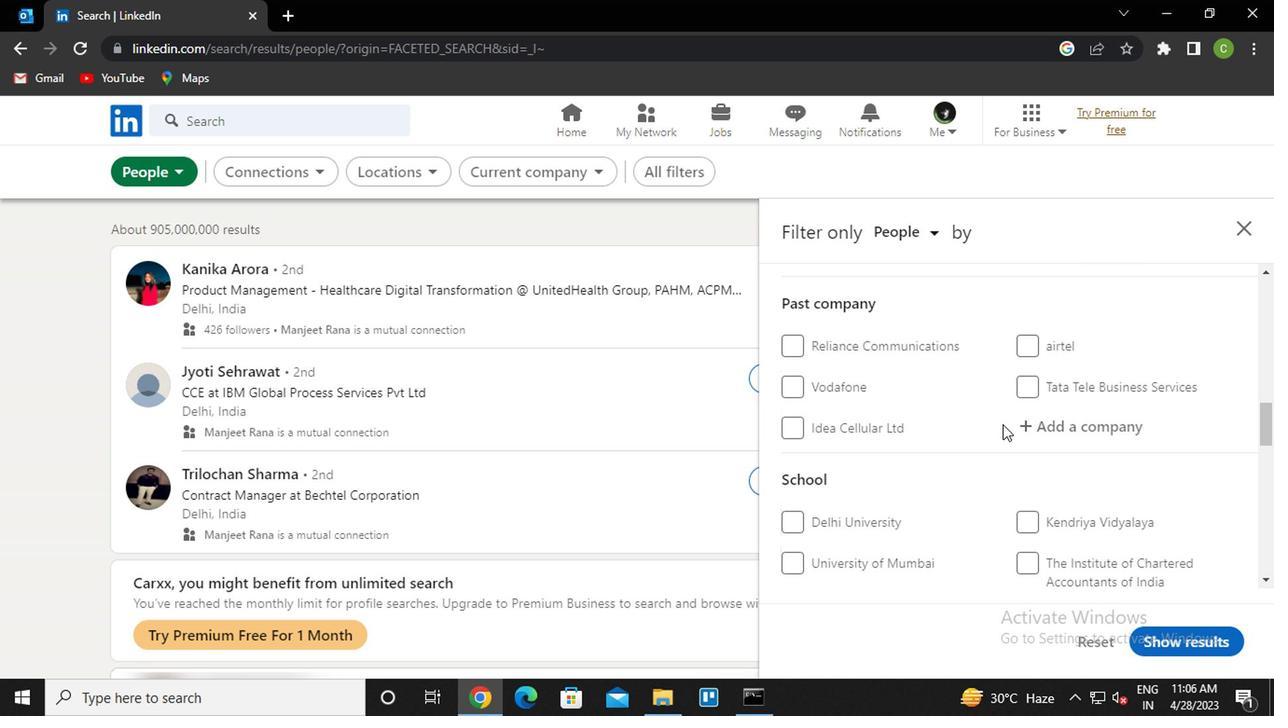 
Action: Mouse scrolled (988, 428) with delta (0, 0)
Screenshot: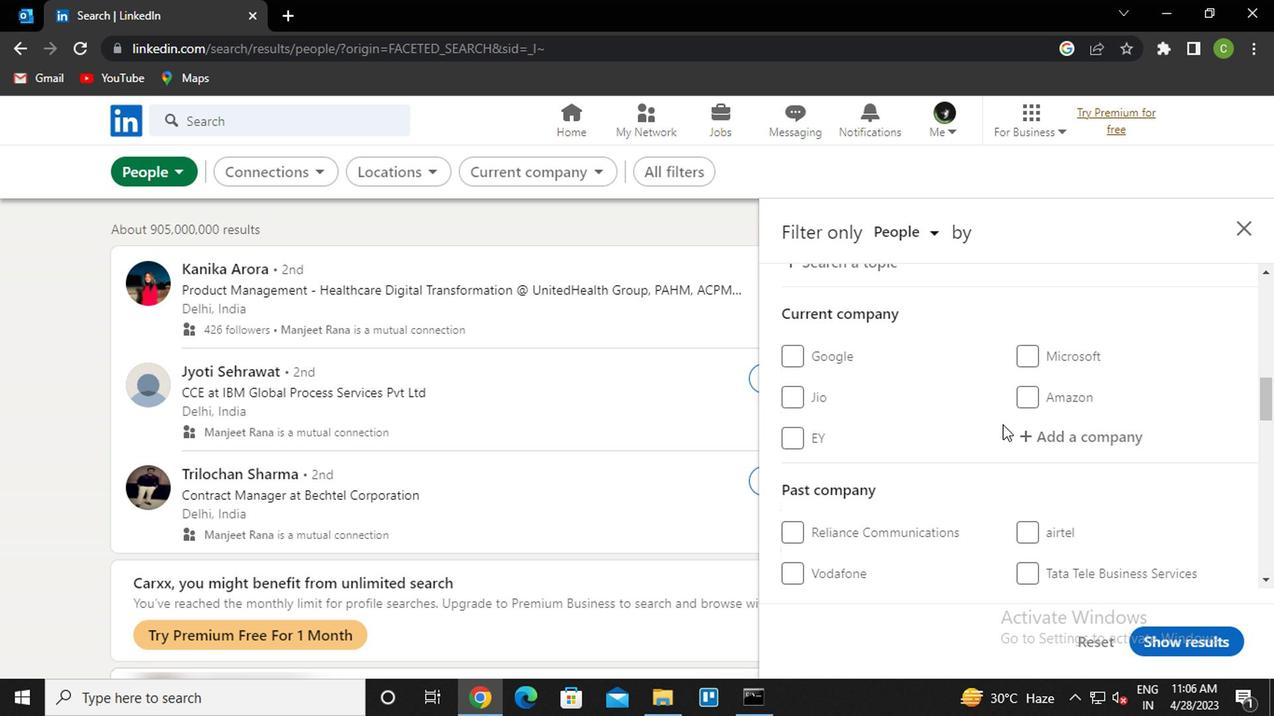 
Action: Mouse scrolled (988, 428) with delta (0, 0)
Screenshot: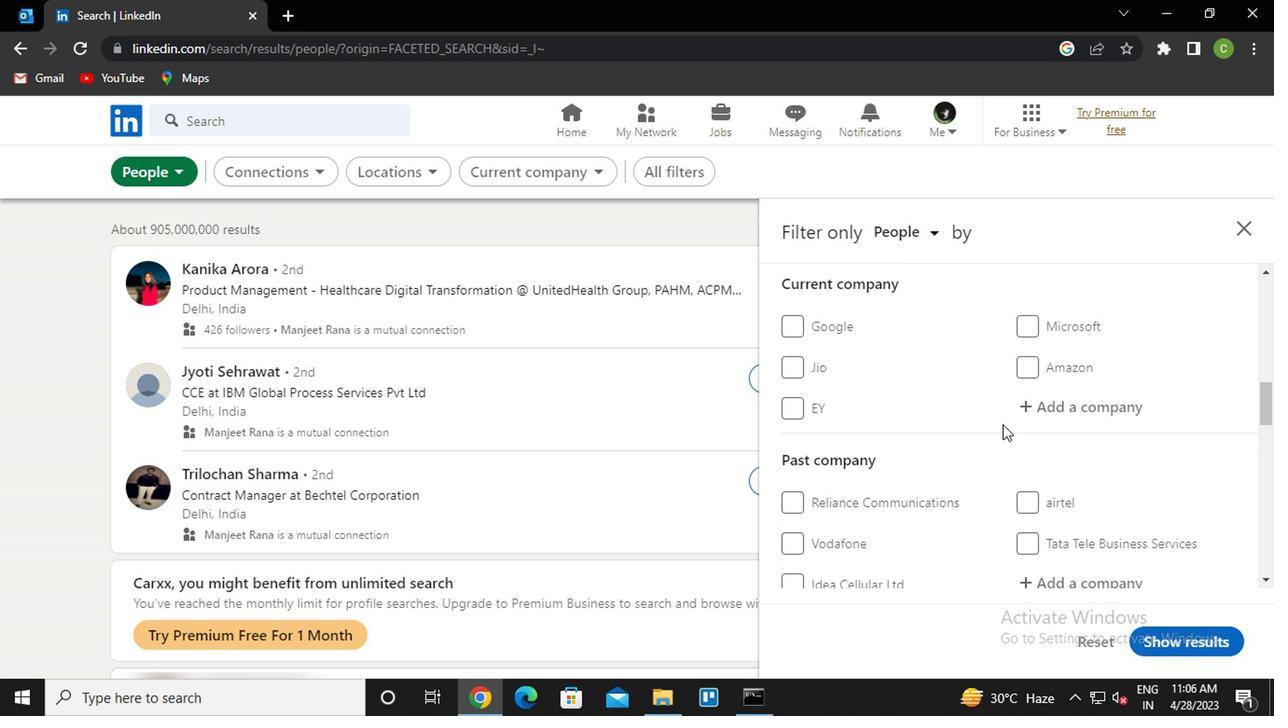 
Action: Mouse moved to (990, 430)
Screenshot: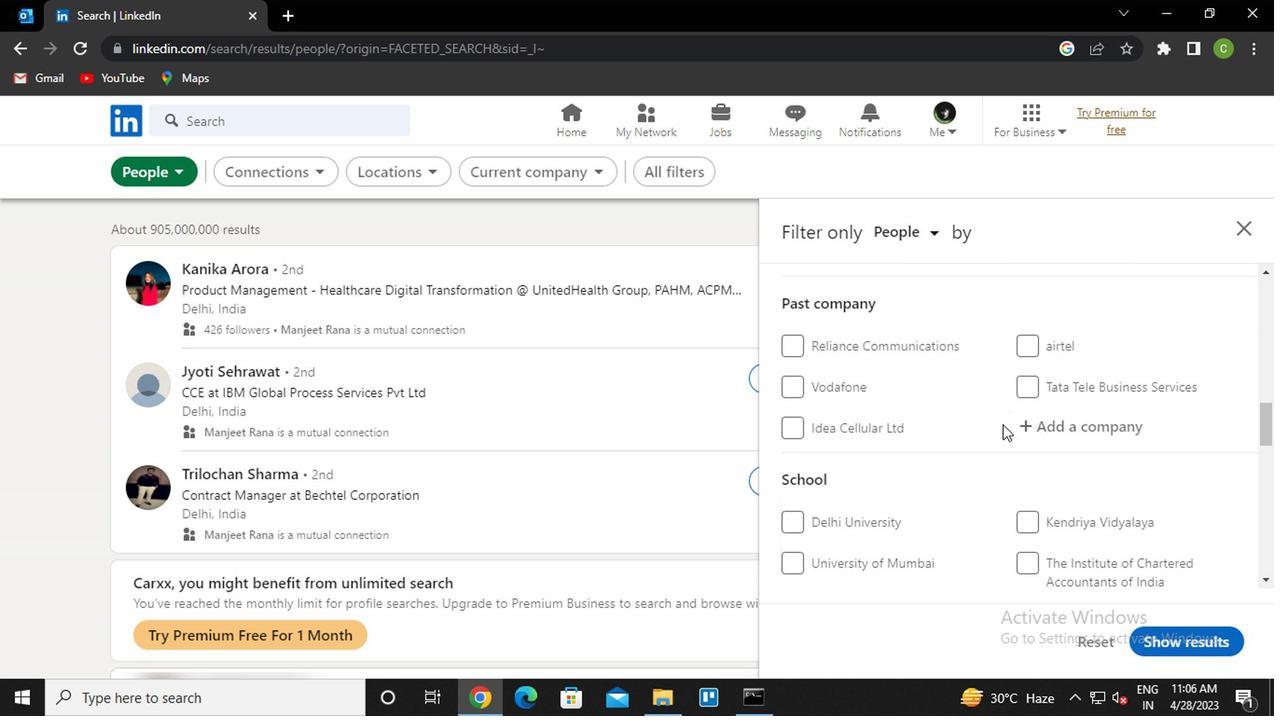 
Action: Mouse scrolled (990, 431) with delta (0, 0)
Screenshot: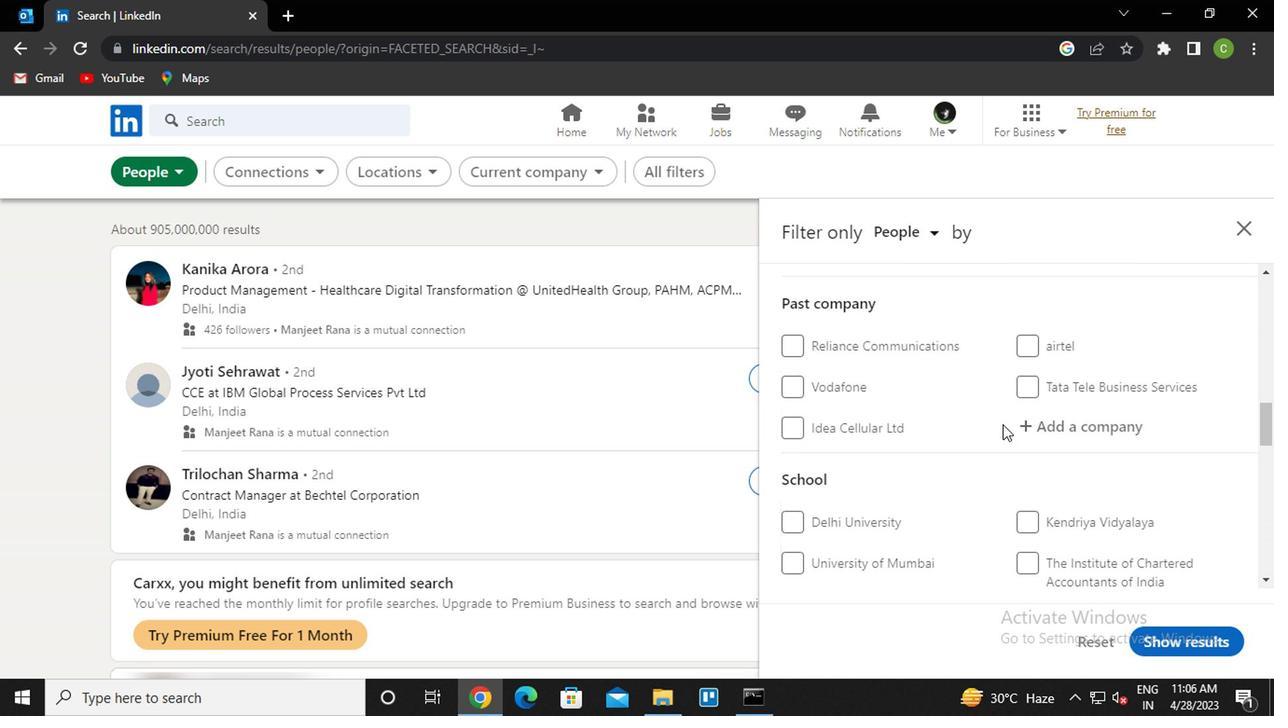 
Action: Mouse moved to (1057, 353)
Screenshot: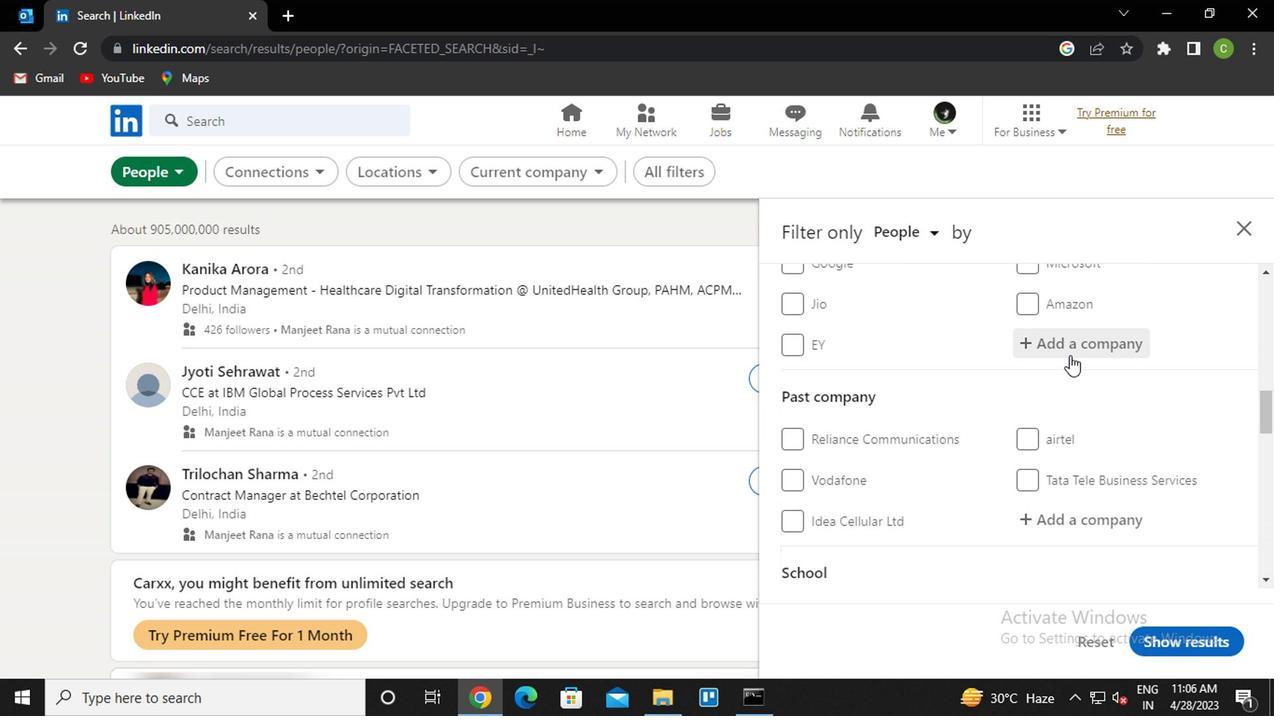 
Action: Mouse pressed left at (1057, 353)
Screenshot: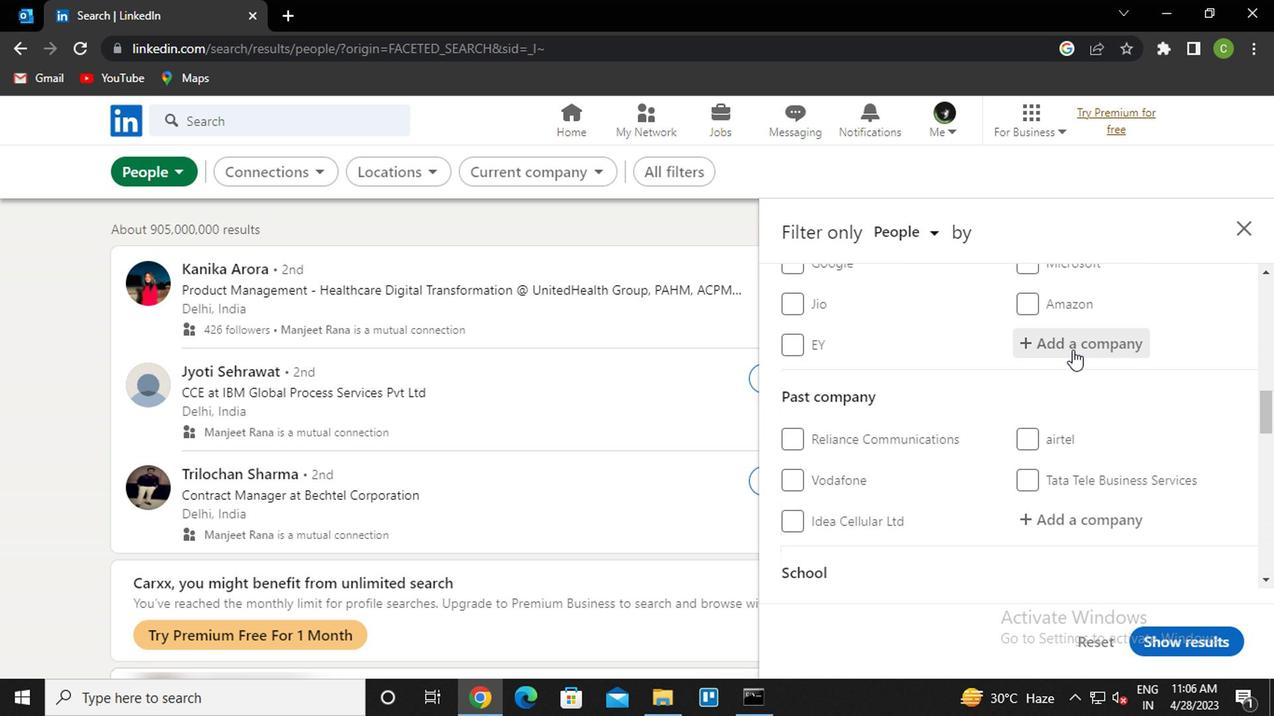 
Action: Key pressed <Key.caps_lock>u<Key.caps_lock>pler<Key.down><Key.enter>
Screenshot: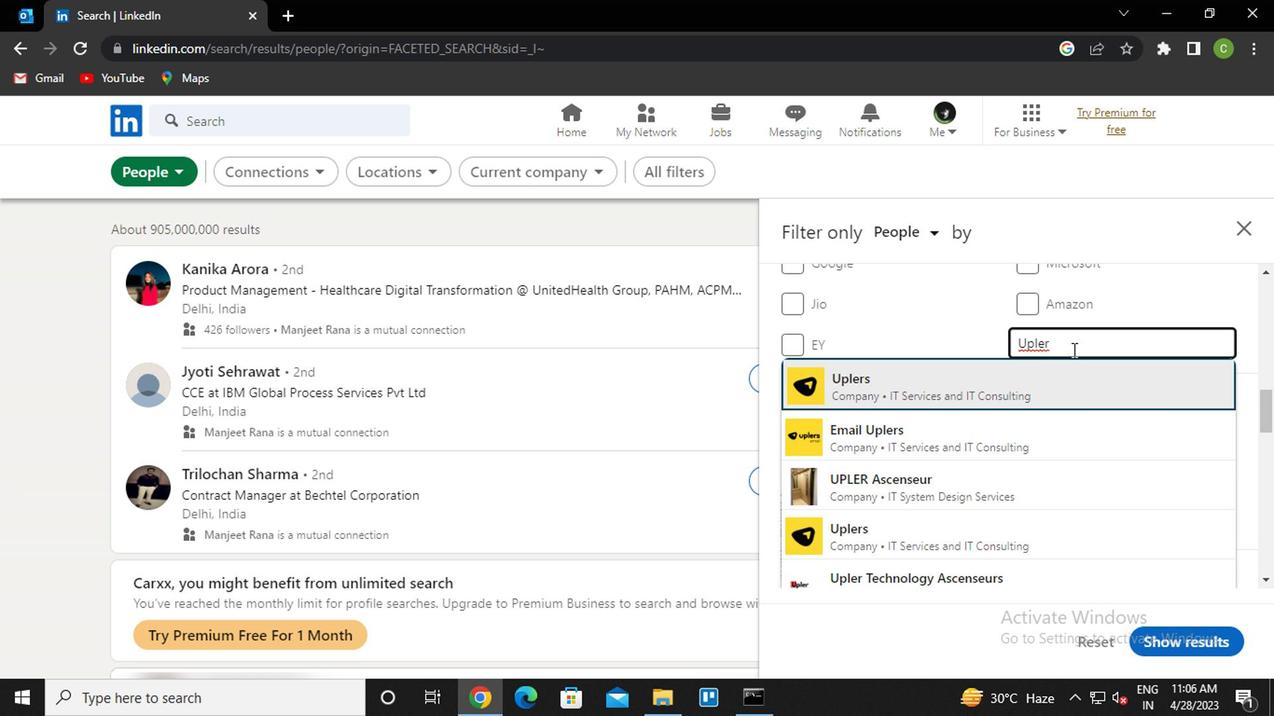 
Action: Mouse moved to (1050, 374)
Screenshot: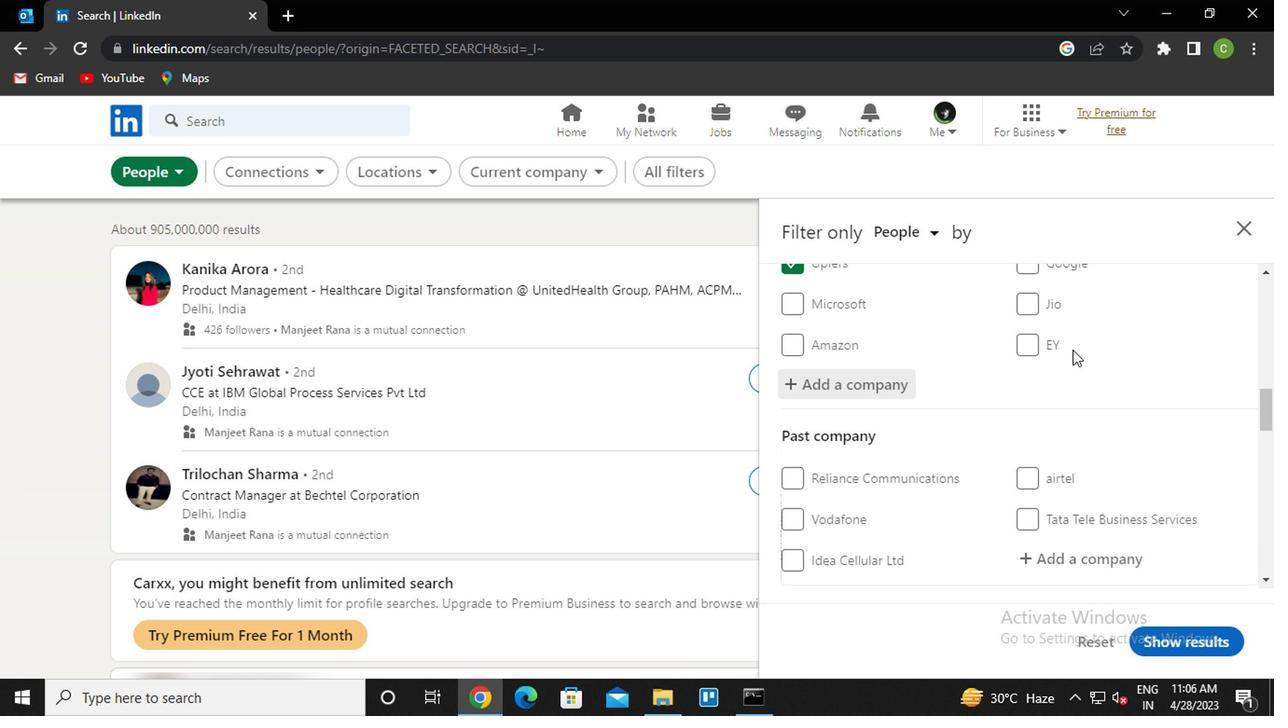 
Action: Mouse scrolled (1050, 373) with delta (0, 0)
Screenshot: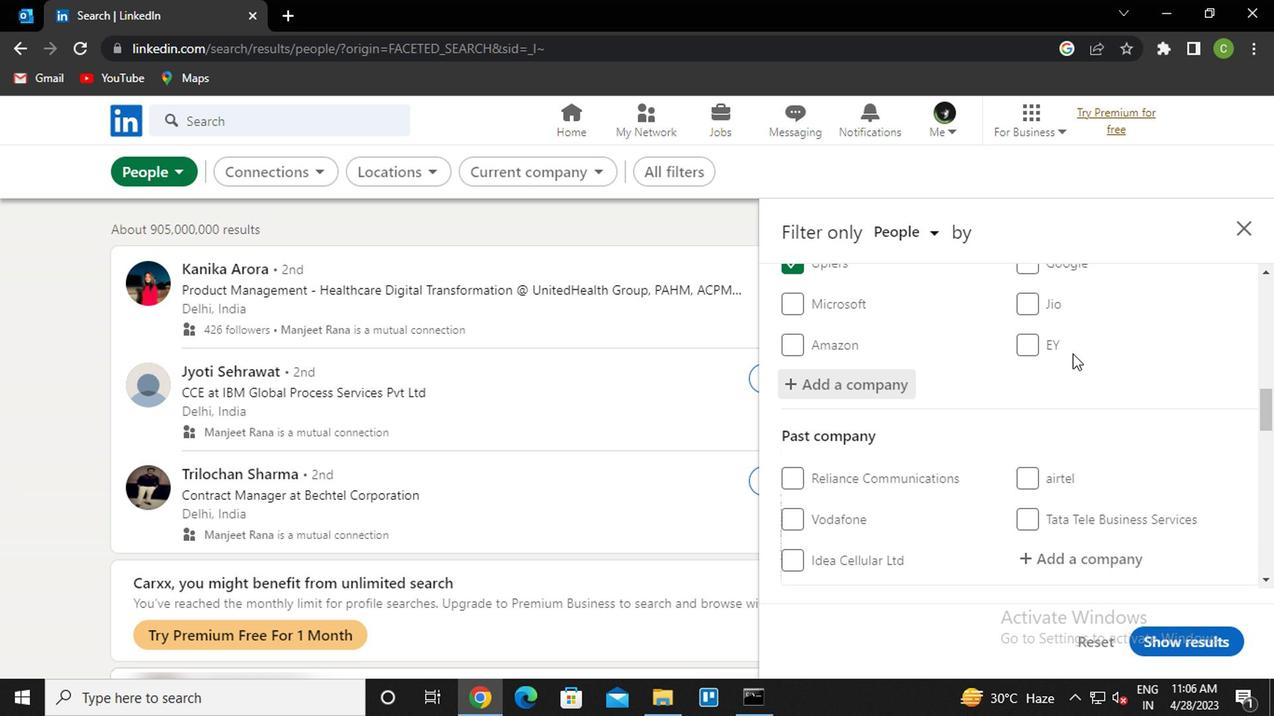 
Action: Mouse moved to (1049, 376)
Screenshot: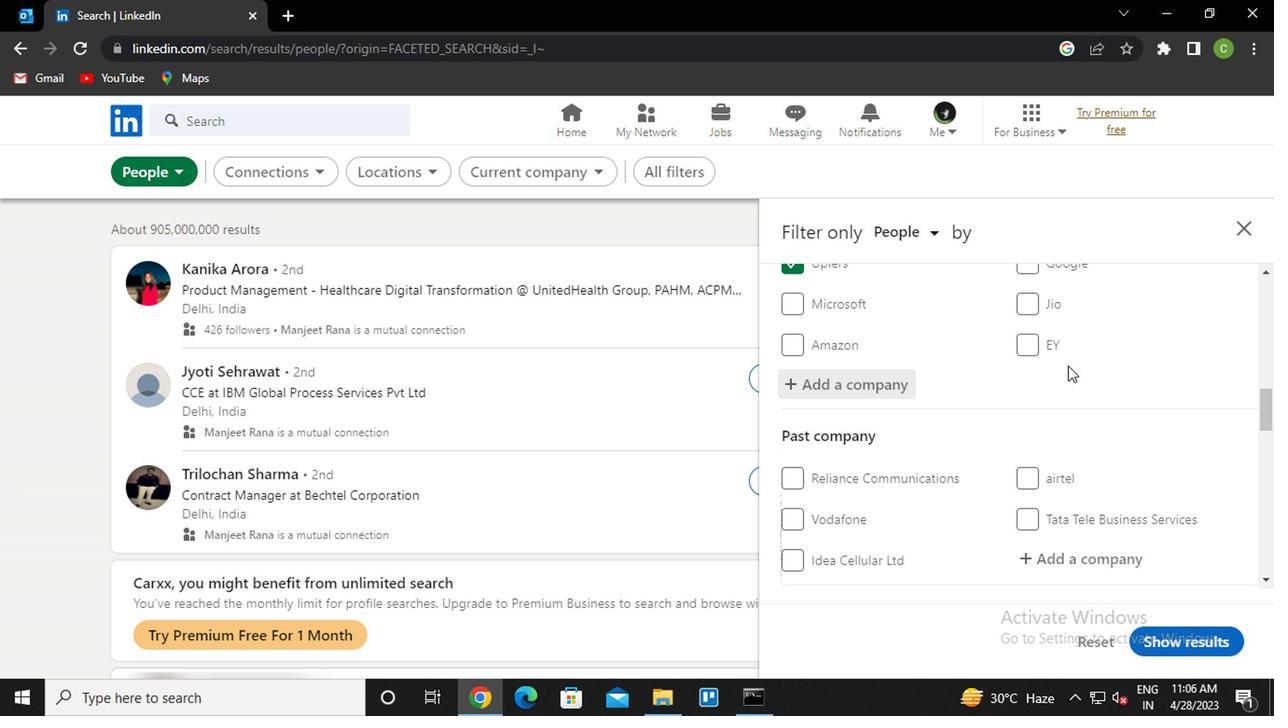 
Action: Mouse scrolled (1049, 376) with delta (0, 0)
Screenshot: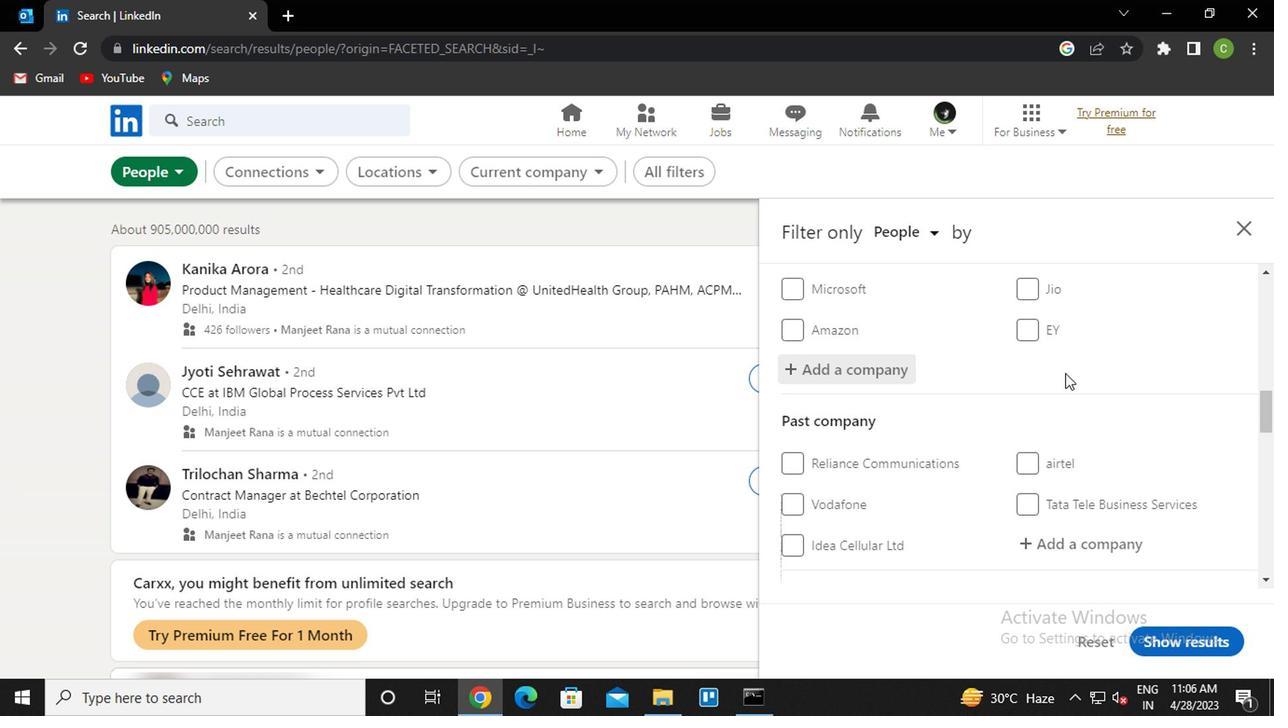 
Action: Mouse moved to (1049, 380)
Screenshot: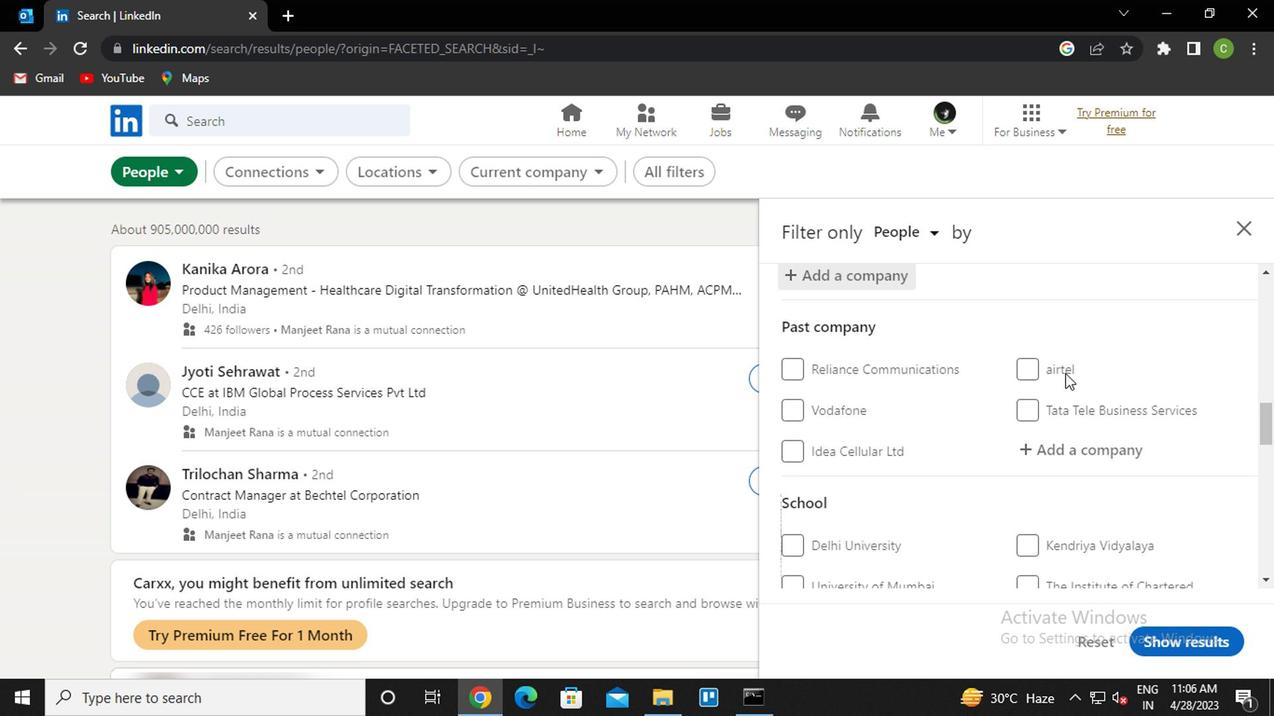 
Action: Mouse scrolled (1049, 378) with delta (0, -1)
Screenshot: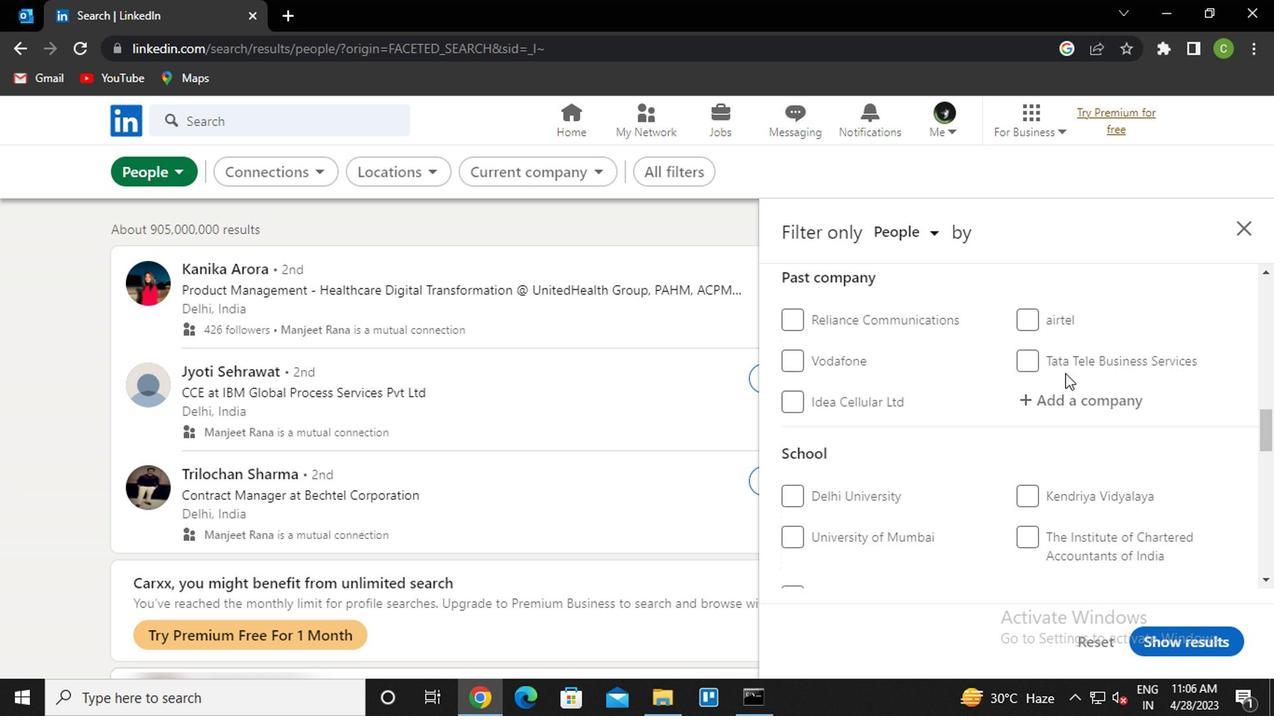
Action: Mouse scrolled (1049, 378) with delta (0, -1)
Screenshot: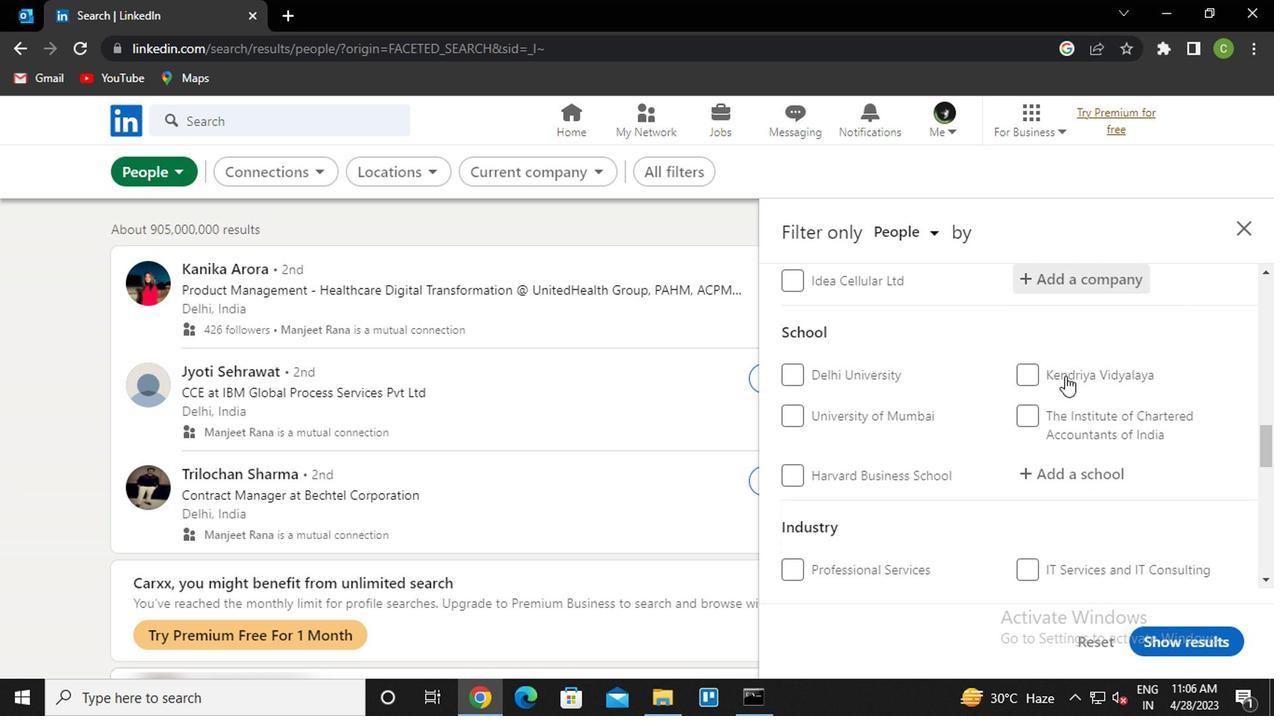 
Action: Mouse moved to (1047, 380)
Screenshot: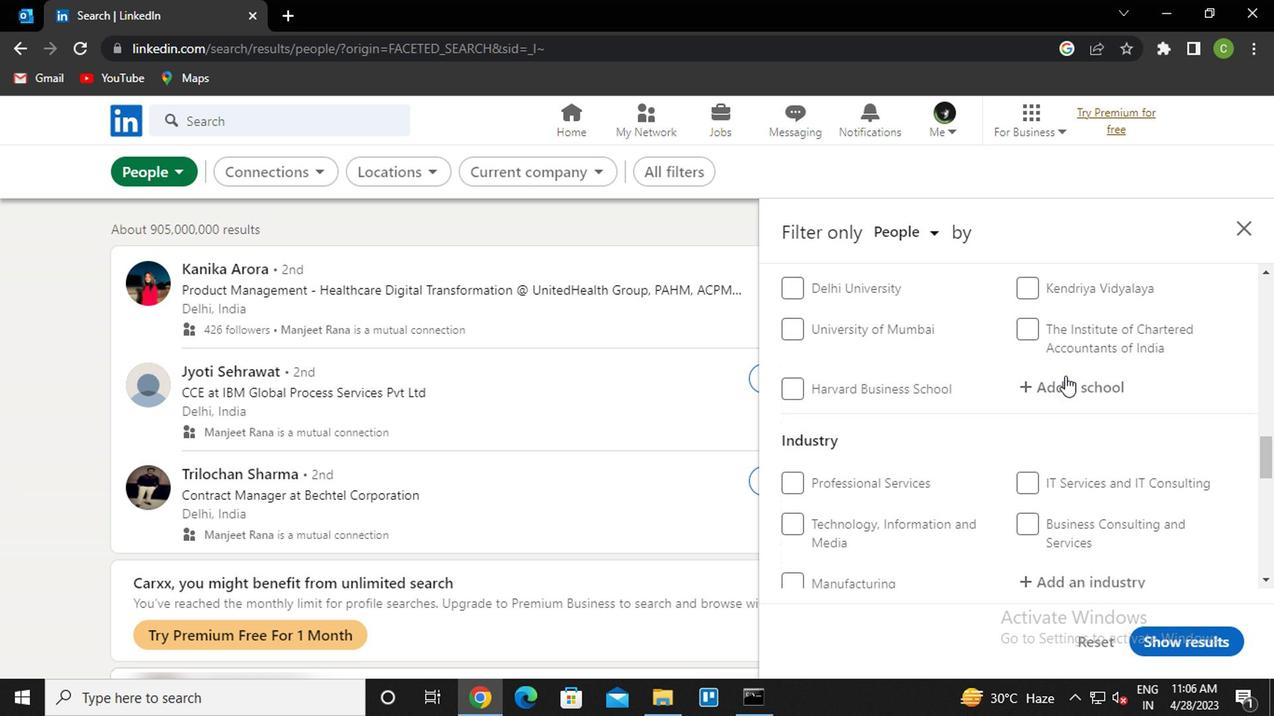 
Action: Mouse pressed left at (1047, 380)
Screenshot: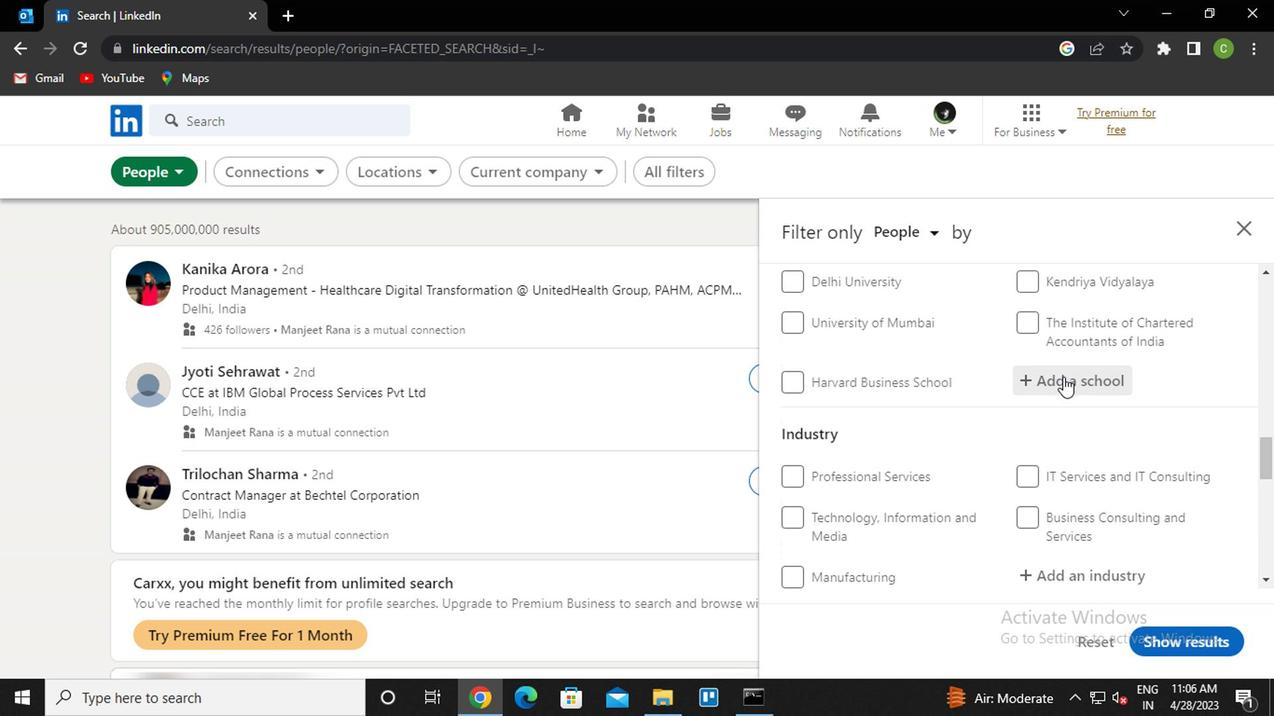 
Action: Key pressed <Key.caps_lock>t<Key.caps_lock>rinity<Key.space><Key.caps_lock>ndt<Key.down><Key.enter>
Screenshot: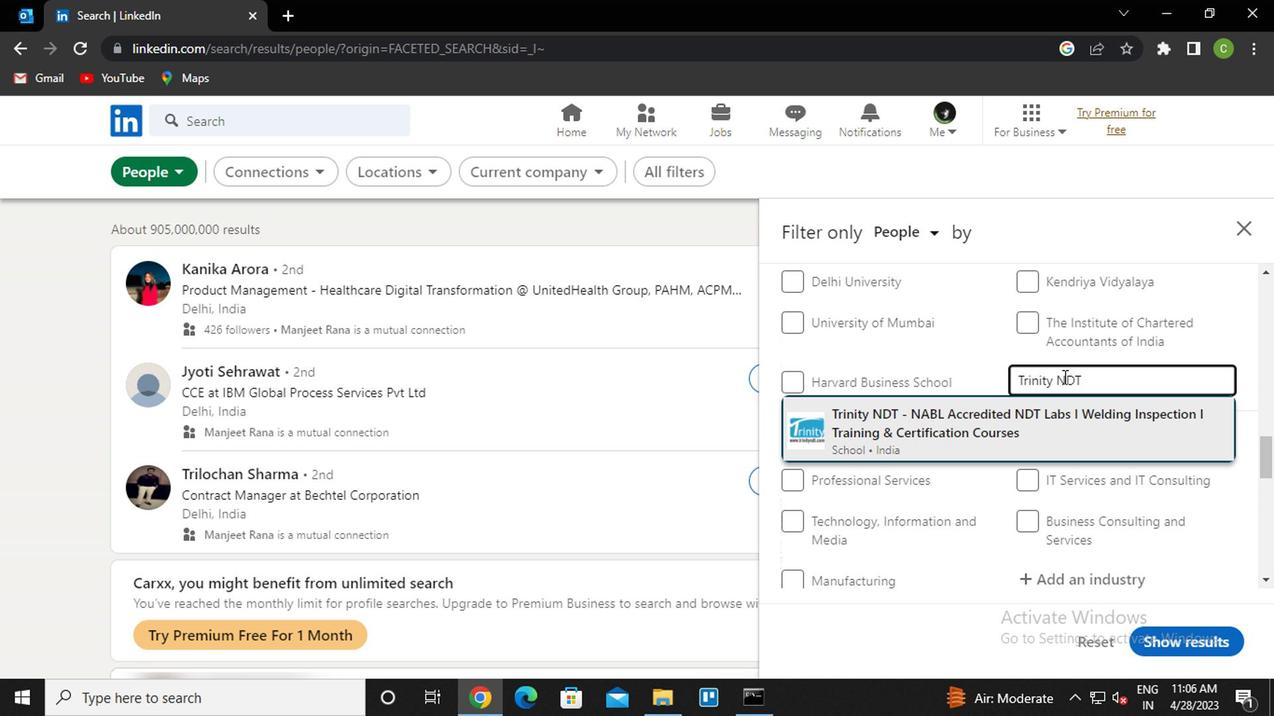 
Action: Mouse moved to (1047, 389)
Screenshot: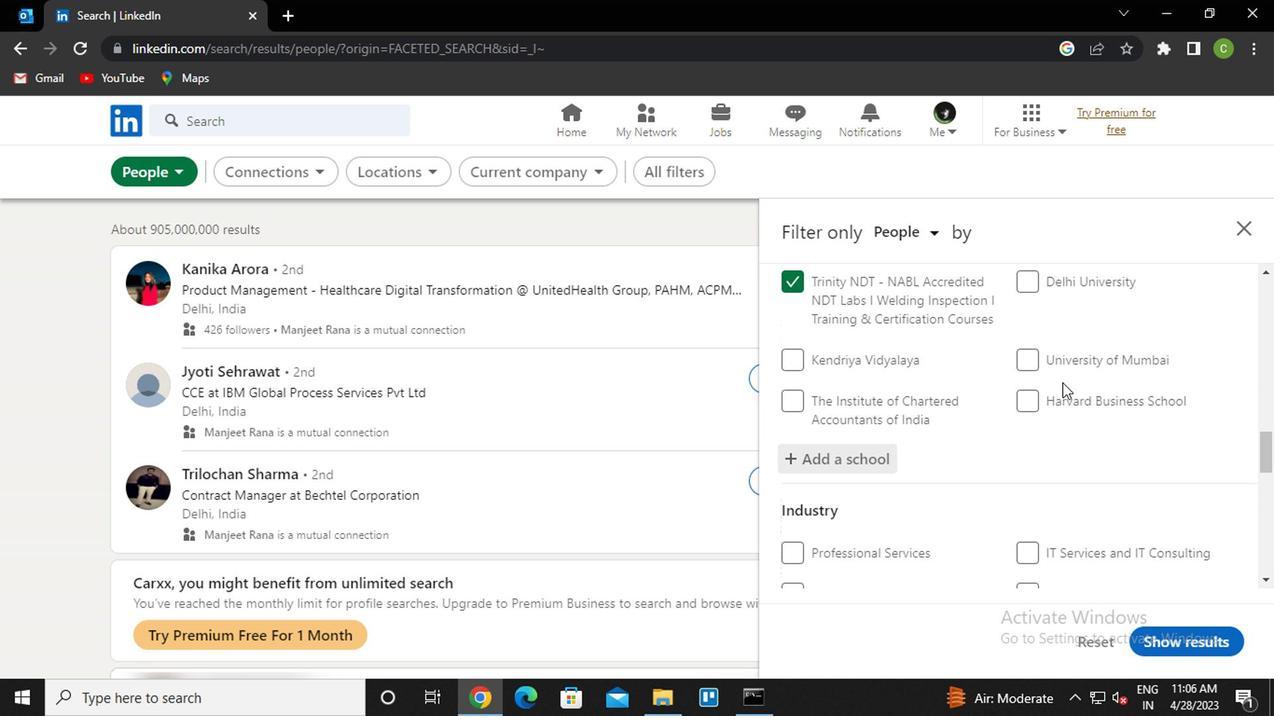
Action: Mouse scrolled (1047, 388) with delta (0, 0)
Screenshot: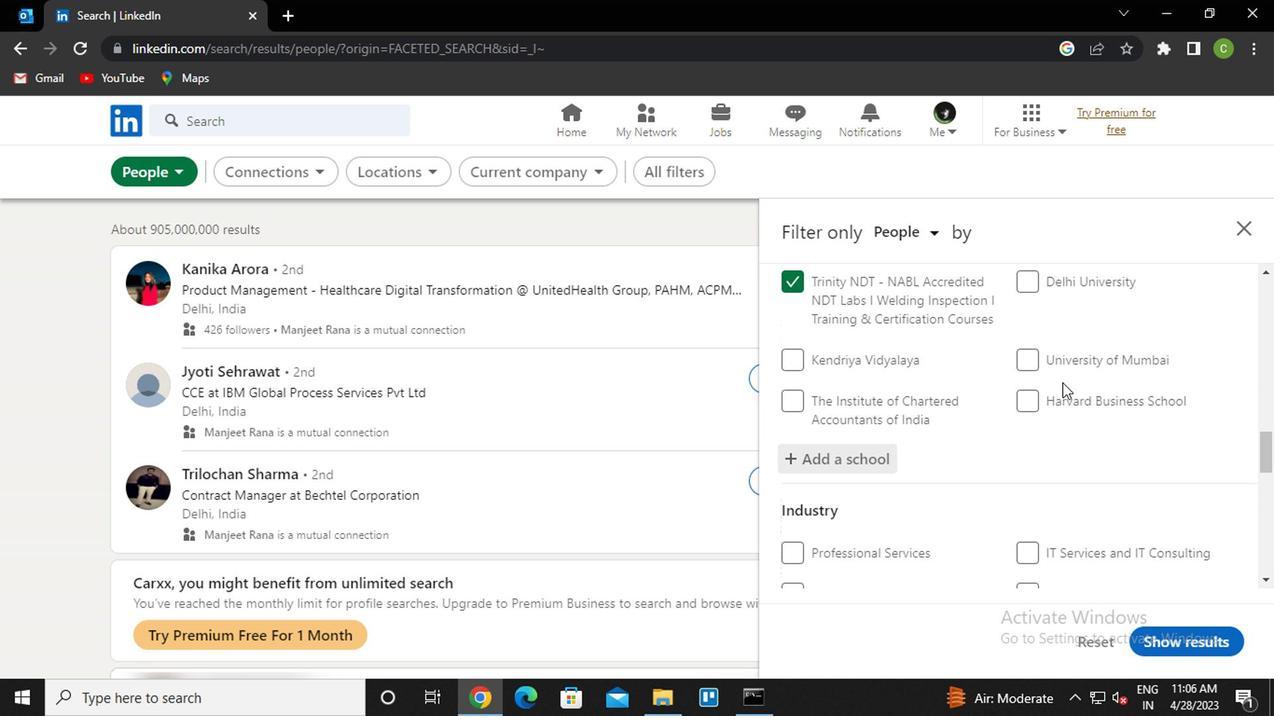 
Action: Mouse moved to (1045, 392)
Screenshot: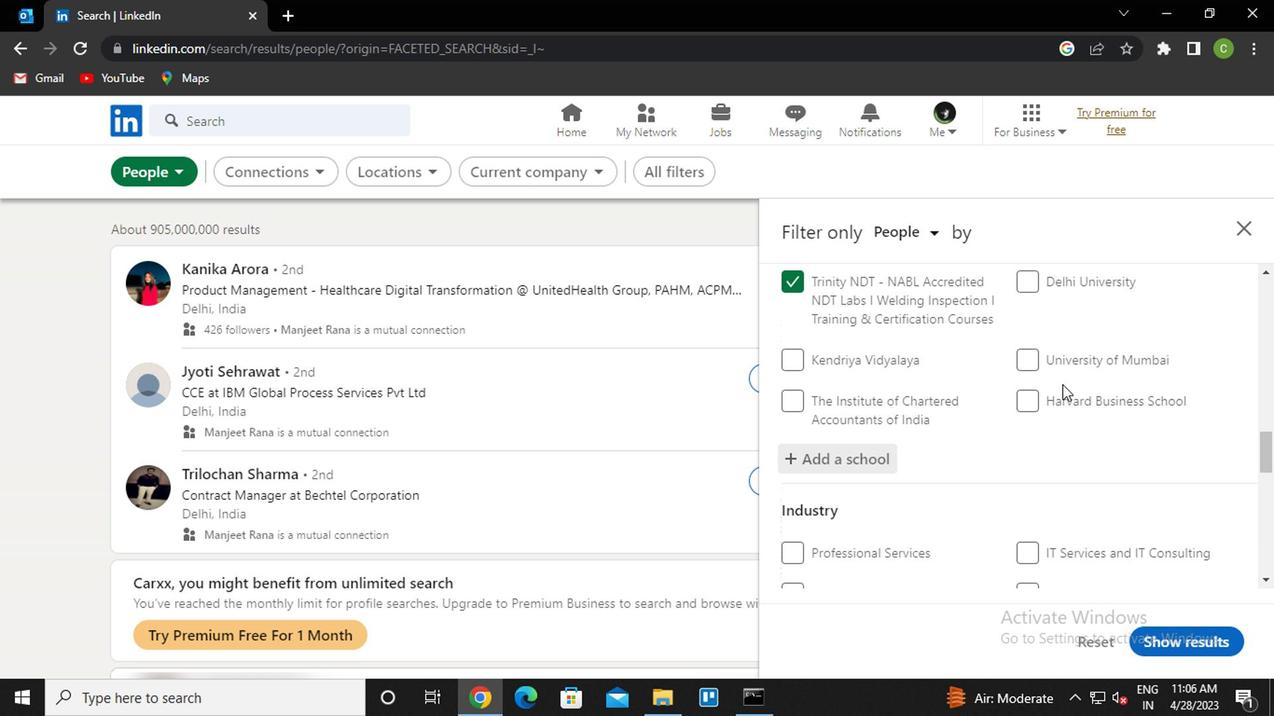 
Action: Mouse scrolled (1045, 391) with delta (0, 0)
Screenshot: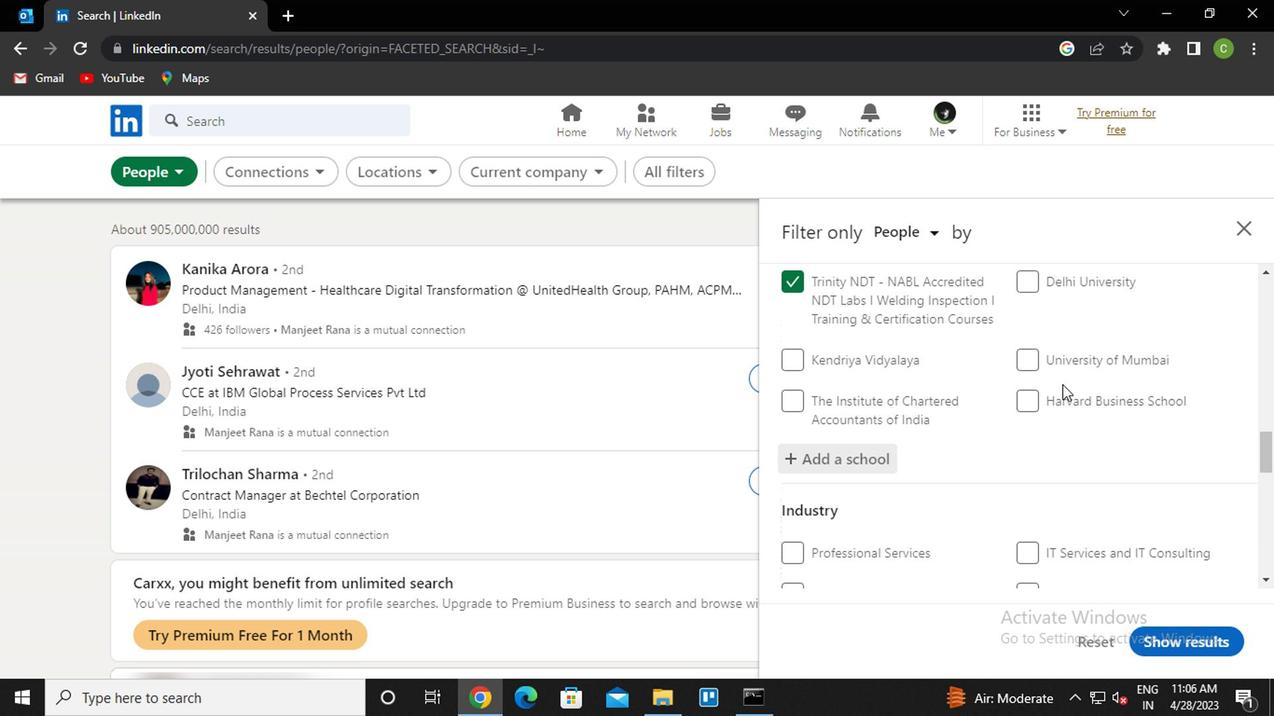 
Action: Mouse moved to (1045, 395)
Screenshot: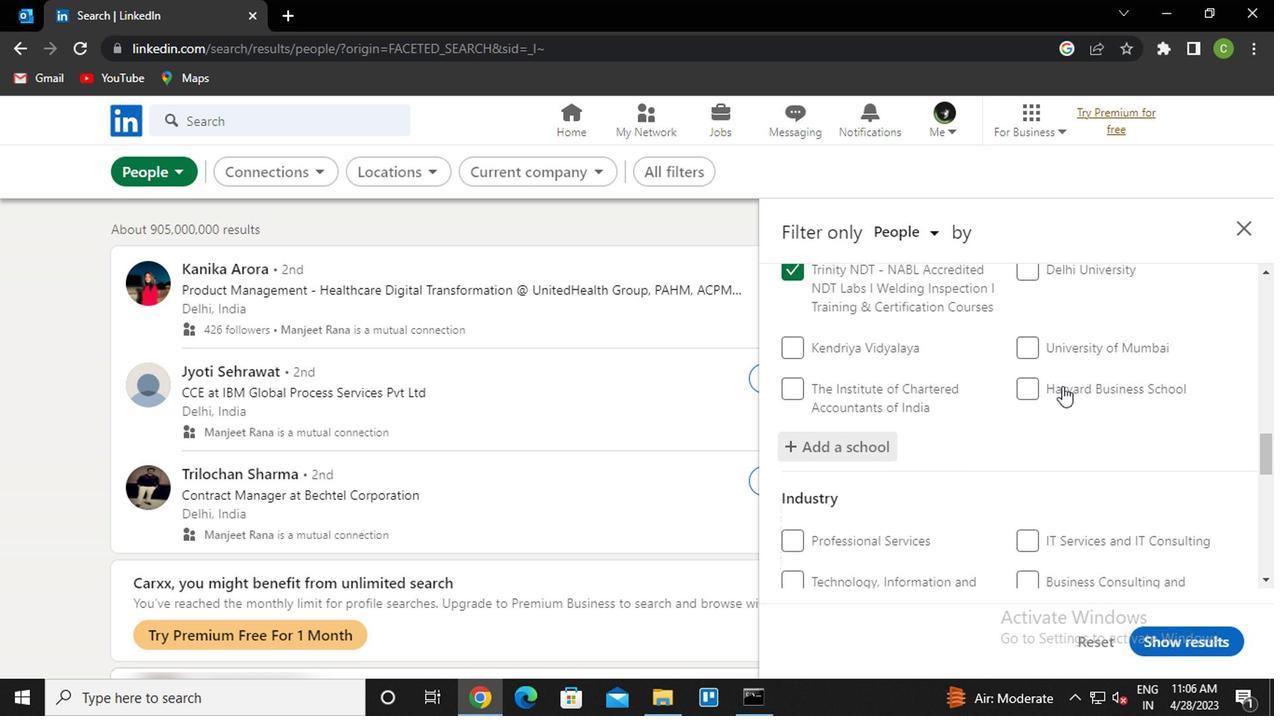 
Action: Mouse scrolled (1045, 394) with delta (0, -1)
Screenshot: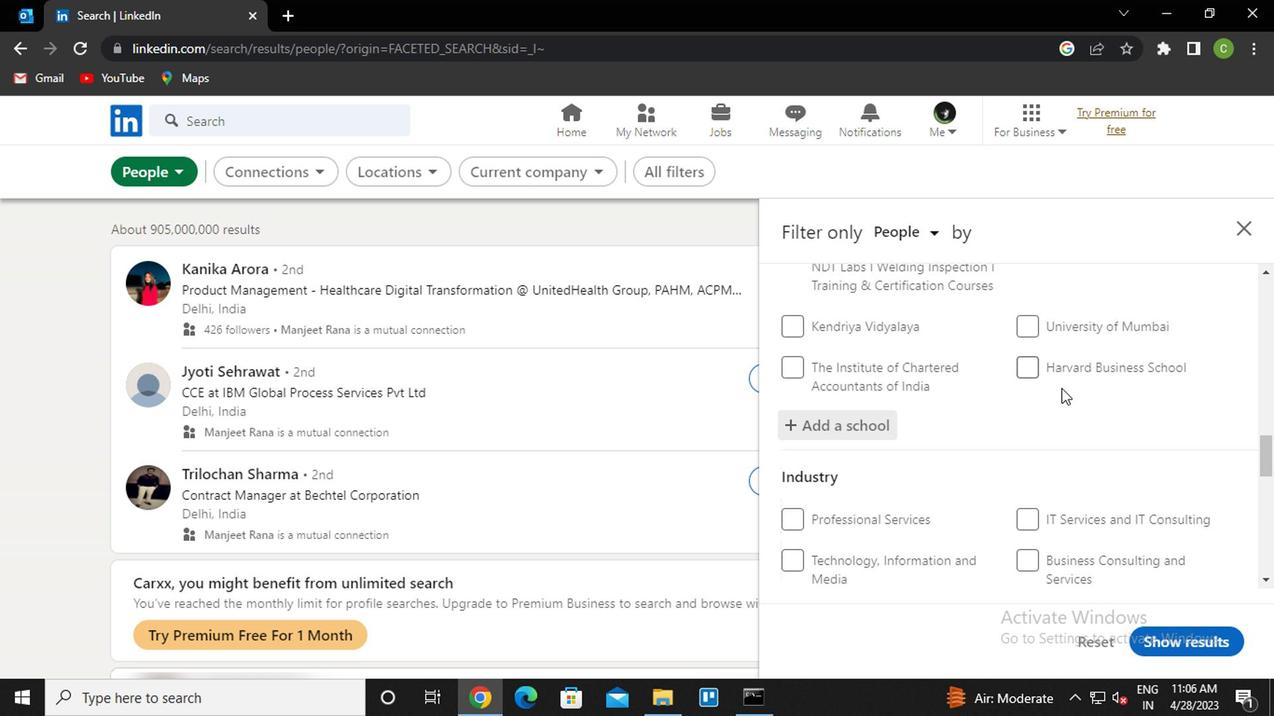 
Action: Mouse moved to (1043, 398)
Screenshot: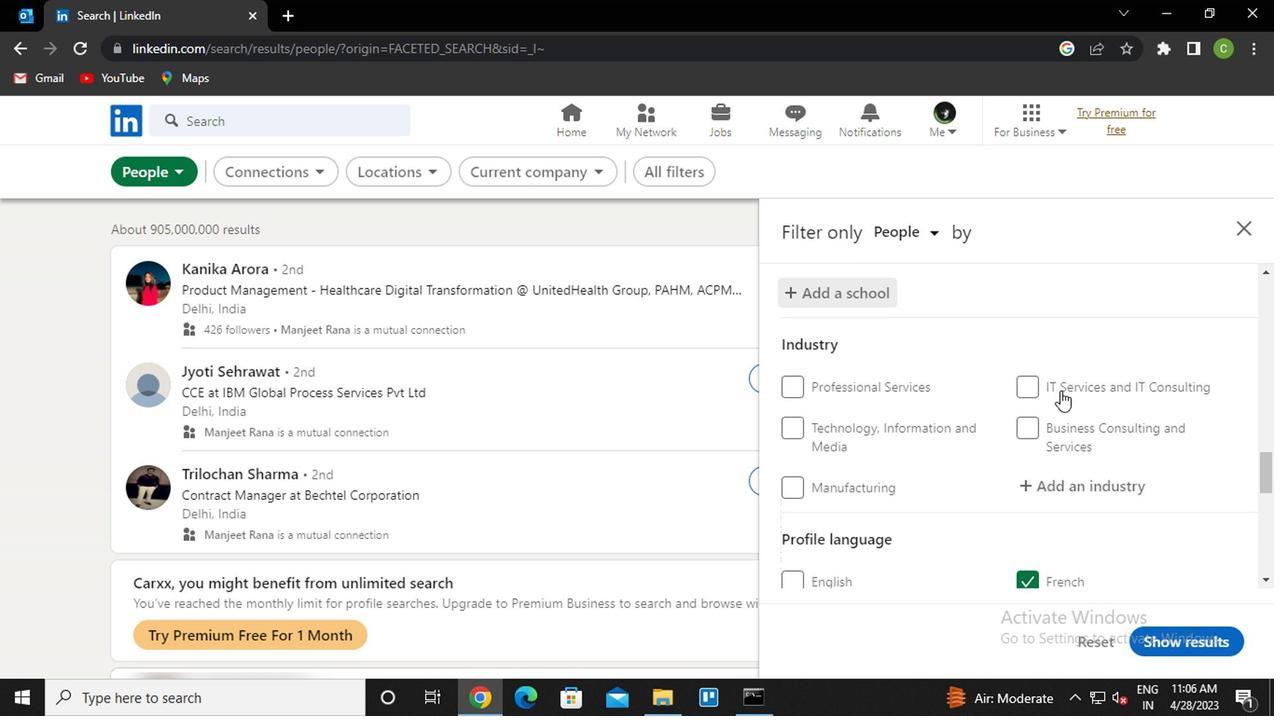 
Action: Mouse scrolled (1043, 396) with delta (0, -1)
Screenshot: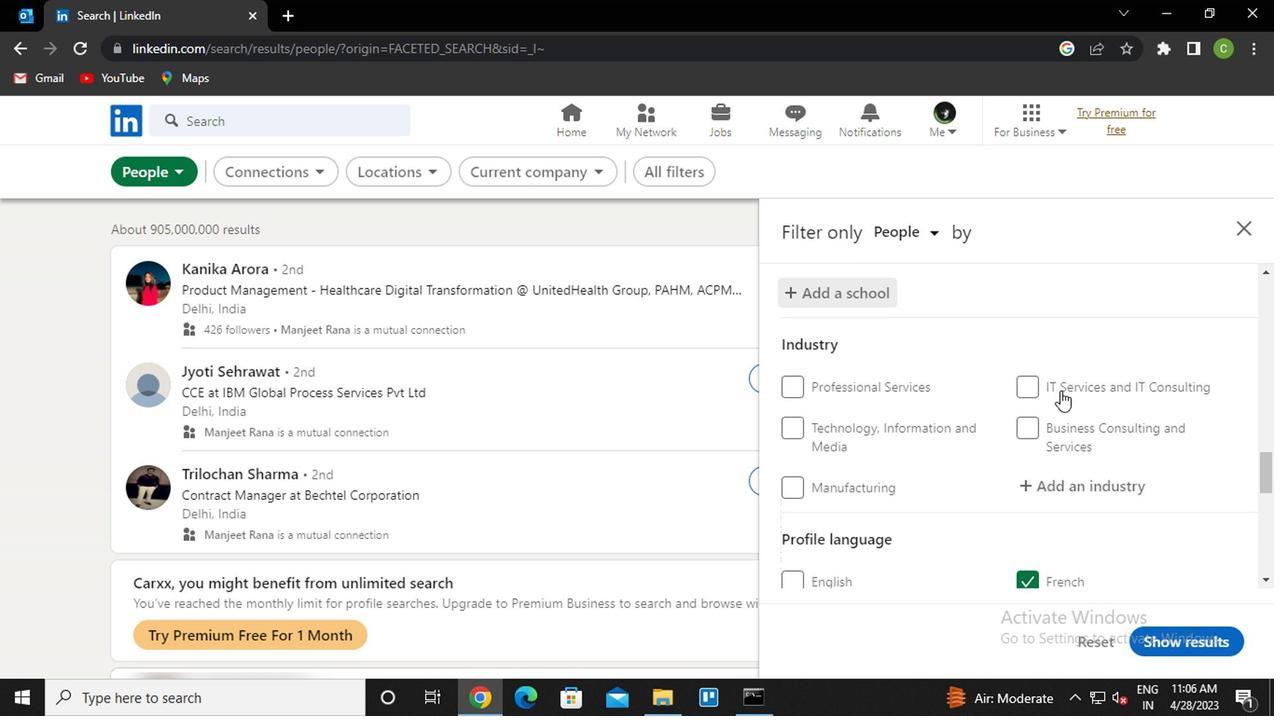 
Action: Mouse moved to (1041, 432)
Screenshot: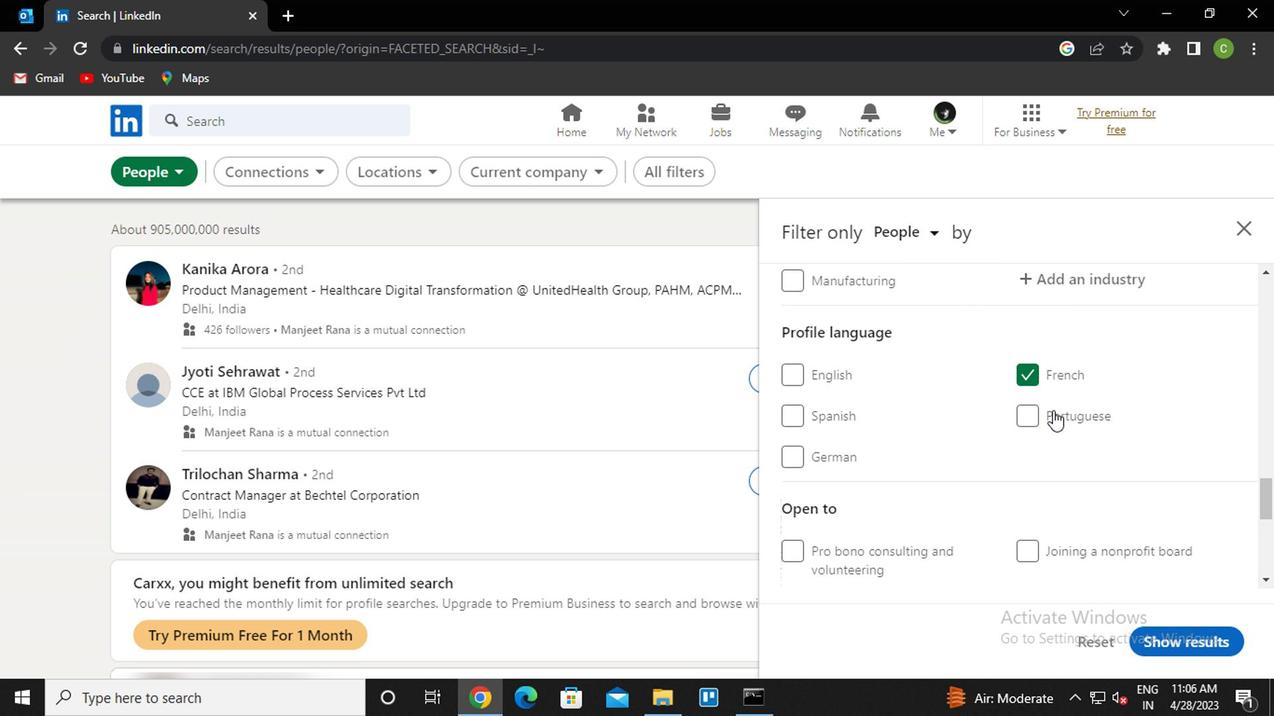 
Action: Mouse scrolled (1041, 431) with delta (0, 0)
Screenshot: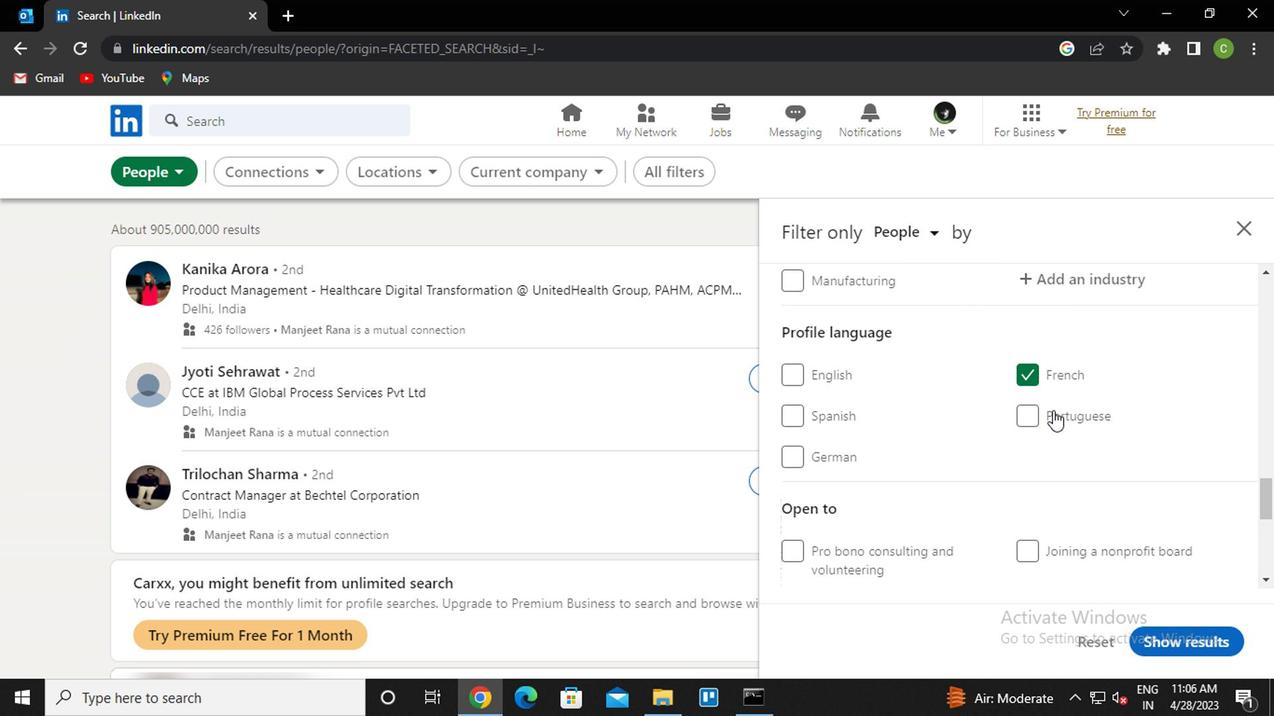 
Action: Mouse moved to (1042, 432)
Screenshot: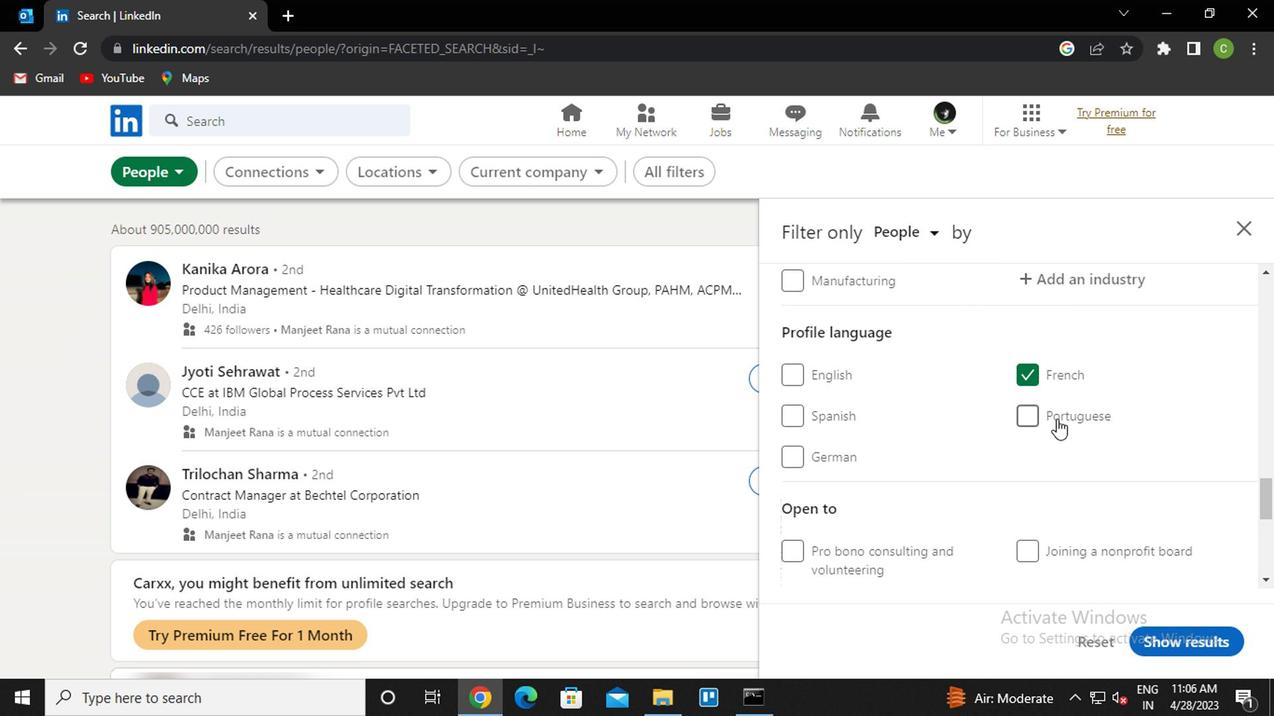 
Action: Mouse scrolled (1042, 431) with delta (0, 0)
Screenshot: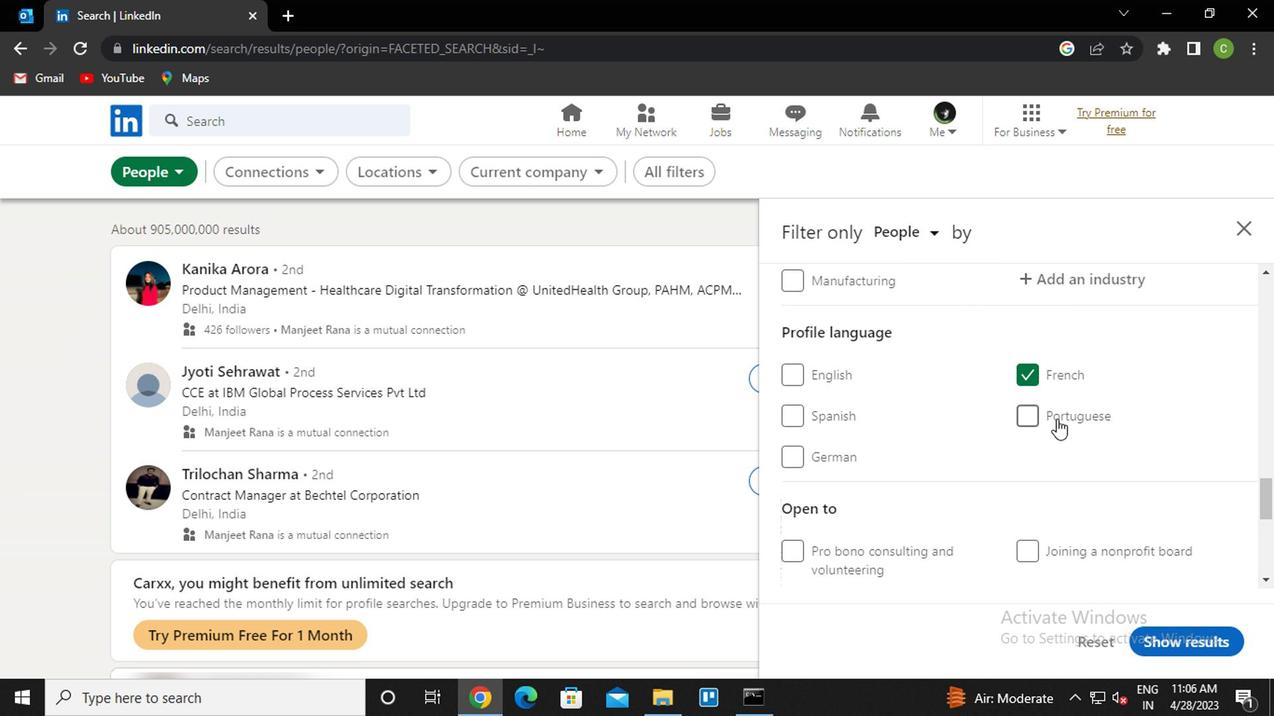 
Action: Mouse moved to (1042, 432)
Screenshot: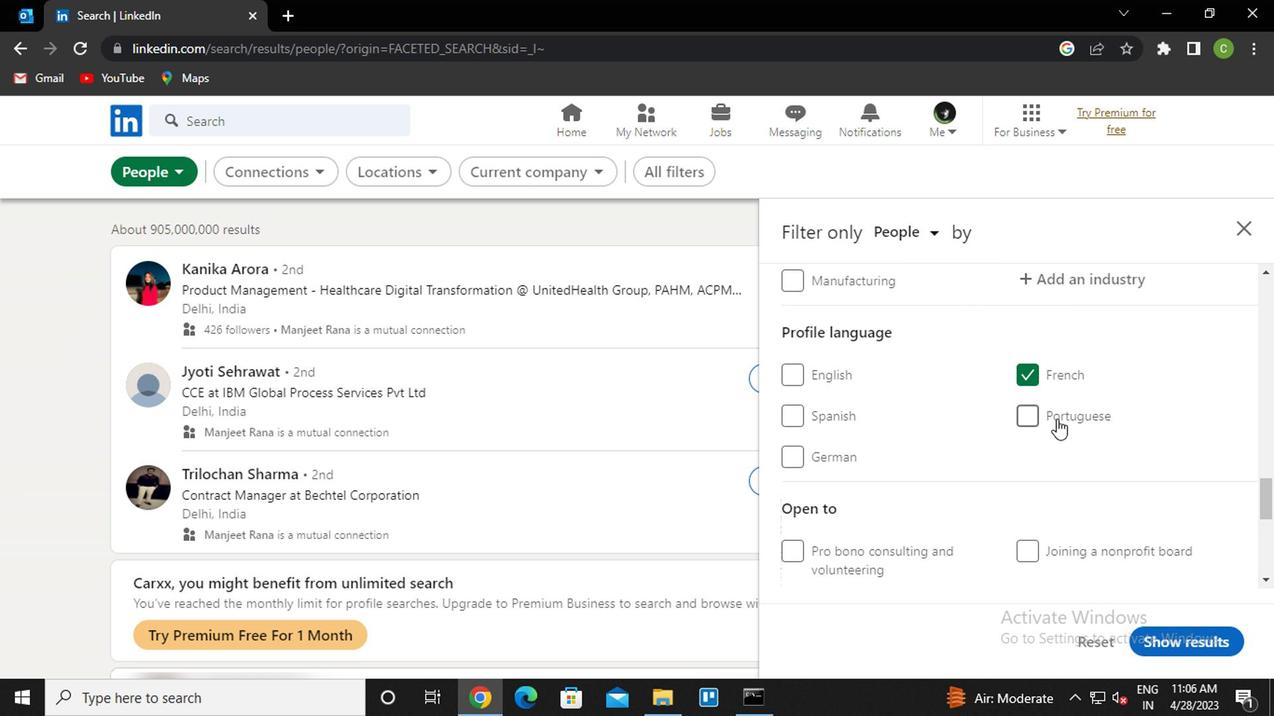 
Action: Mouse scrolled (1042, 431) with delta (0, 0)
Screenshot: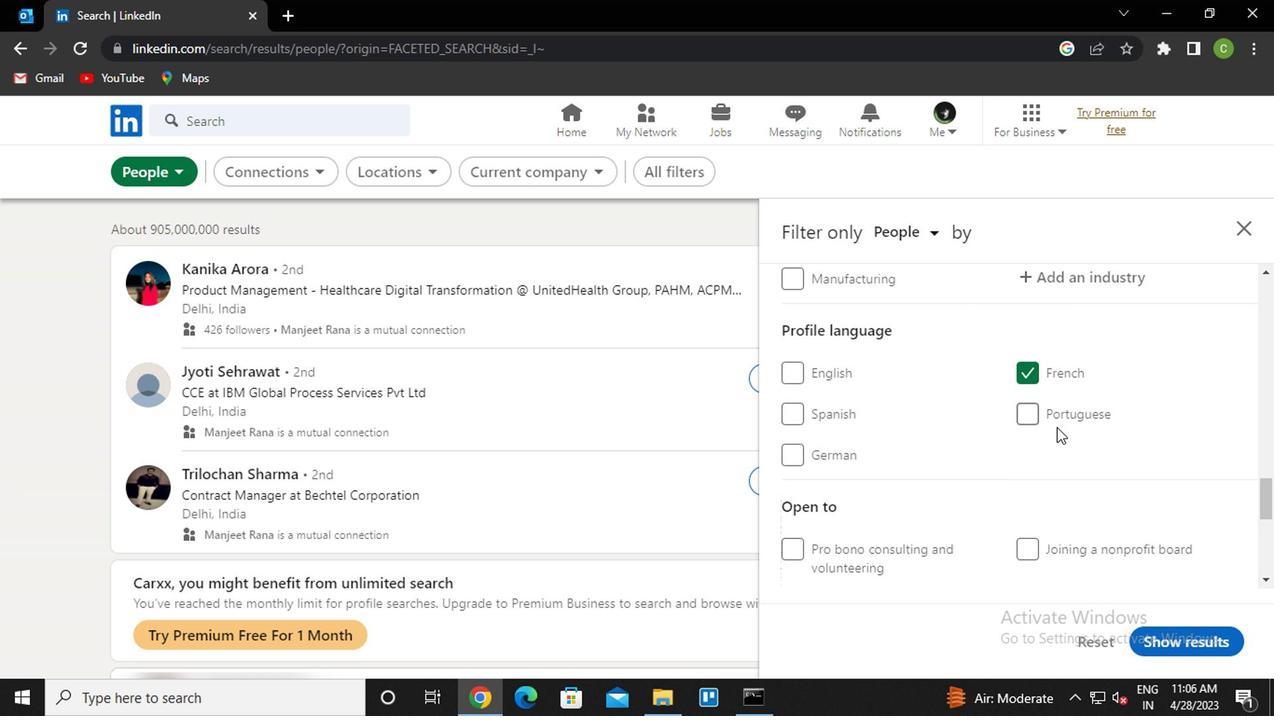 
Action: Mouse moved to (1035, 412)
Screenshot: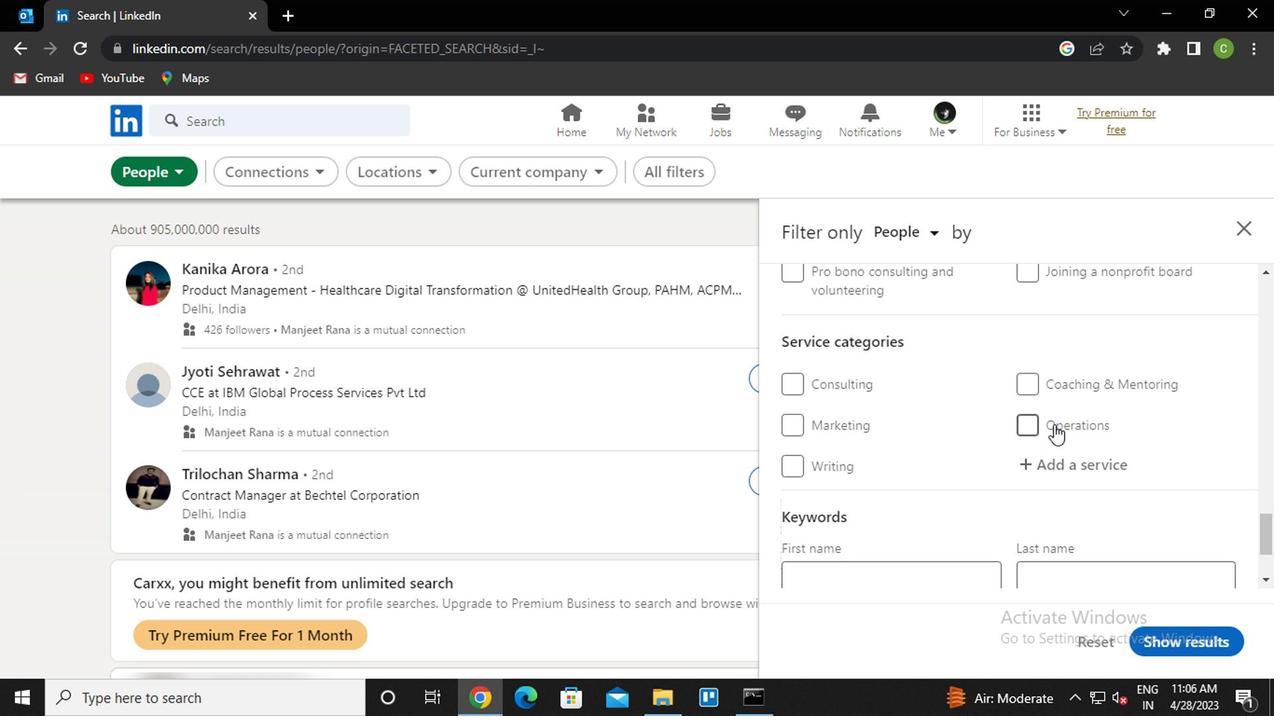 
Action: Mouse scrolled (1035, 413) with delta (0, 1)
Screenshot: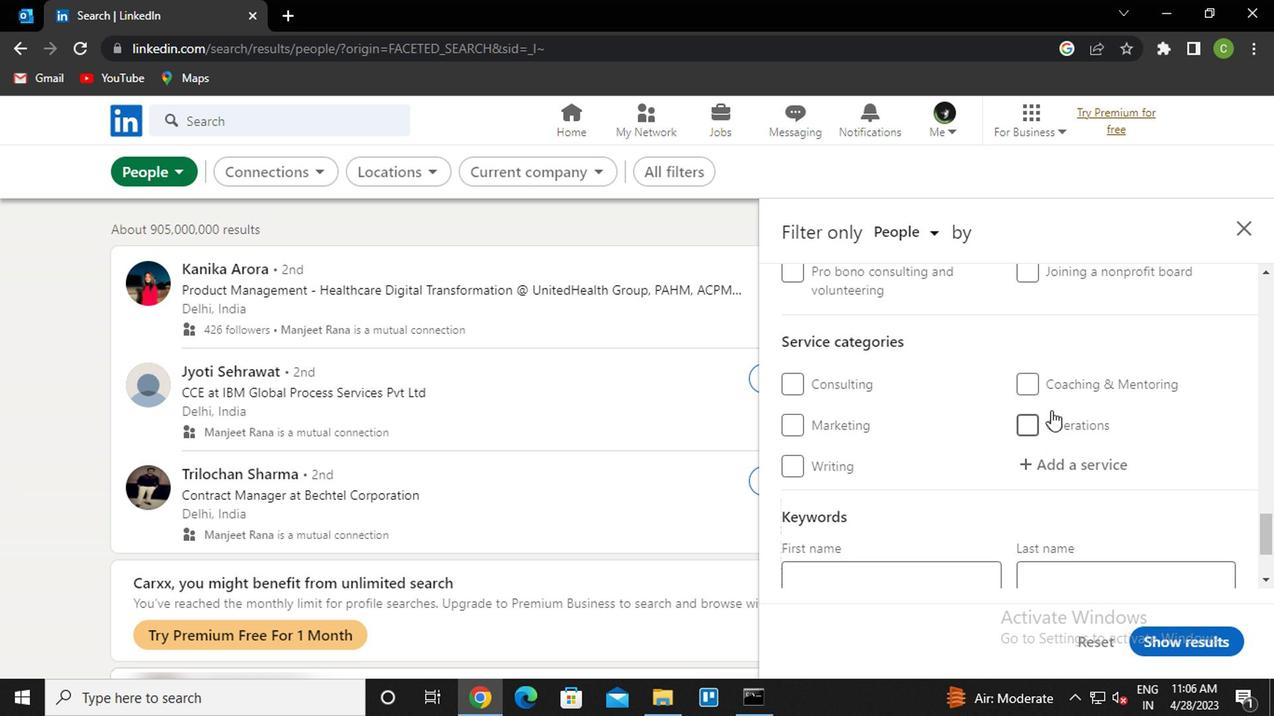 
Action: Mouse scrolled (1035, 413) with delta (0, 1)
Screenshot: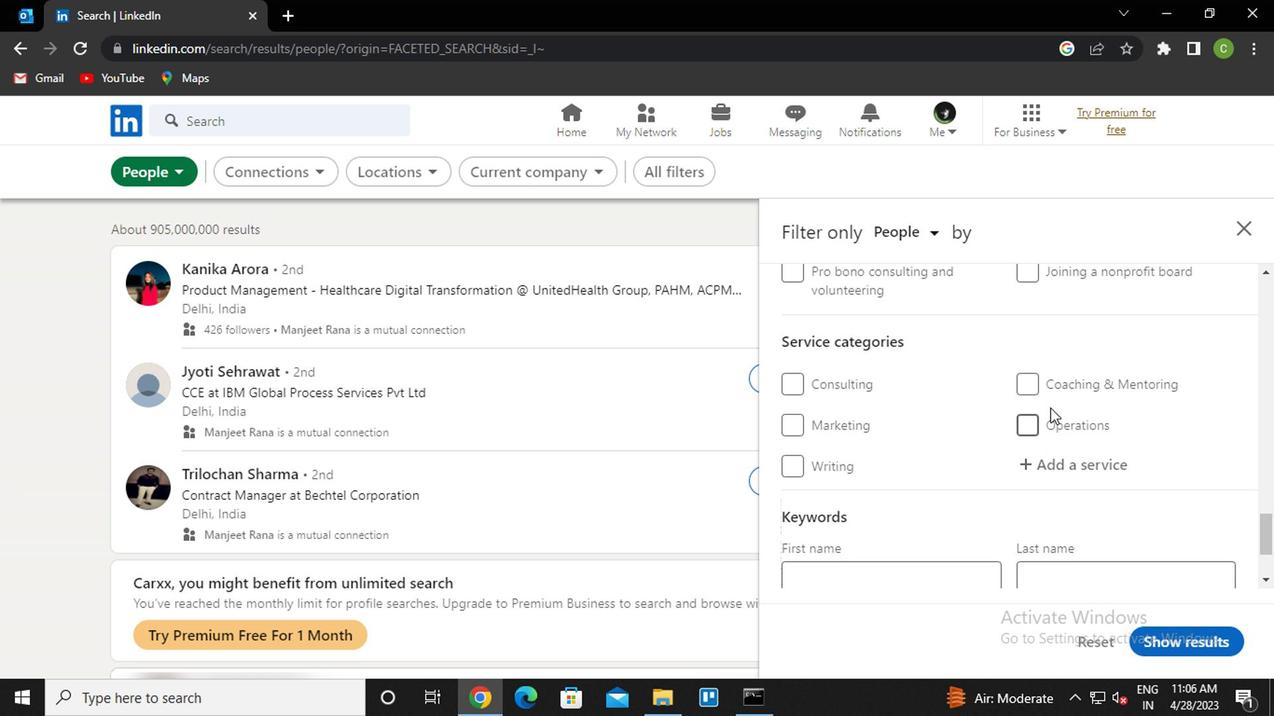 
Action: Mouse scrolled (1035, 413) with delta (0, 1)
Screenshot: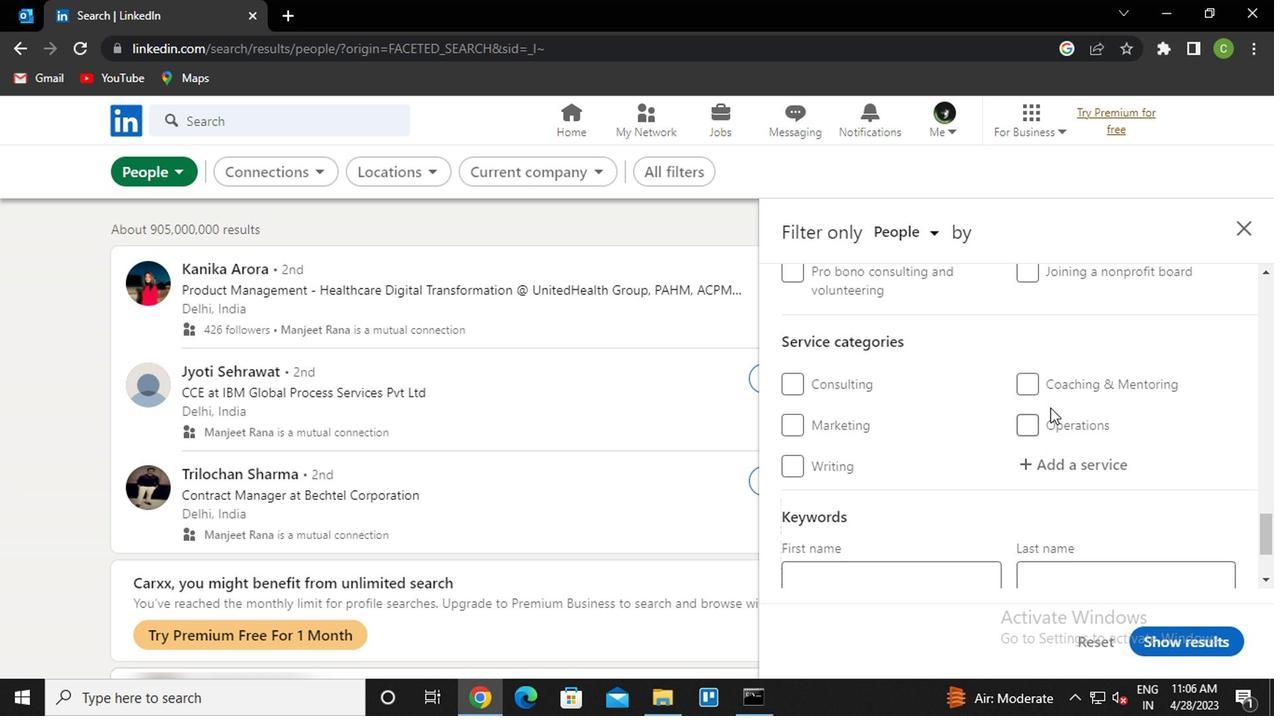 
Action: Mouse scrolled (1035, 413) with delta (0, 1)
Screenshot: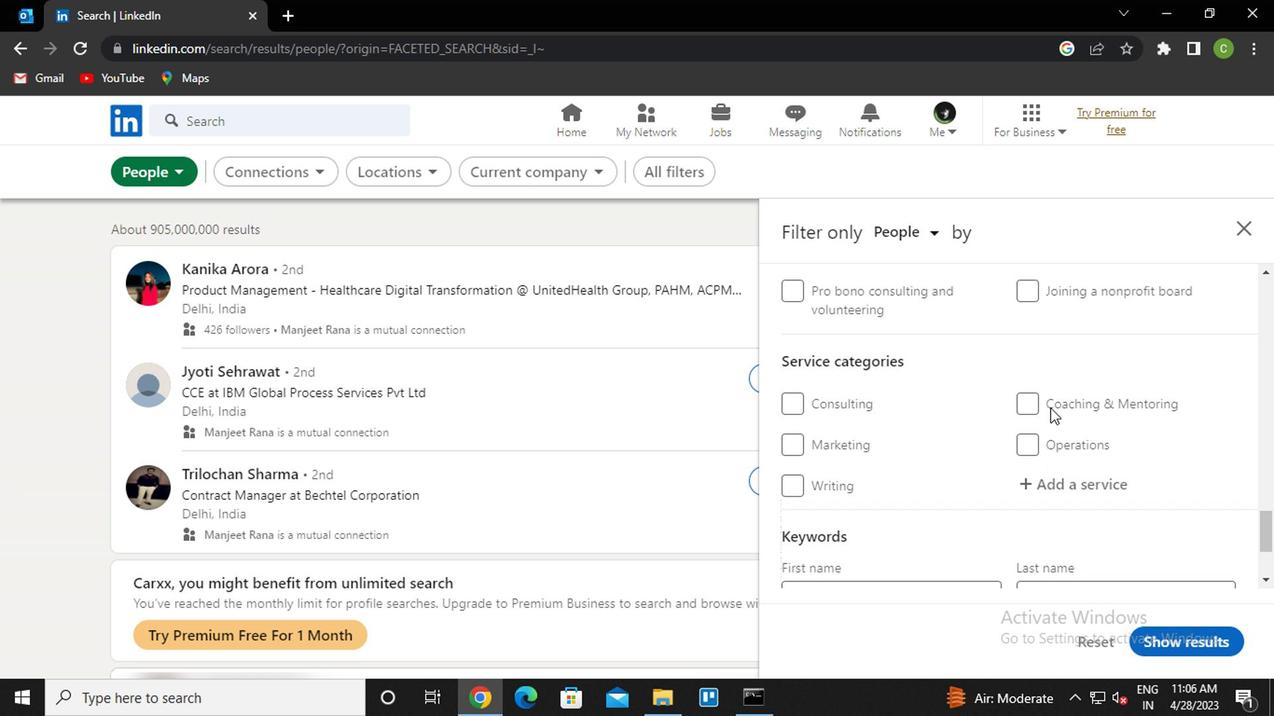 
Action: Mouse moved to (1036, 407)
Screenshot: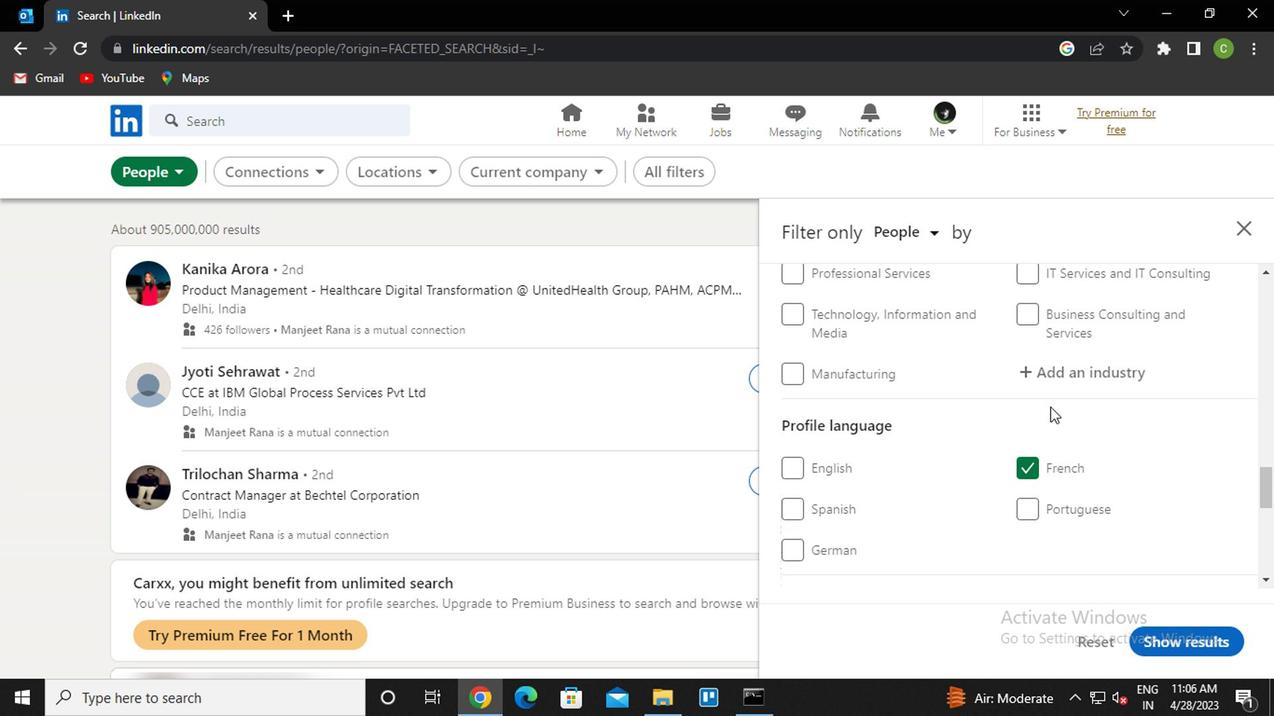 
Action: Mouse scrolled (1036, 408) with delta (0, 1)
Screenshot: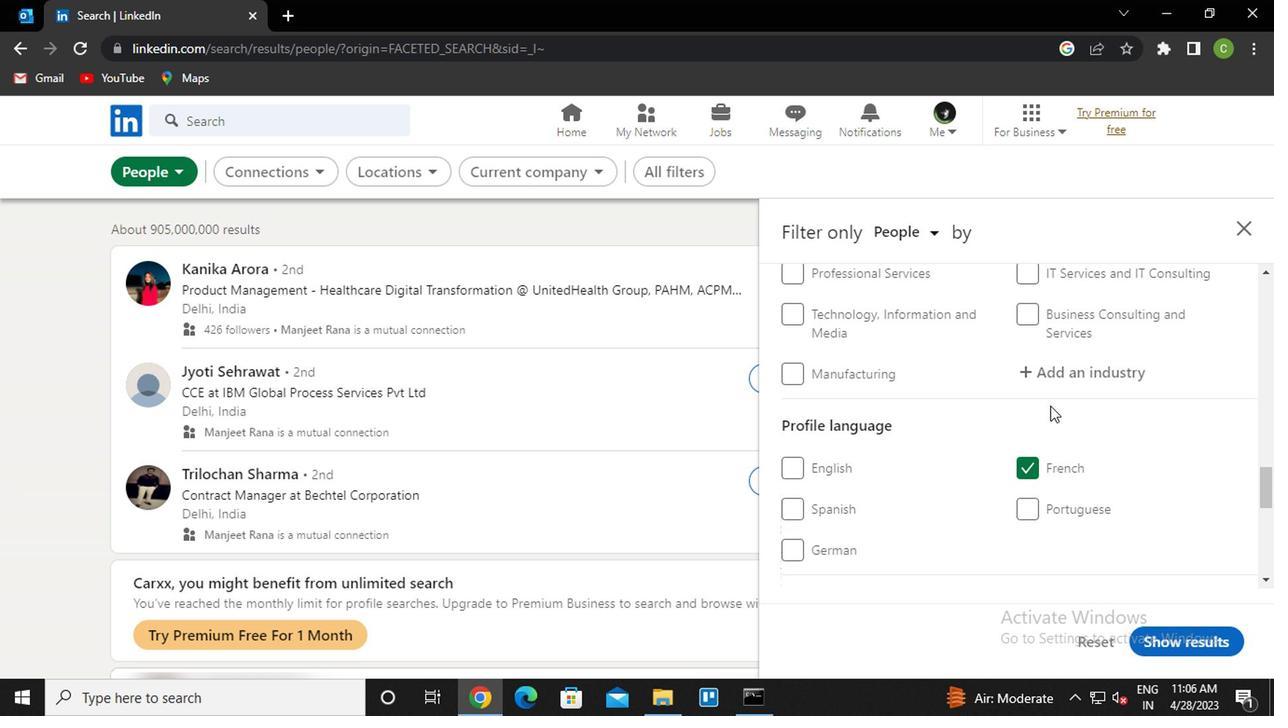 
Action: Mouse moved to (1041, 415)
Screenshot: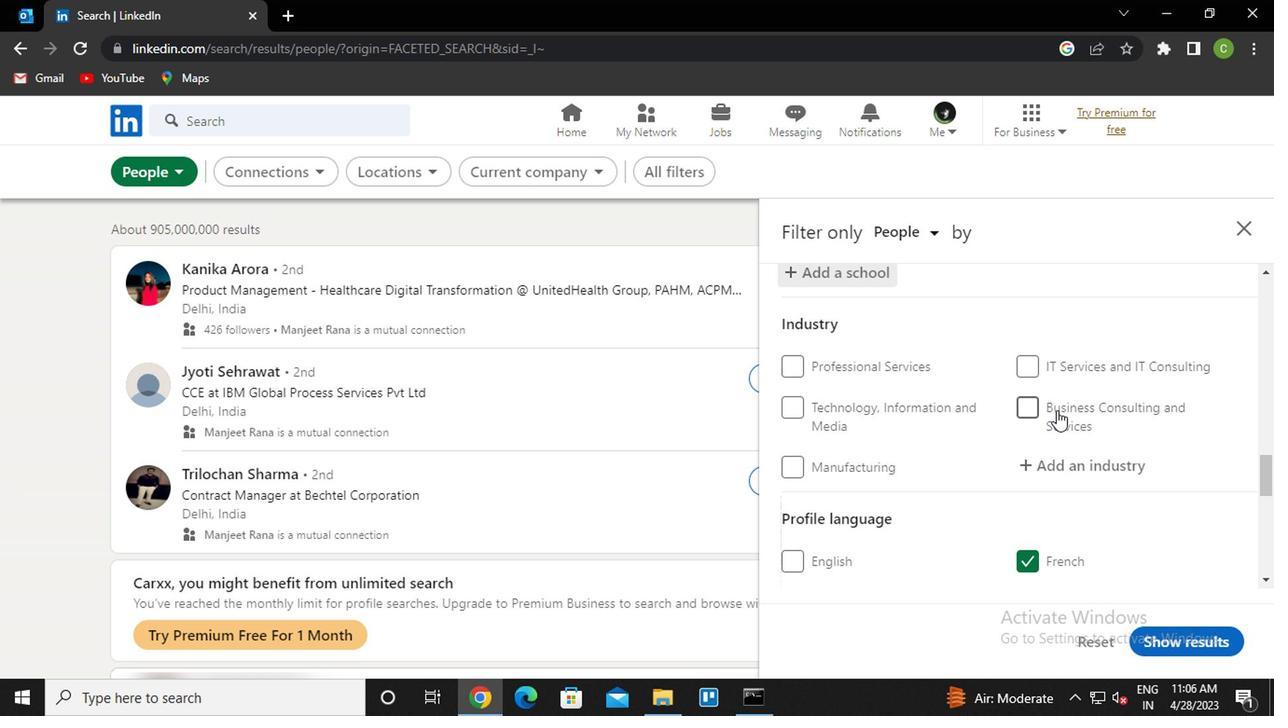 
Action: Mouse scrolled (1041, 414) with delta (0, -1)
Screenshot: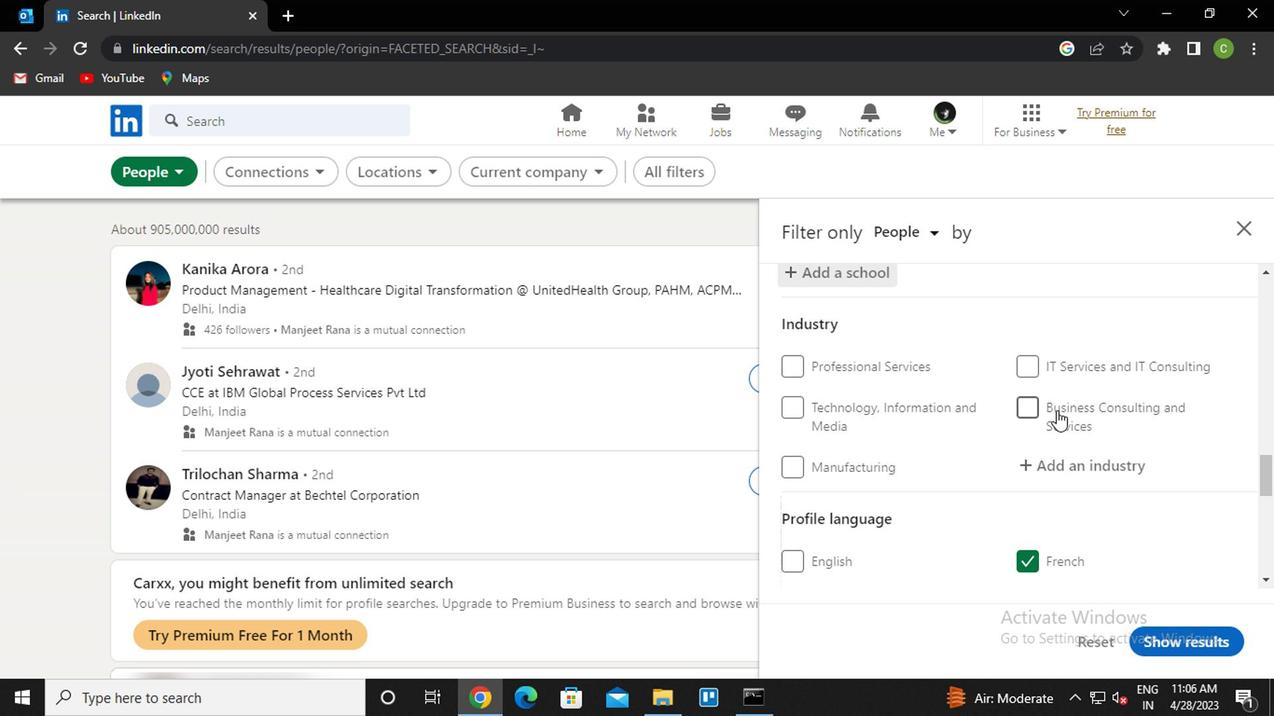 
Action: Mouse moved to (1050, 371)
Screenshot: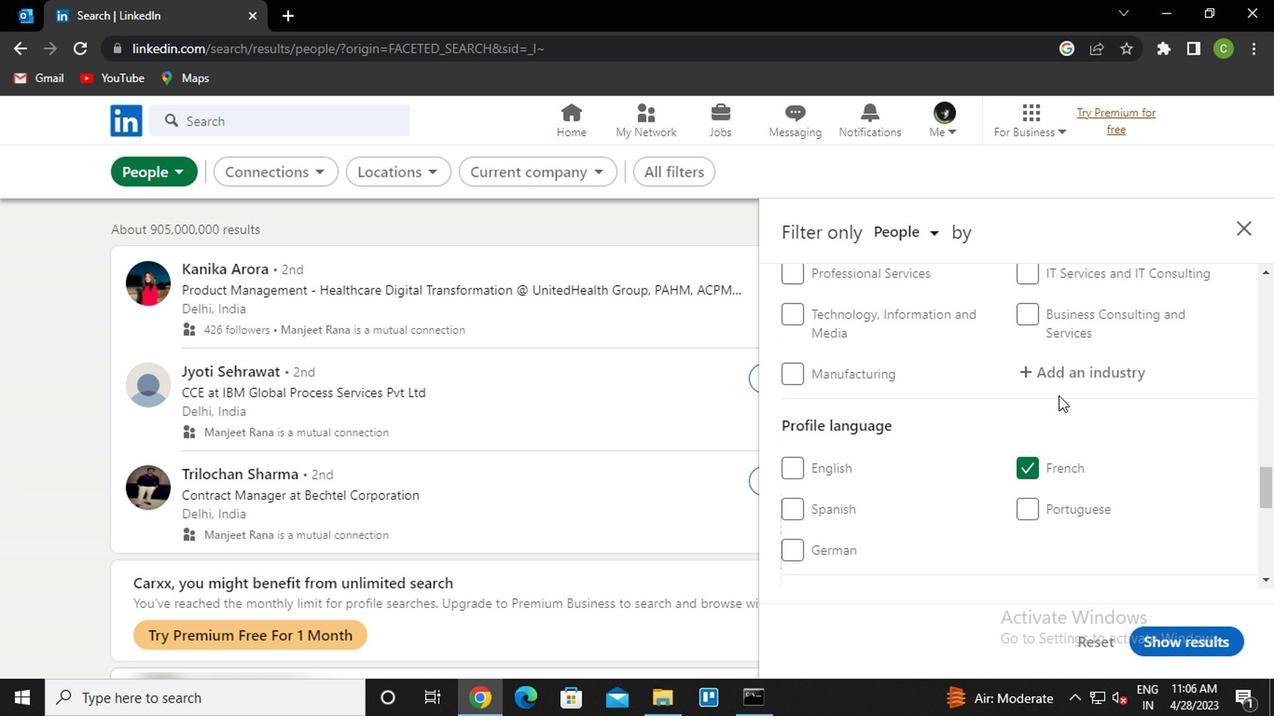 
Action: Mouse pressed left at (1050, 371)
Screenshot: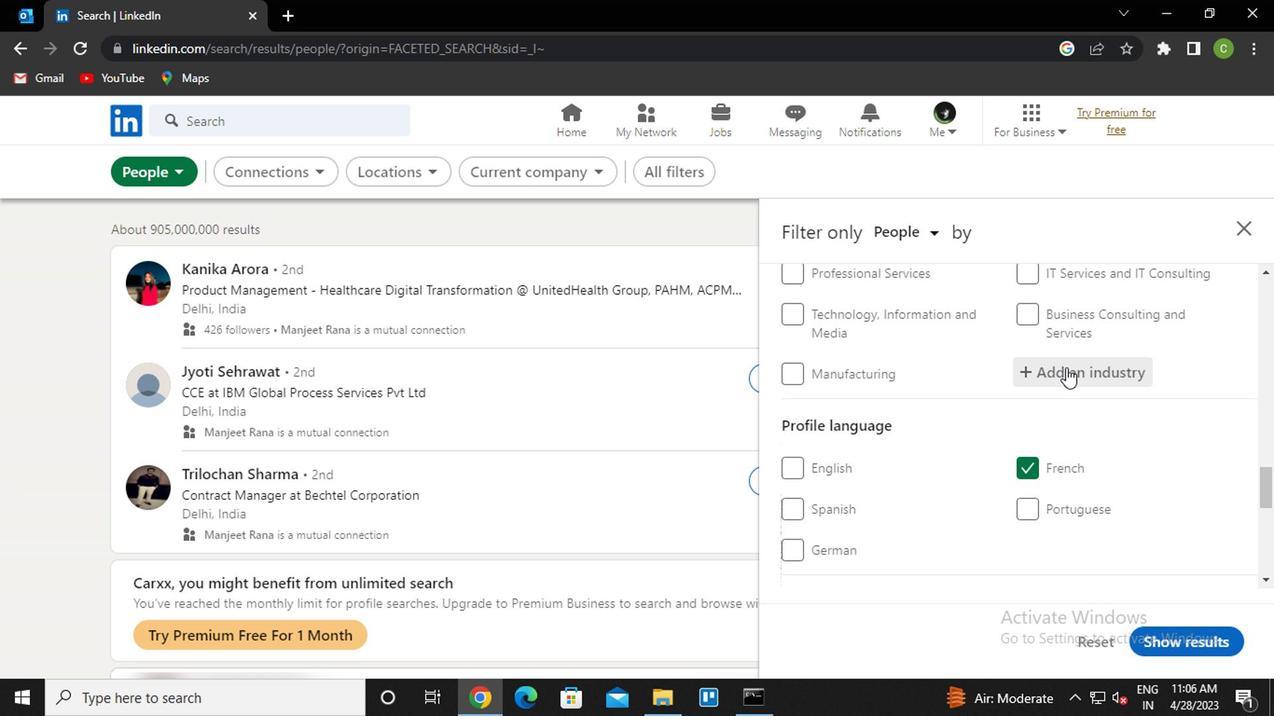 
Action: Mouse moved to (1051, 371)
Screenshot: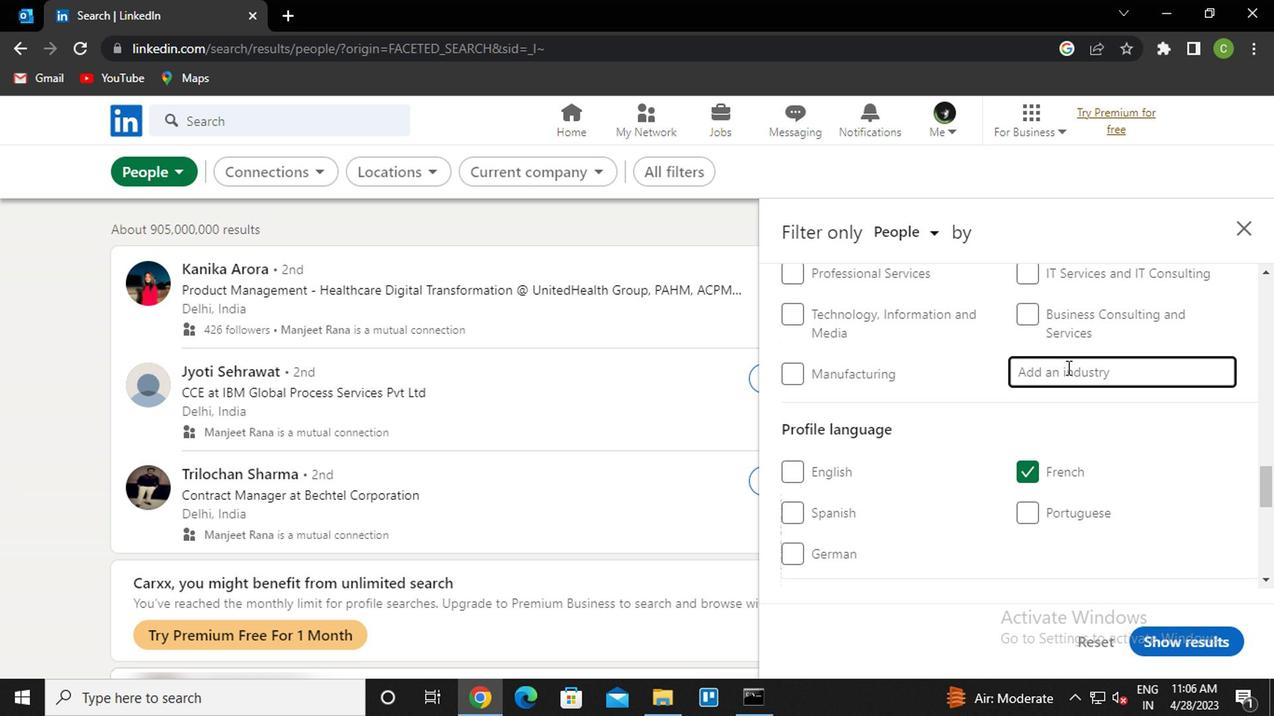
Action: Key pressed <Key.caps_lock><Key.caps_lock>o<Key.caps_lock>ffice<Key.space><Key.down><Key.down><Key.enter>
Screenshot: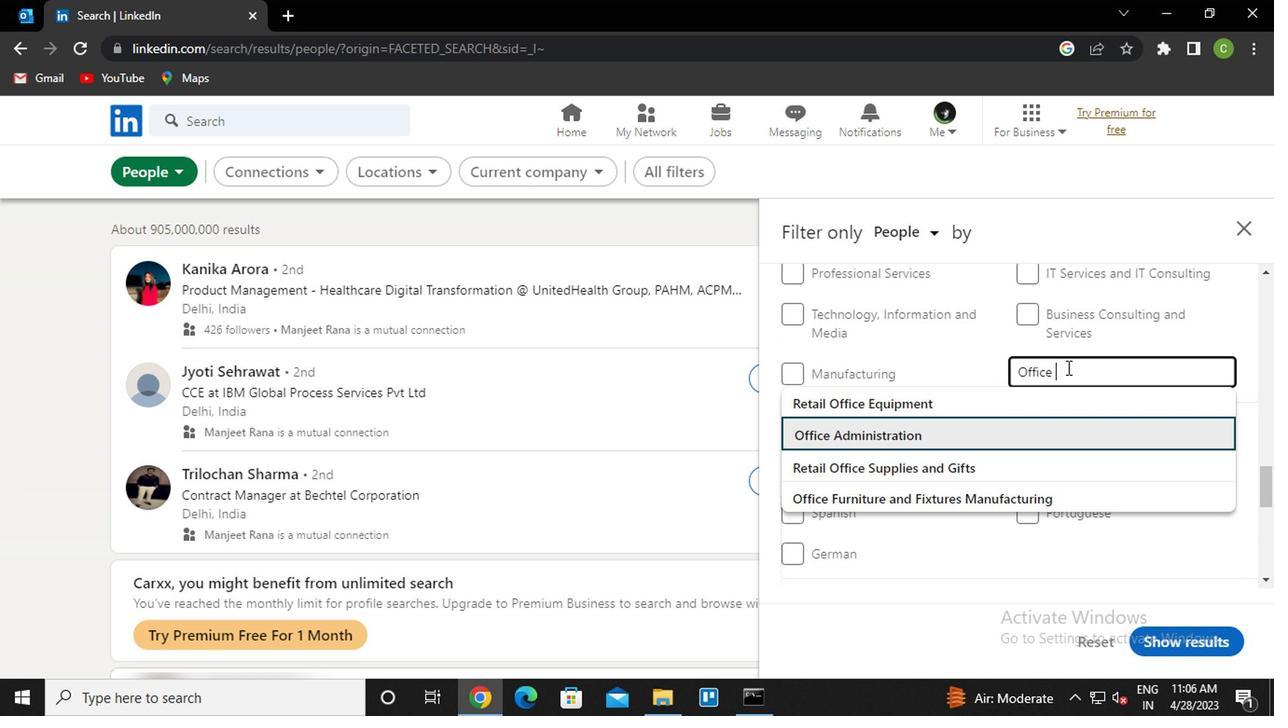 
Action: Mouse moved to (1062, 374)
Screenshot: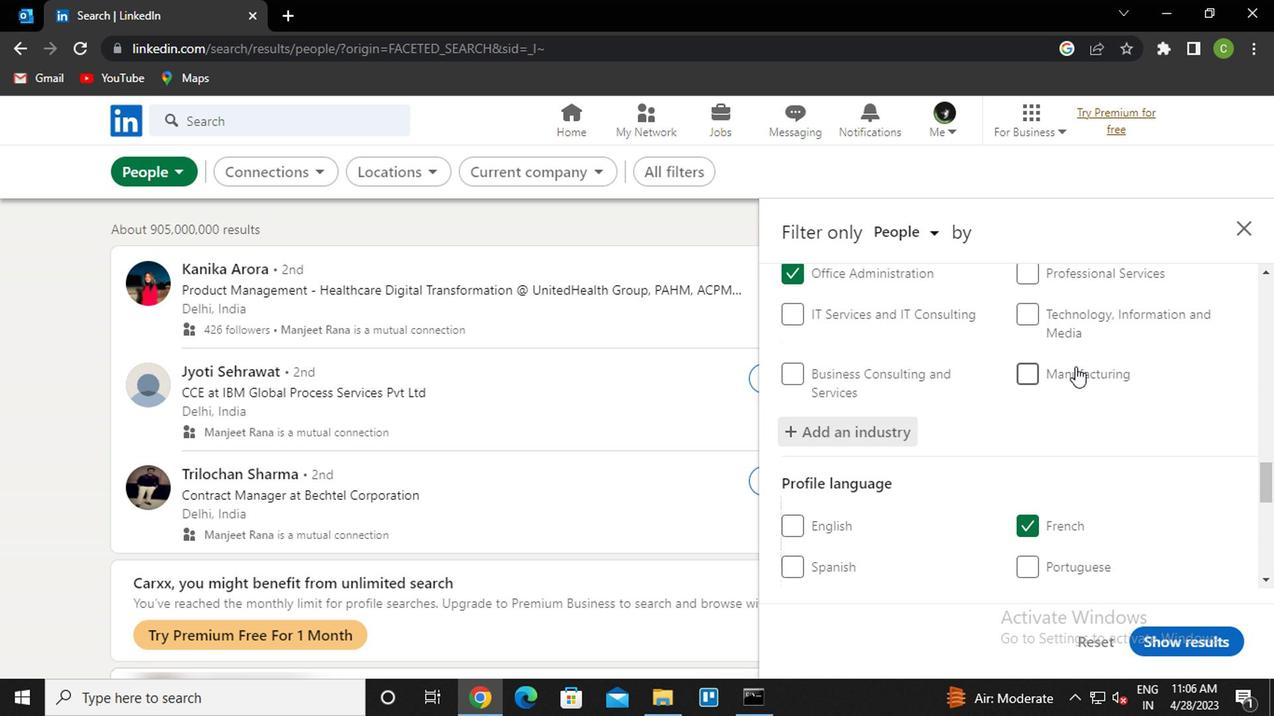 
Action: Mouse scrolled (1062, 374) with delta (0, 0)
Screenshot: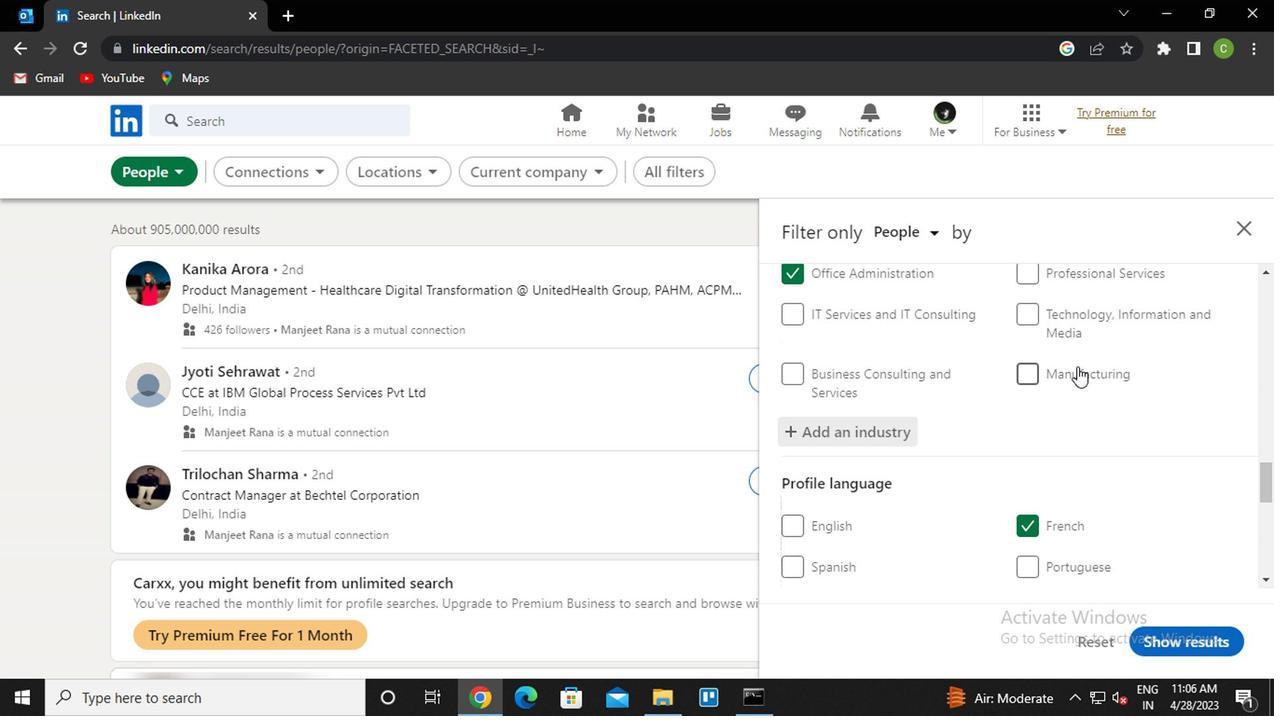 
Action: Mouse moved to (1062, 380)
Screenshot: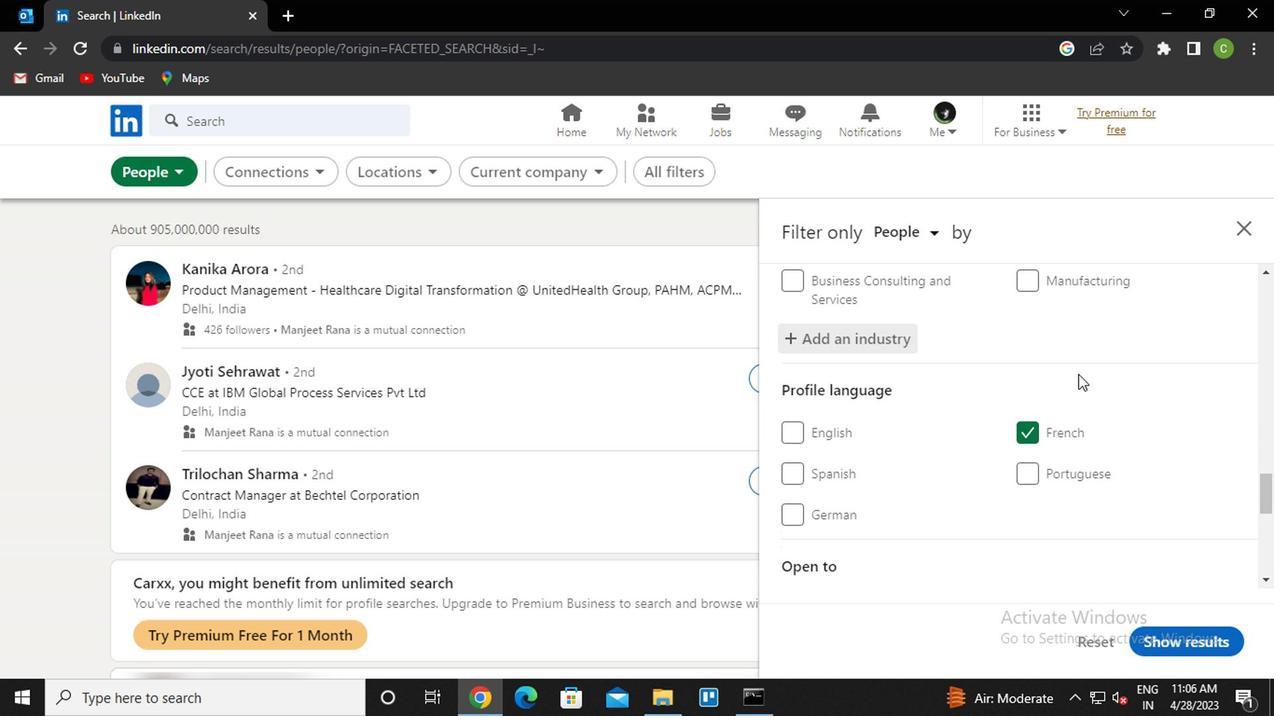 
Action: Mouse scrolled (1062, 380) with delta (0, 0)
Screenshot: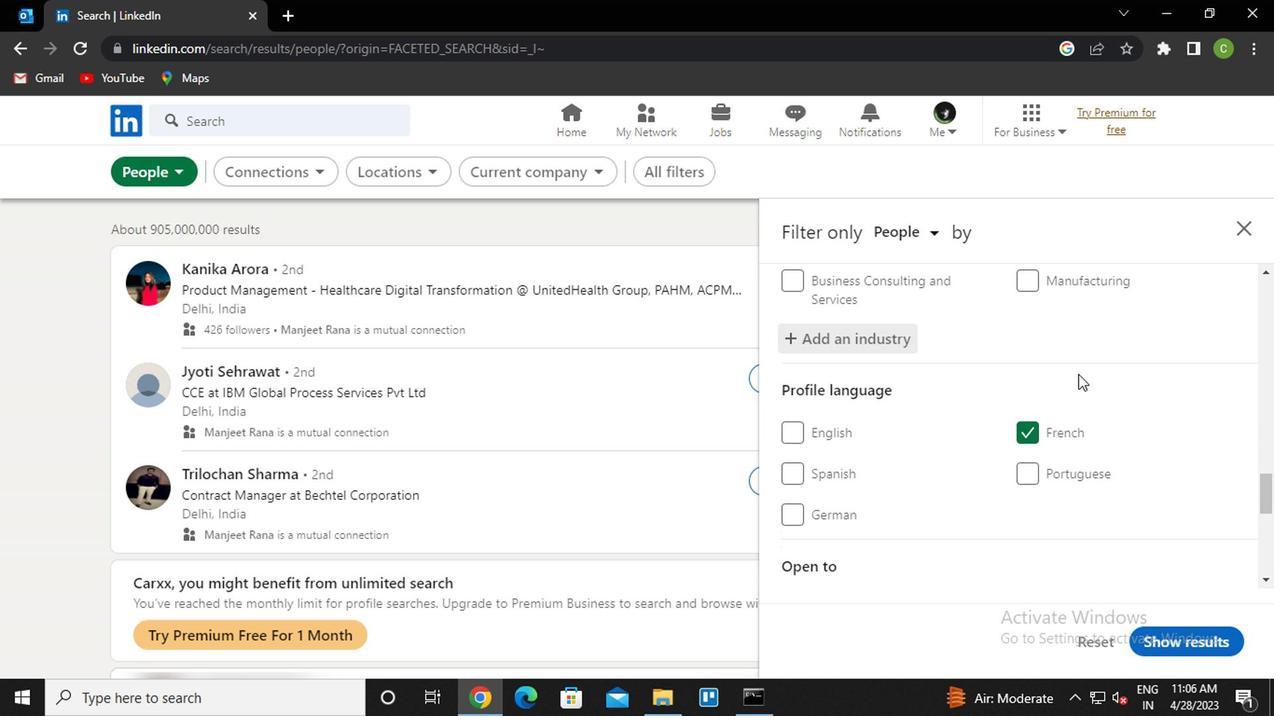 
Action: Mouse moved to (1067, 390)
Screenshot: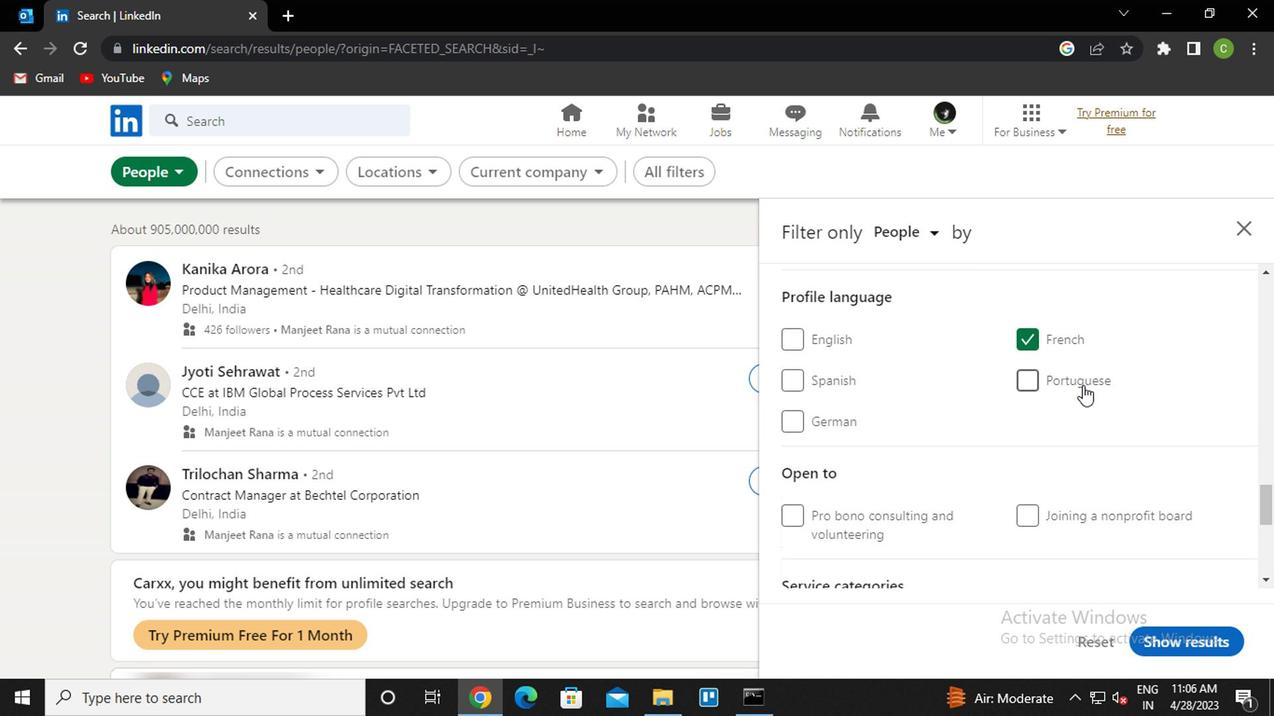 
Action: Mouse scrolled (1067, 389) with delta (0, 0)
Screenshot: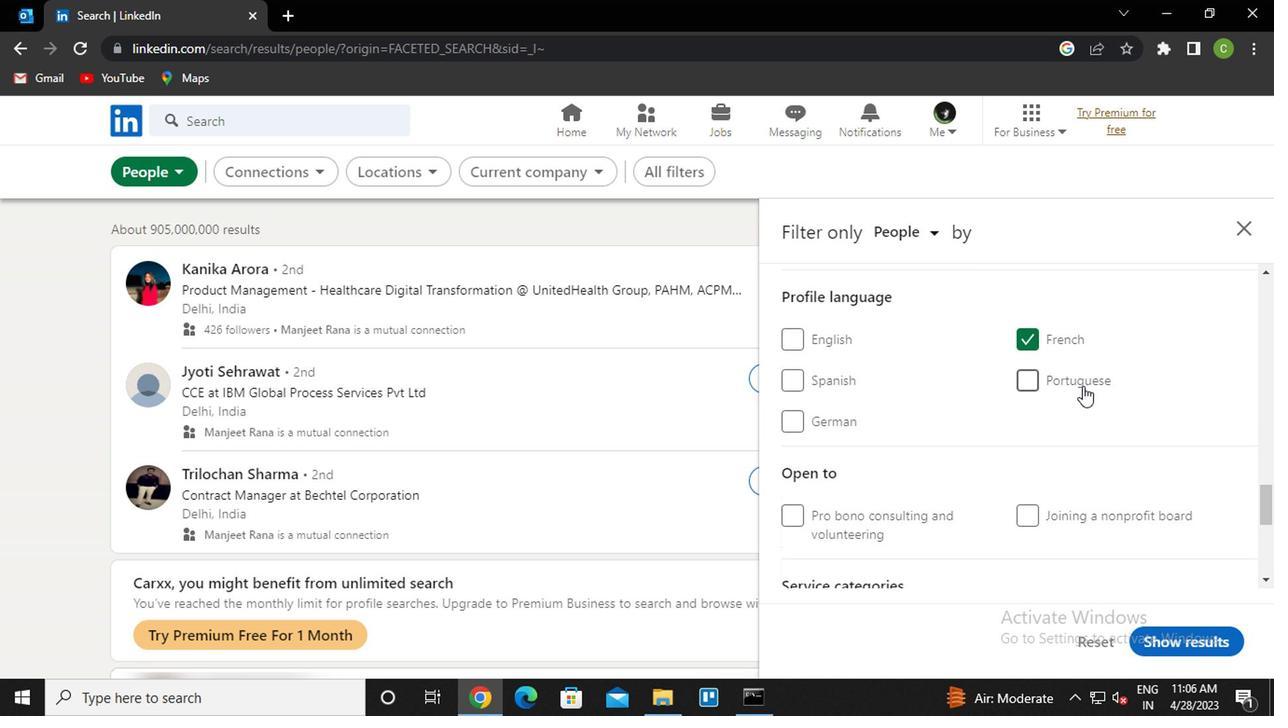 
Action: Mouse moved to (1062, 396)
Screenshot: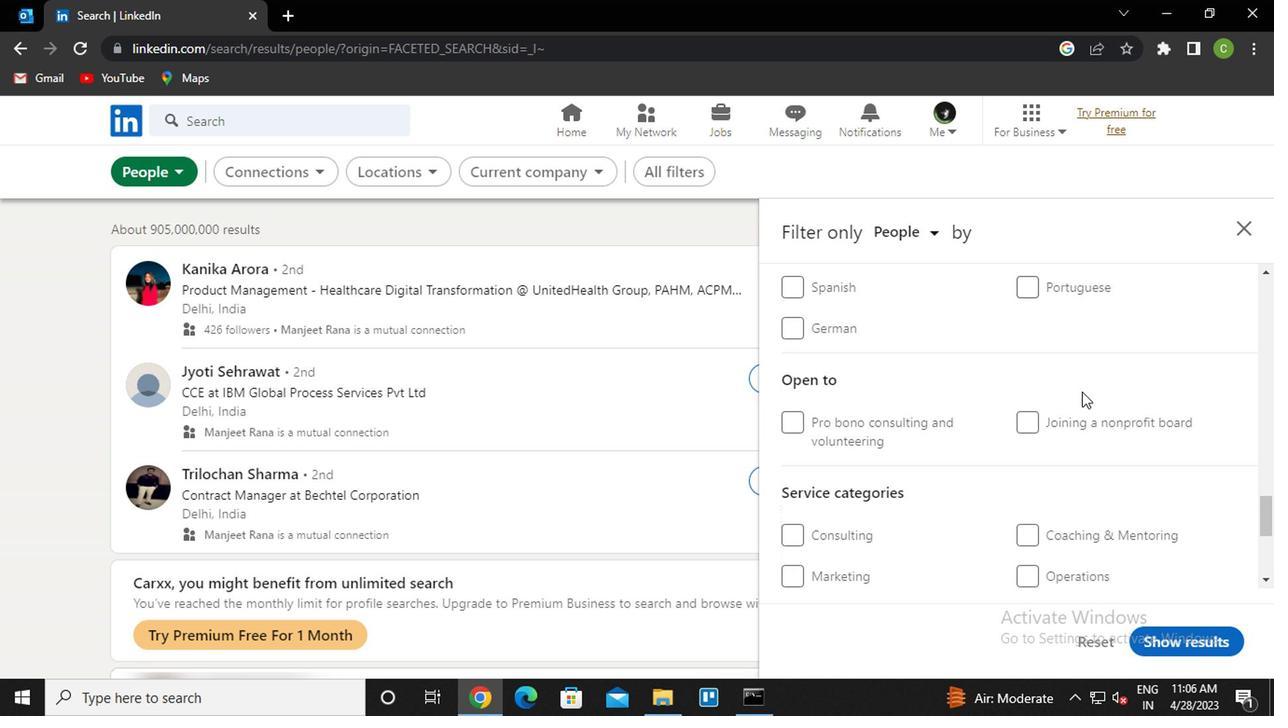 
Action: Mouse scrolled (1062, 396) with delta (0, 0)
Screenshot: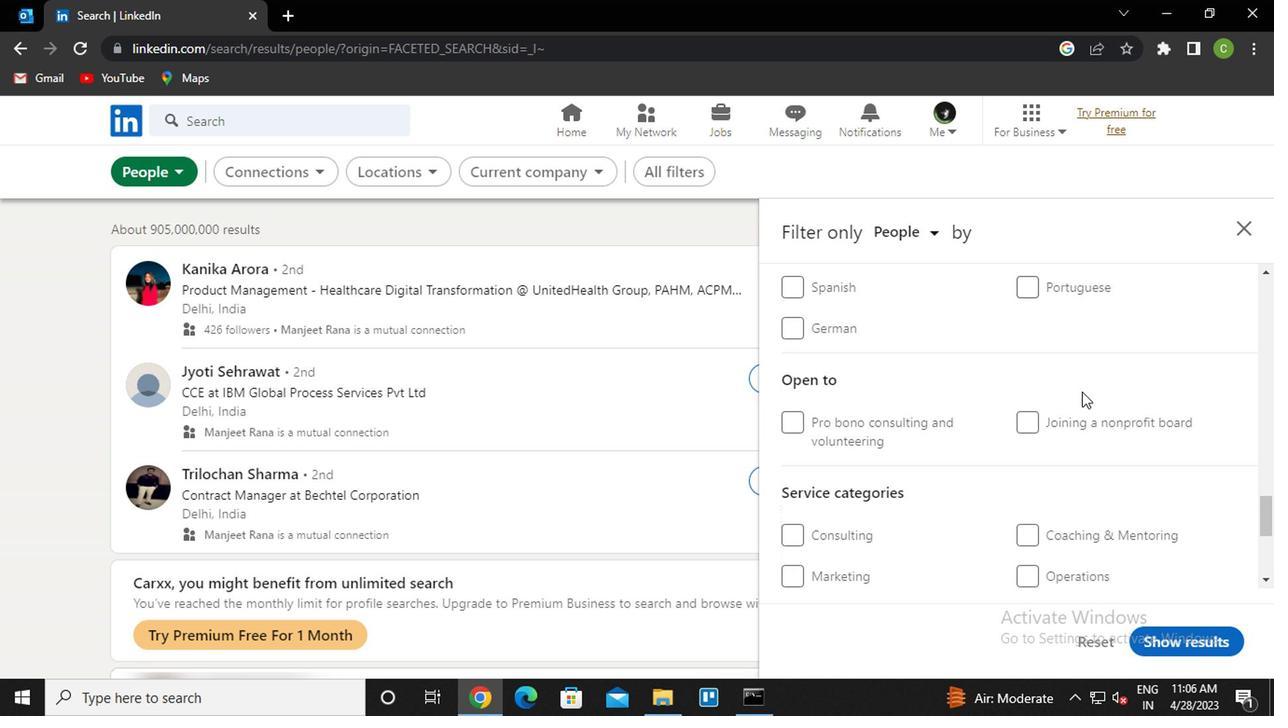 
Action: Mouse moved to (1052, 407)
Screenshot: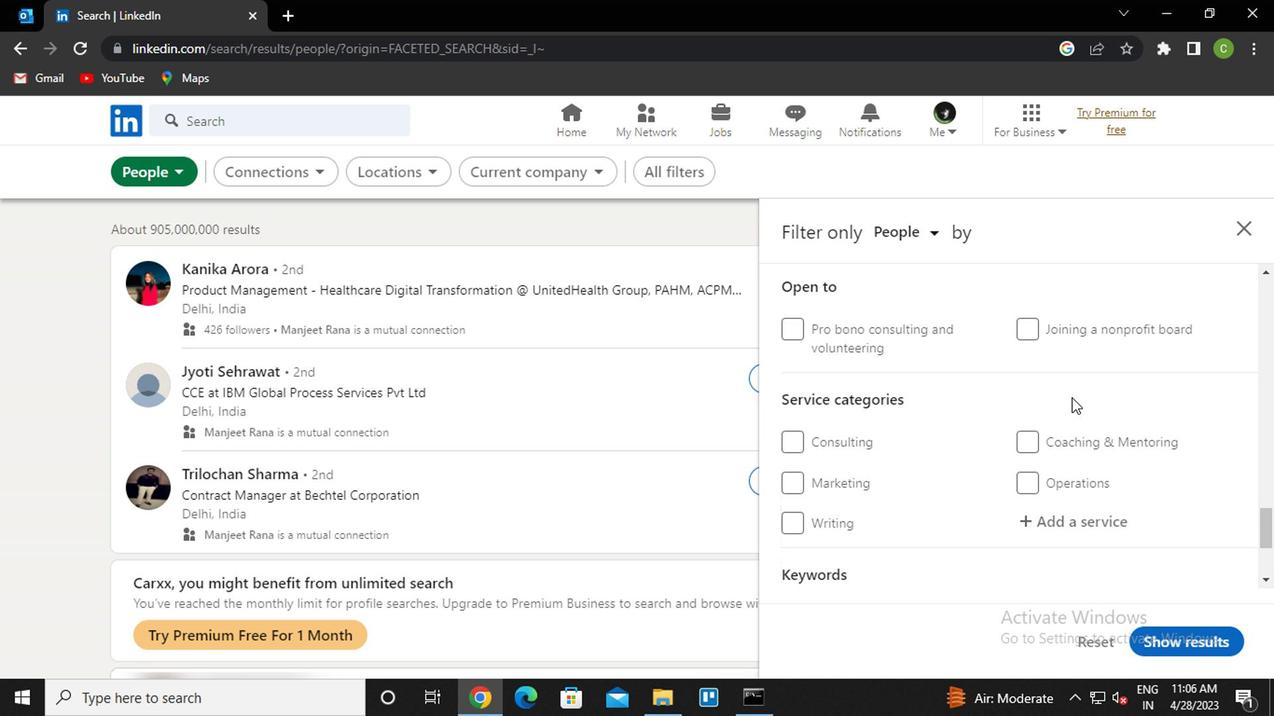 
Action: Mouse scrolled (1052, 406) with delta (0, 0)
Screenshot: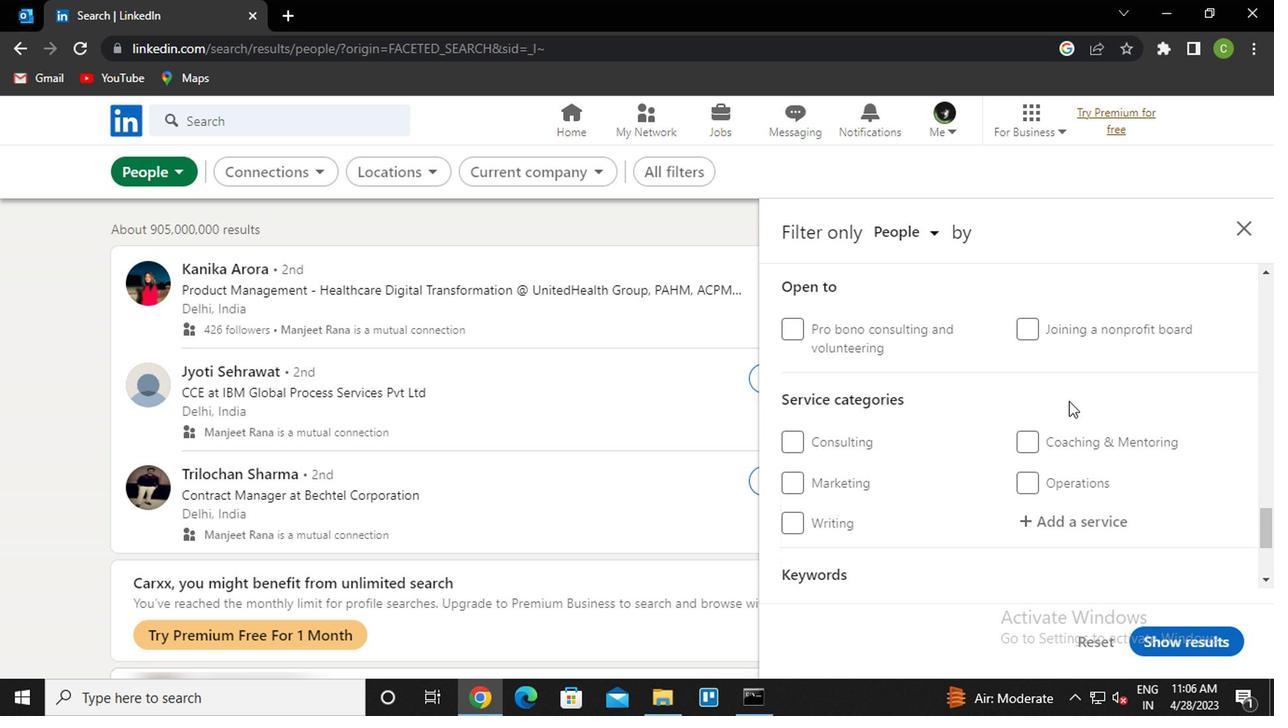 
Action: Mouse moved to (1054, 429)
Screenshot: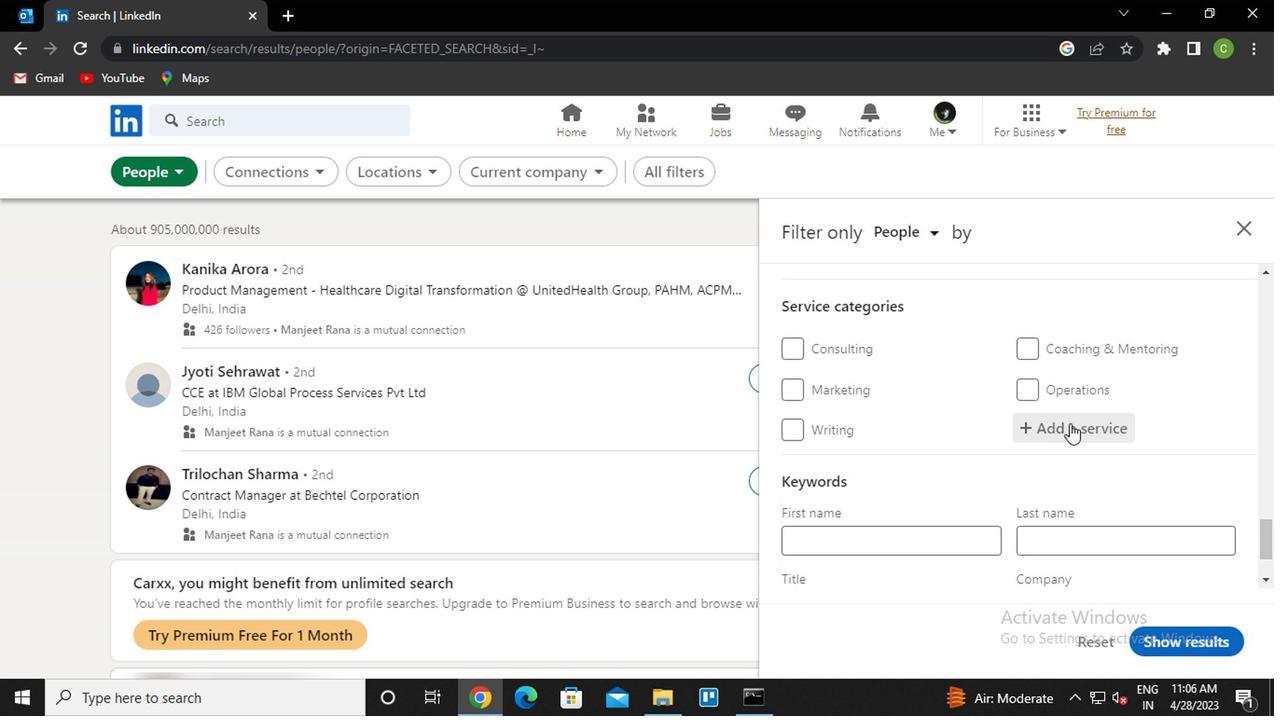 
Action: Mouse pressed left at (1054, 429)
Screenshot: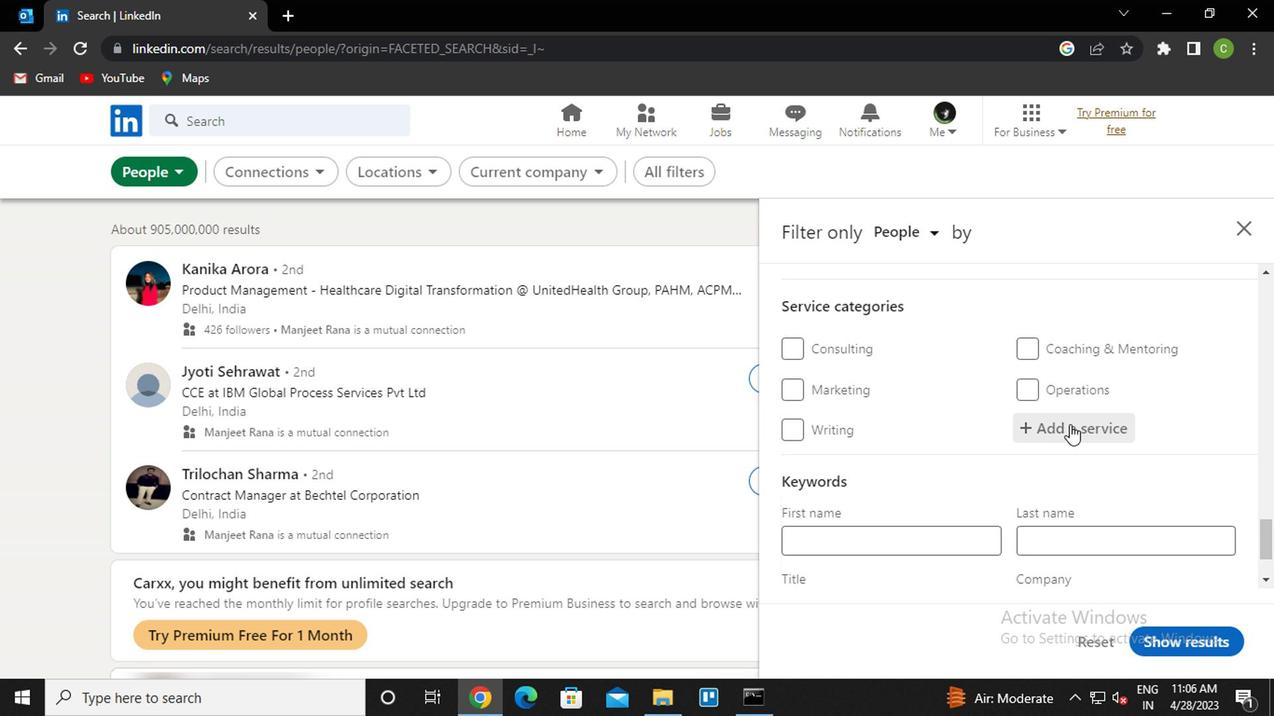 
Action: Key pressed <Key.caps_lock>e<Key.caps_lock>xecutive<Key.down><Key.enter>
Screenshot: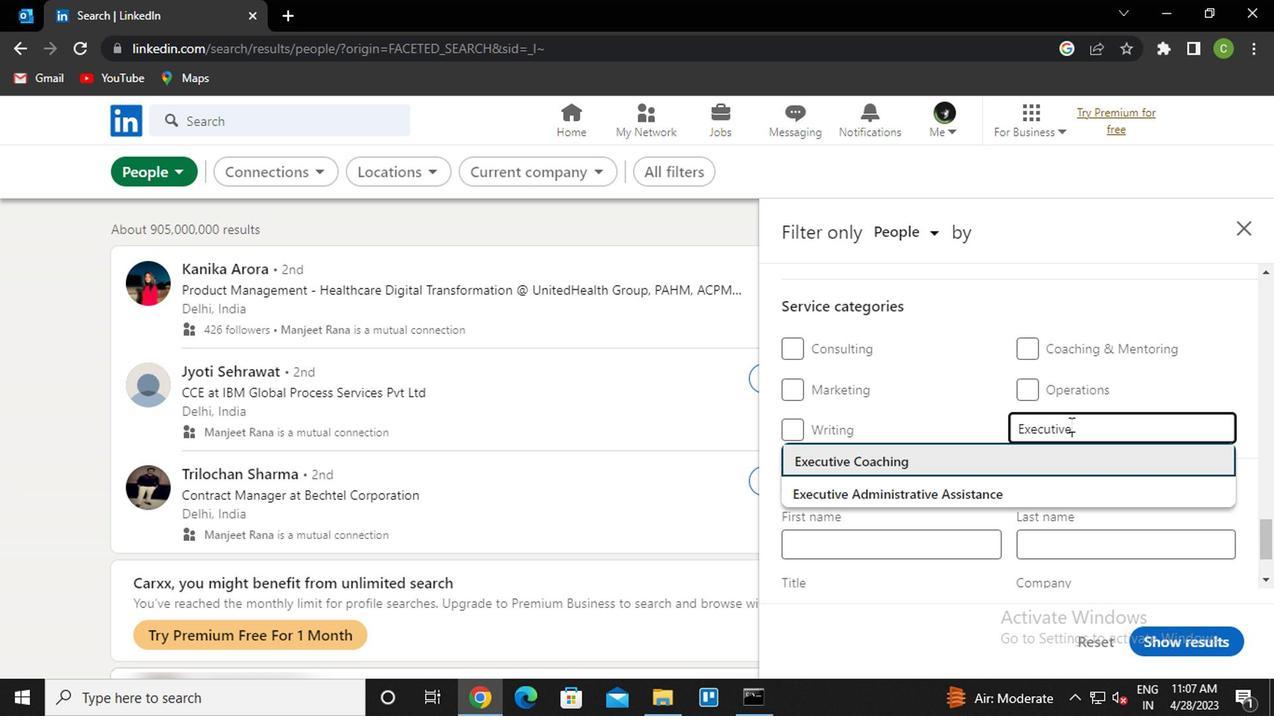 
Action: Mouse moved to (1069, 495)
Screenshot: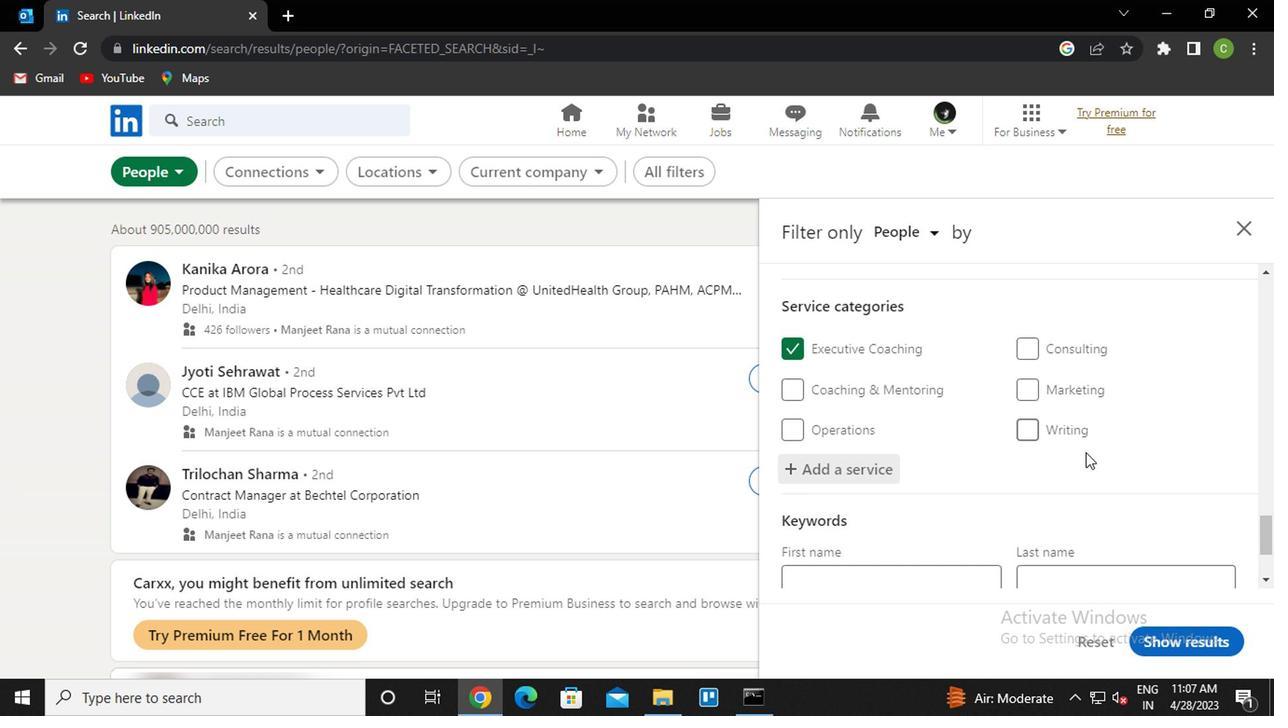 
Action: Mouse scrolled (1069, 494) with delta (0, 0)
Screenshot: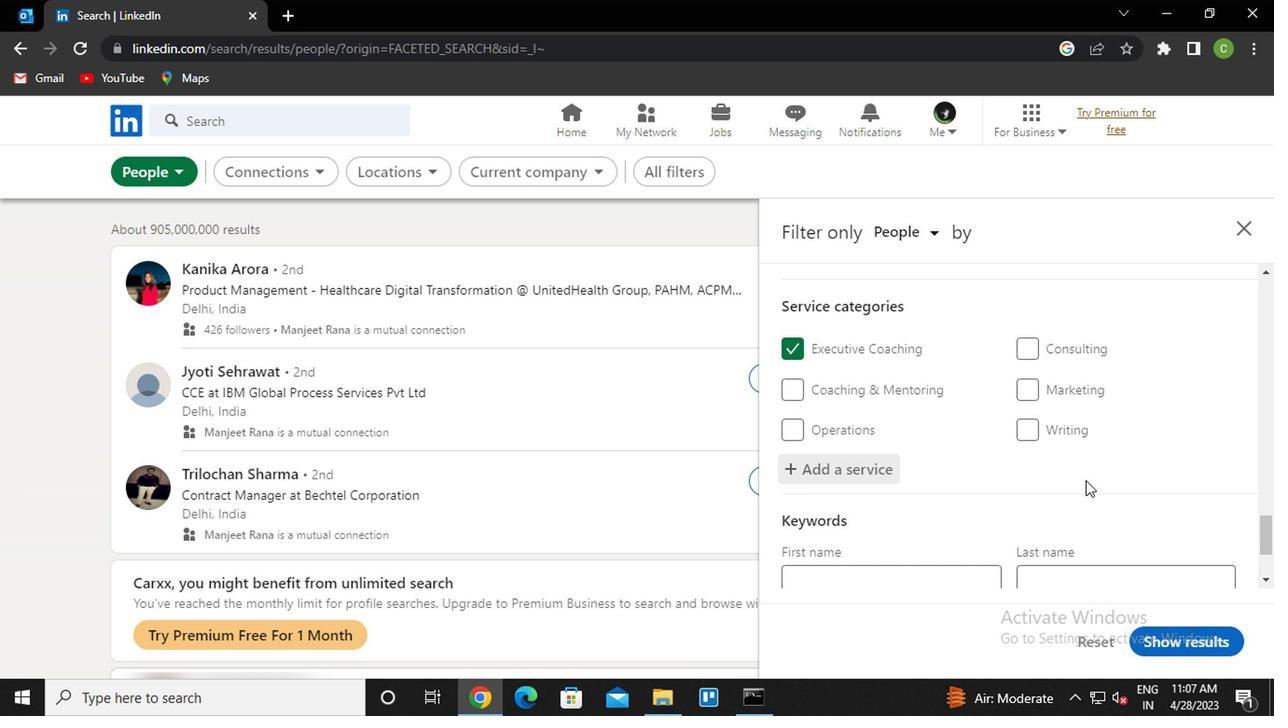 
Action: Mouse moved to (1064, 499)
Screenshot: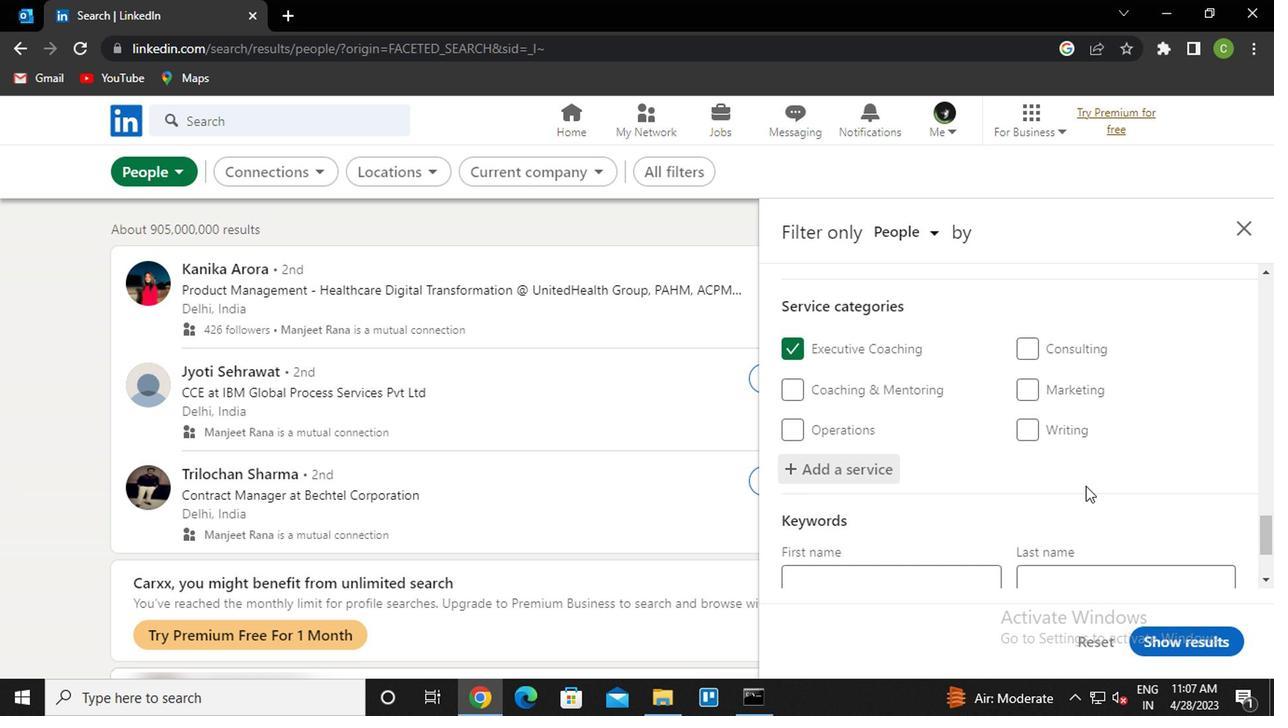 
Action: Mouse scrolled (1064, 499) with delta (0, 0)
Screenshot: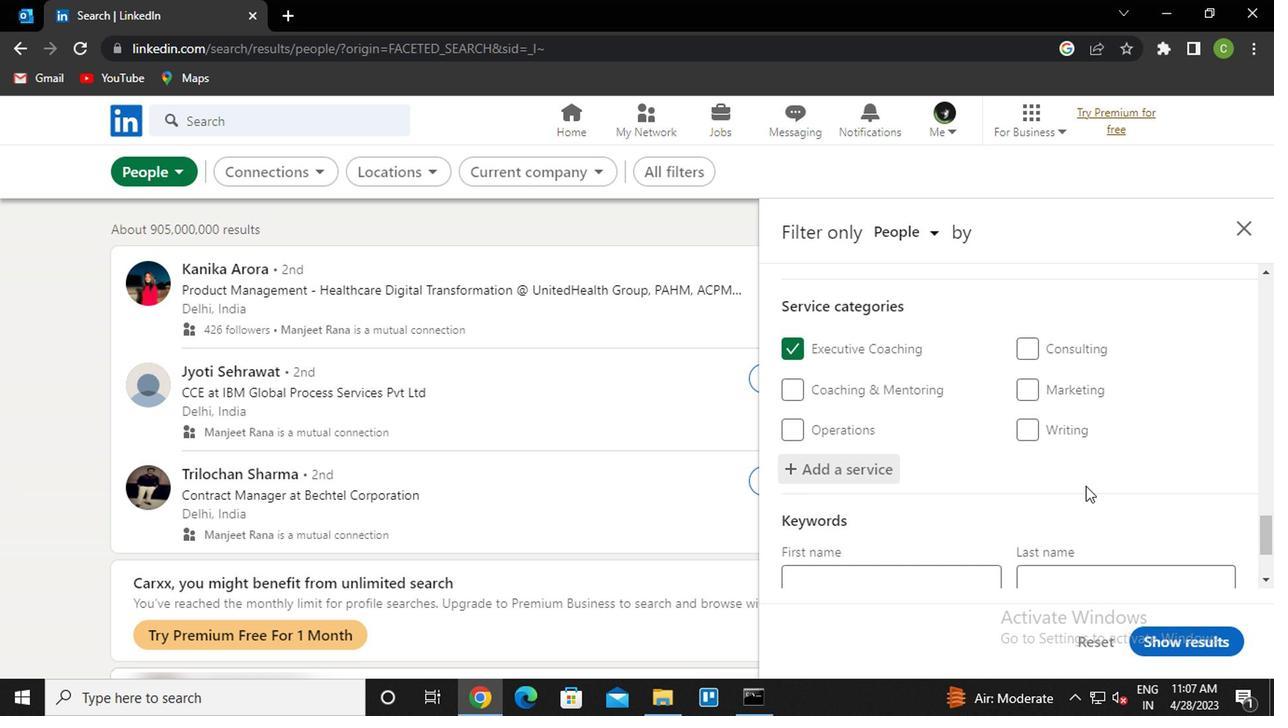
Action: Mouse moved to (1062, 501)
Screenshot: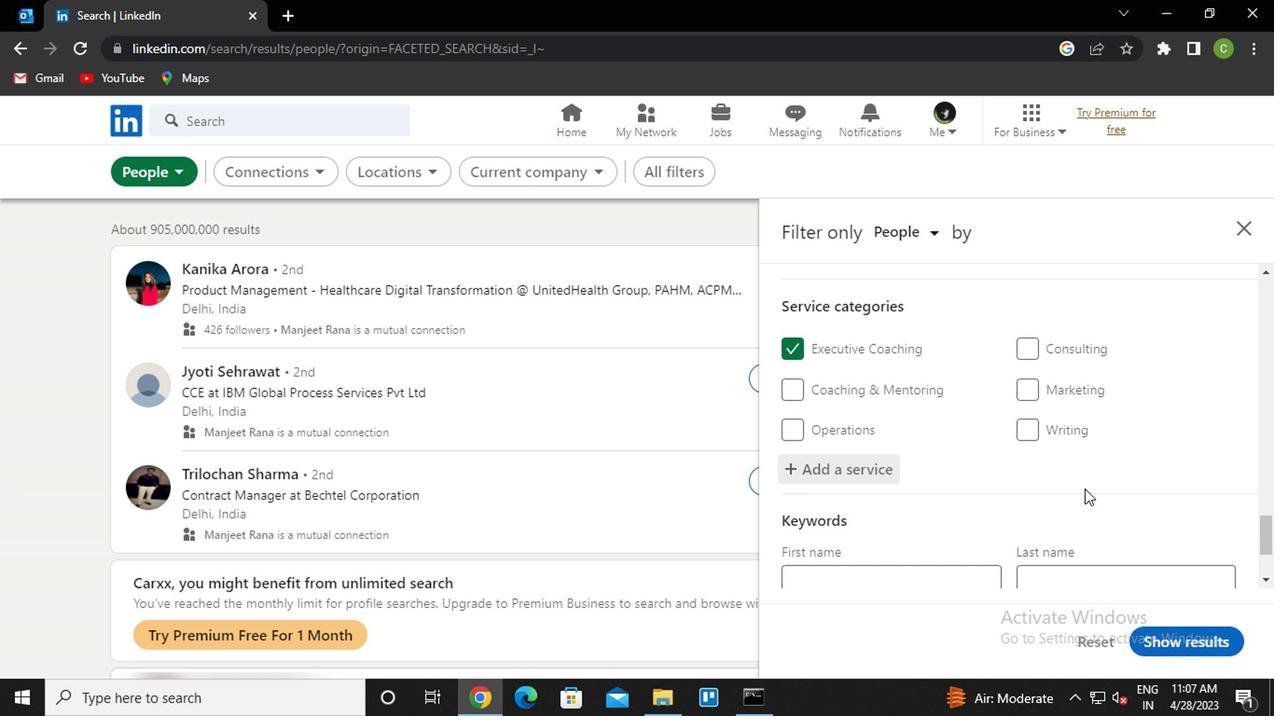 
Action: Mouse scrolled (1062, 499) with delta (0, -1)
Screenshot: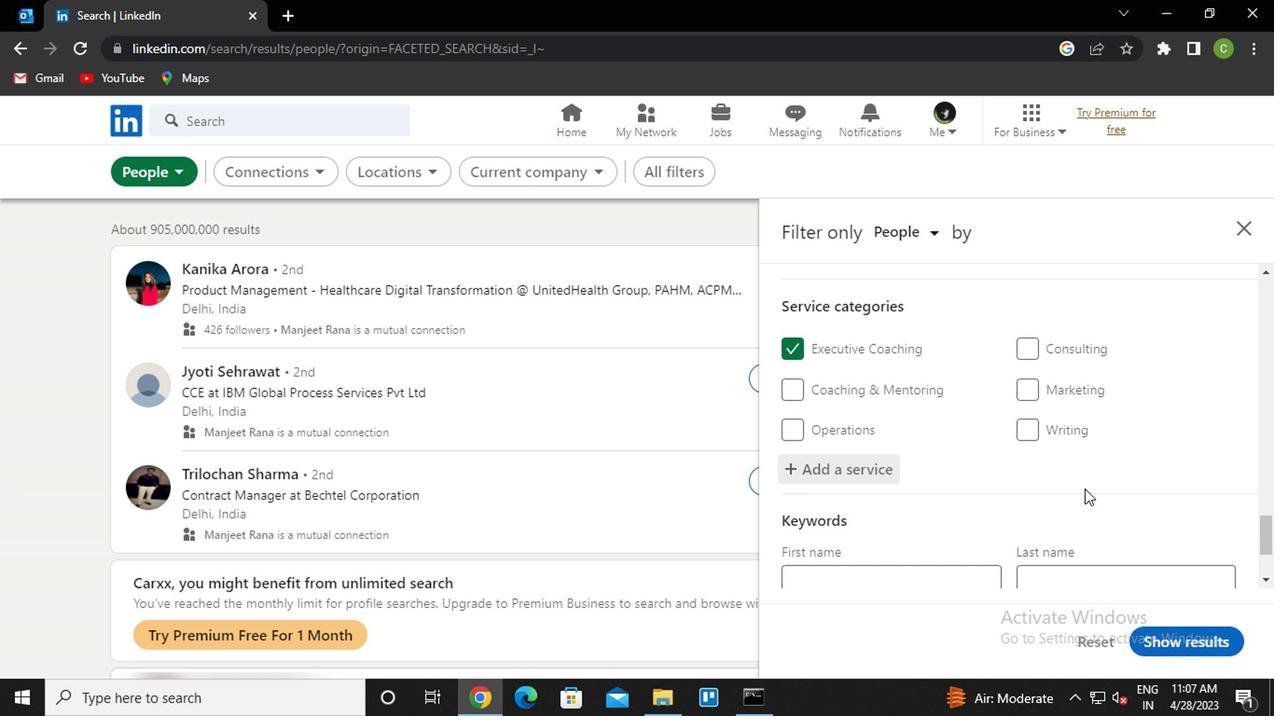 
Action: Mouse moved to (1053, 501)
Screenshot: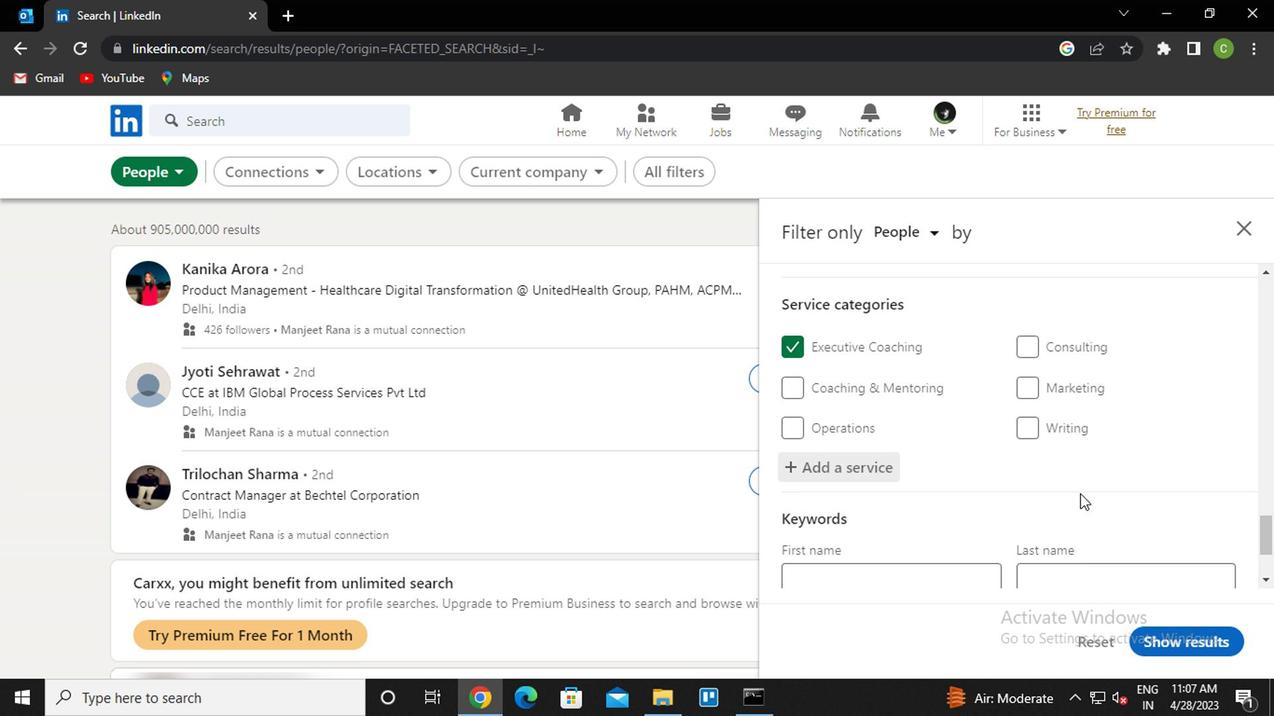
Action: Mouse scrolled (1053, 501) with delta (0, 0)
Screenshot: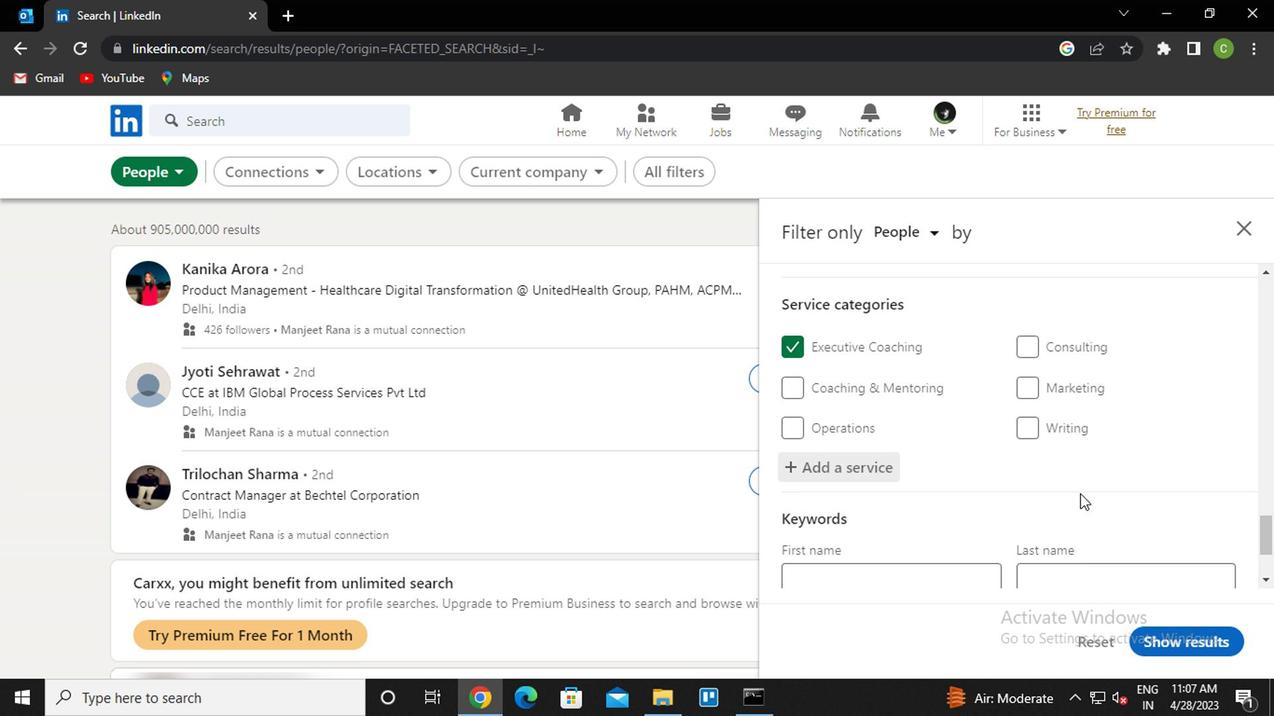 
Action: Mouse moved to (1047, 501)
Screenshot: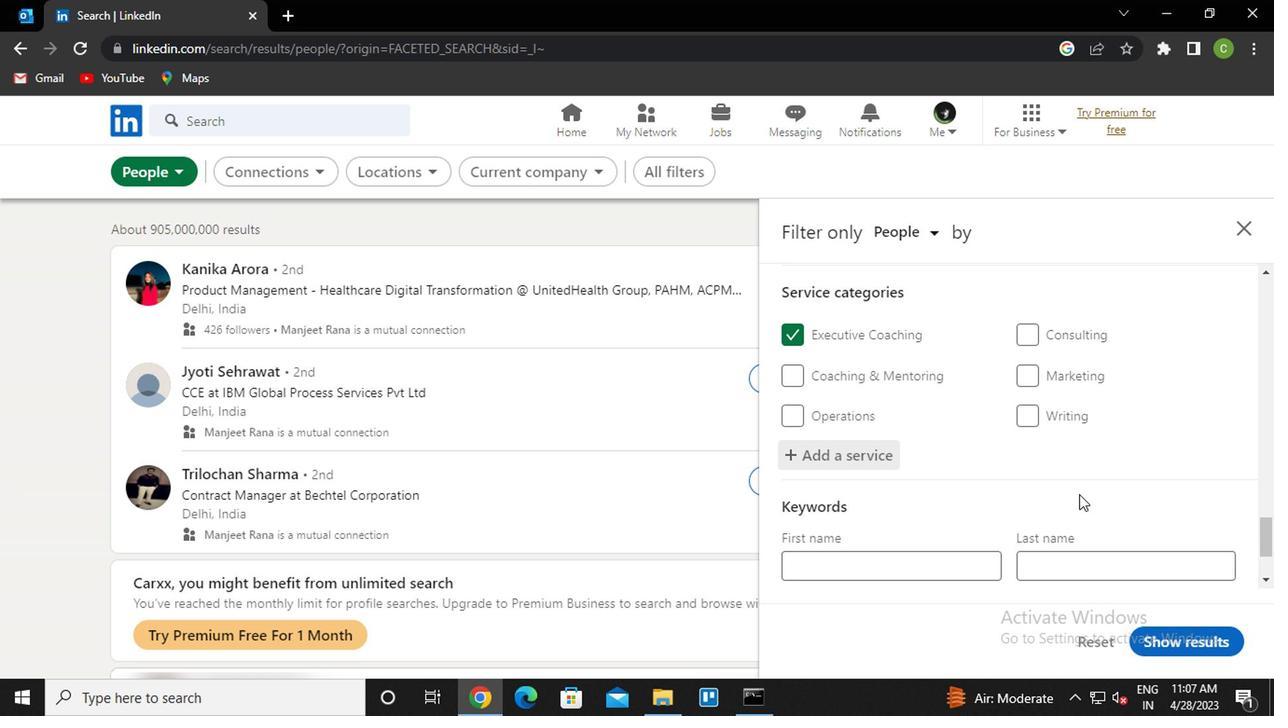 
Action: Mouse scrolled (1047, 501) with delta (0, 0)
Screenshot: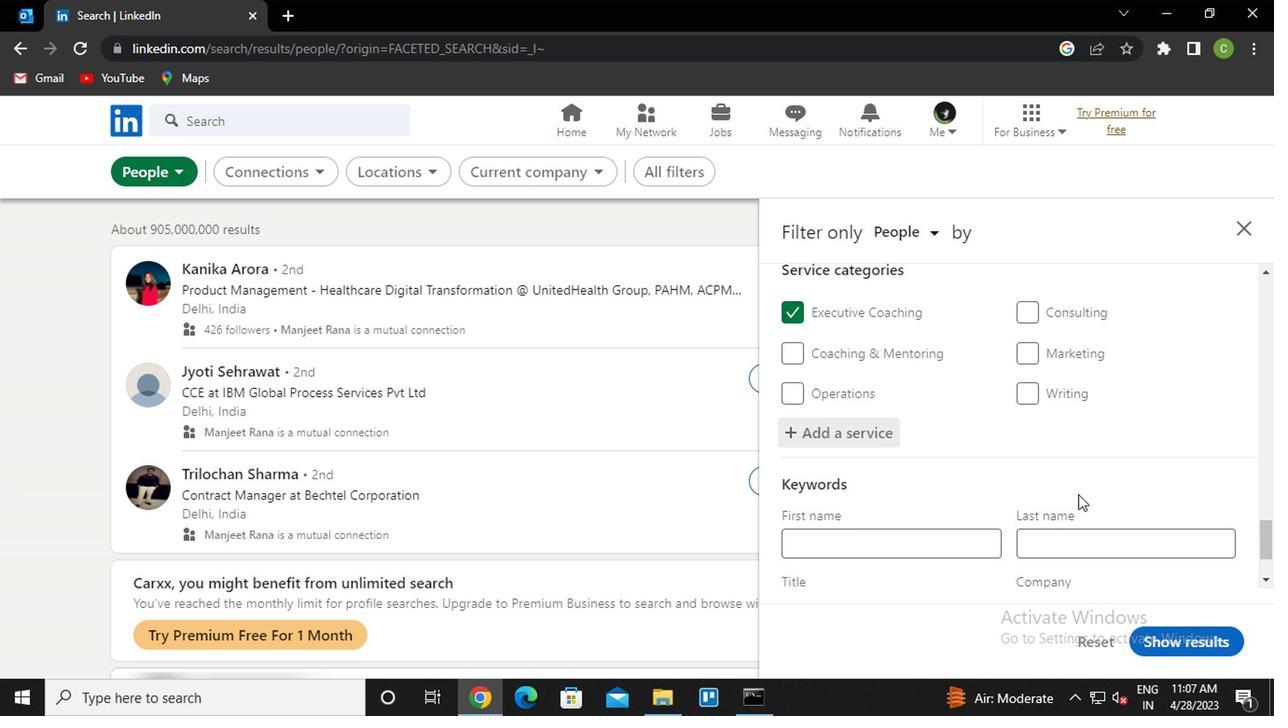 
Action: Mouse moved to (901, 507)
Screenshot: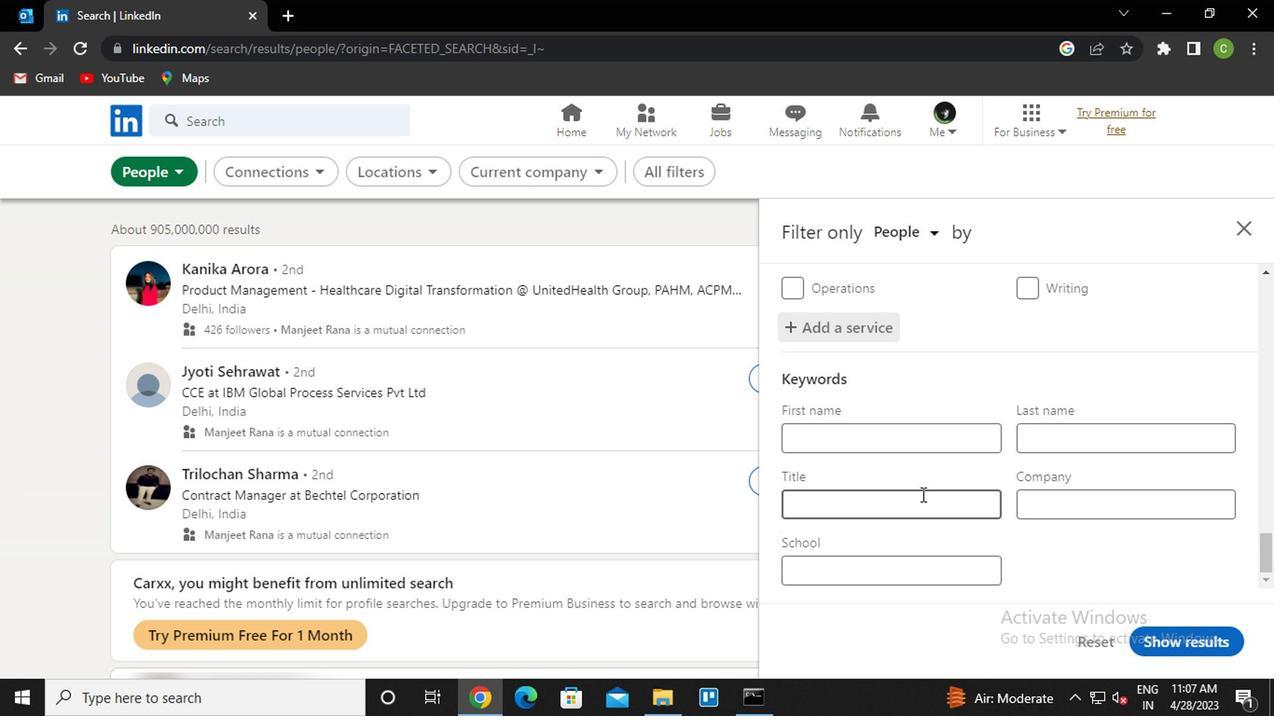 
Action: Mouse pressed left at (901, 507)
Screenshot: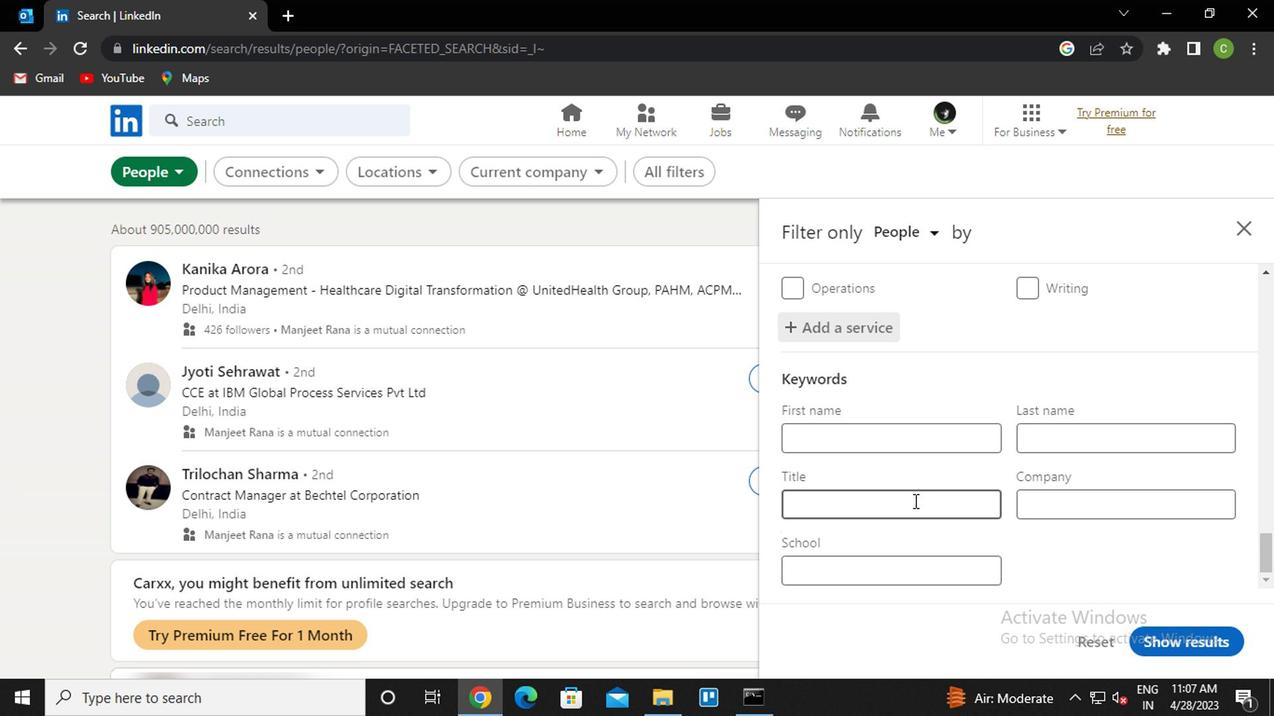 
Action: Key pressed <Key.caps_lock>t<Key.caps_lock>echnical<Key.space><Key.caps_lock>w<Key.caps_lock>riter
Screenshot: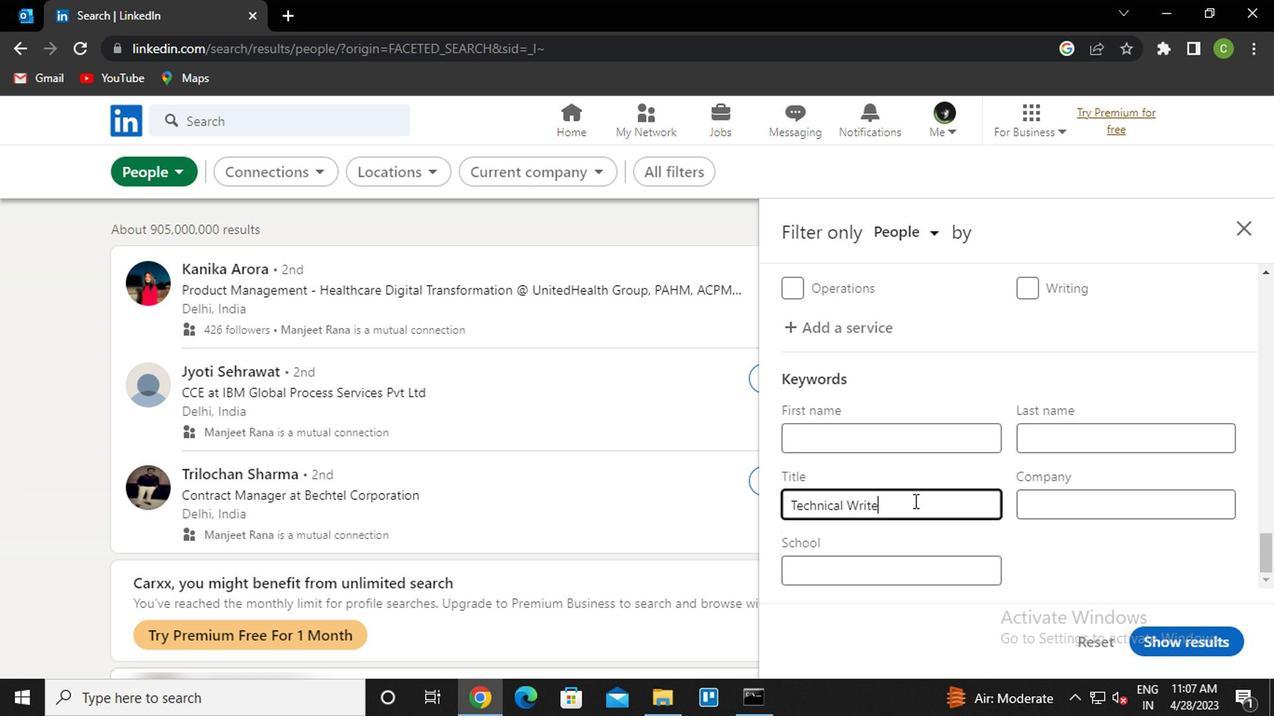 
Action: Mouse moved to (1161, 655)
Screenshot: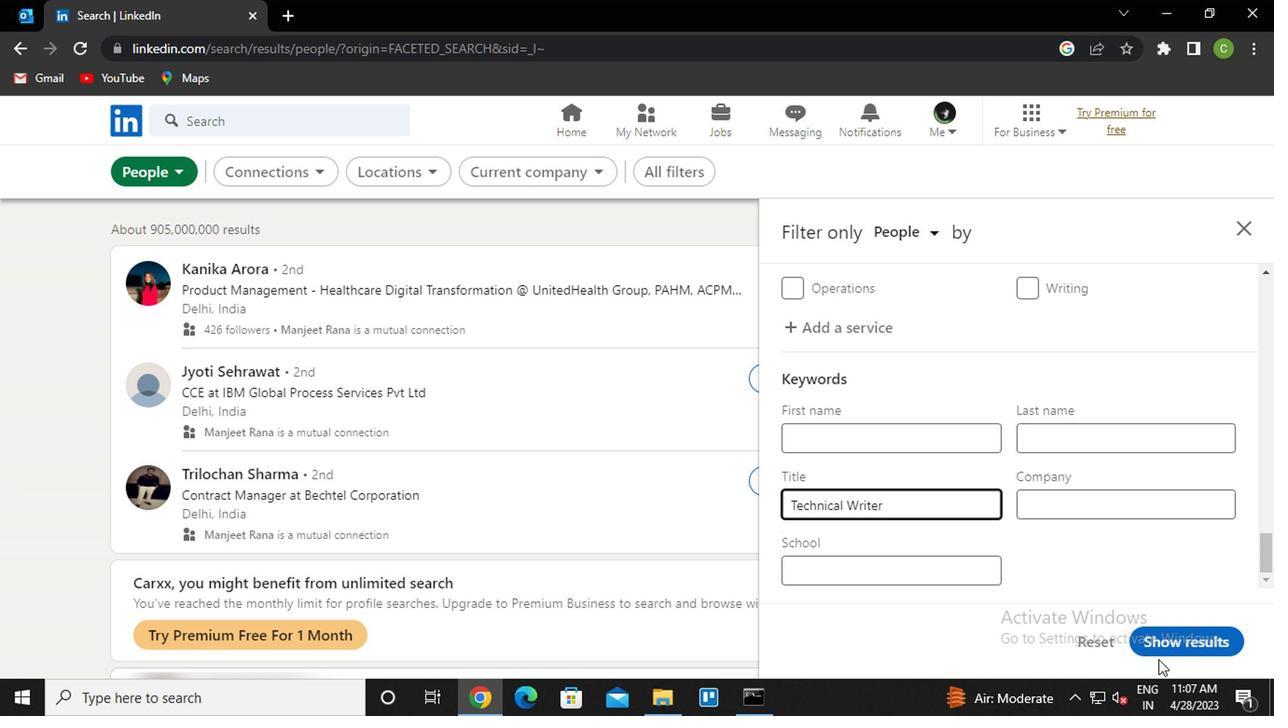 
Action: Mouse pressed left at (1161, 655)
Screenshot: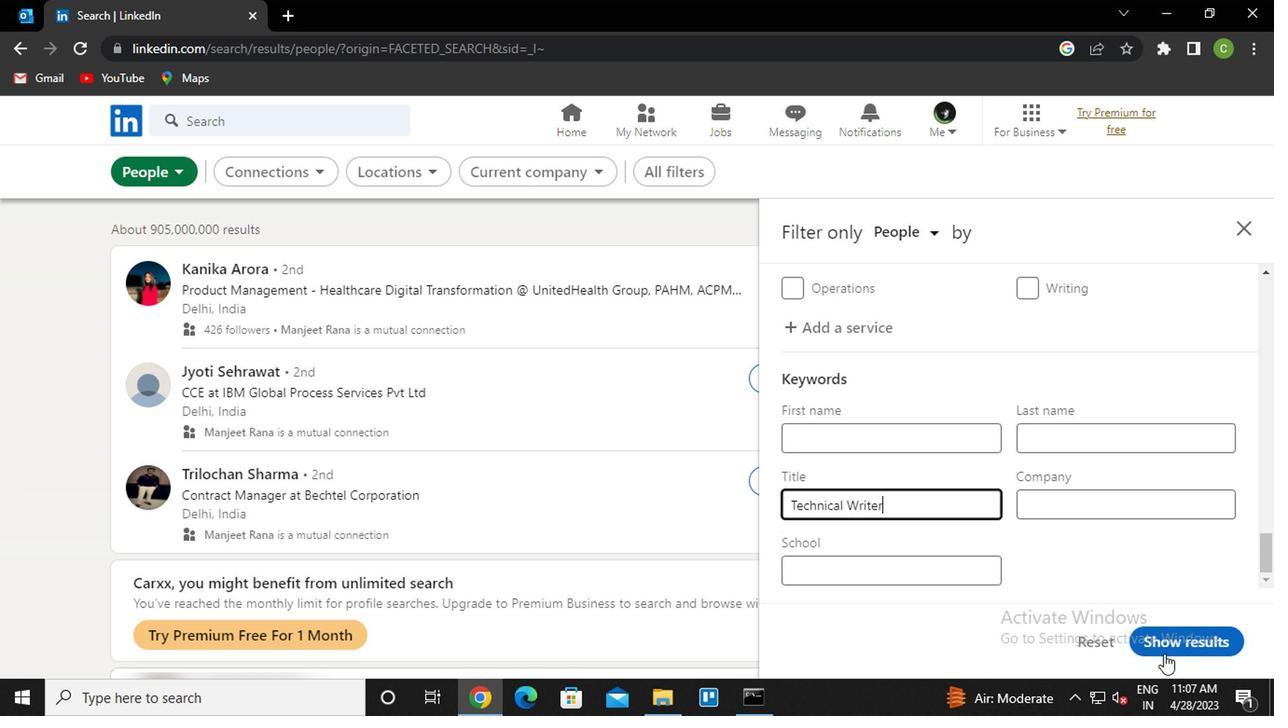 
Action: Mouse moved to (652, 593)
Screenshot: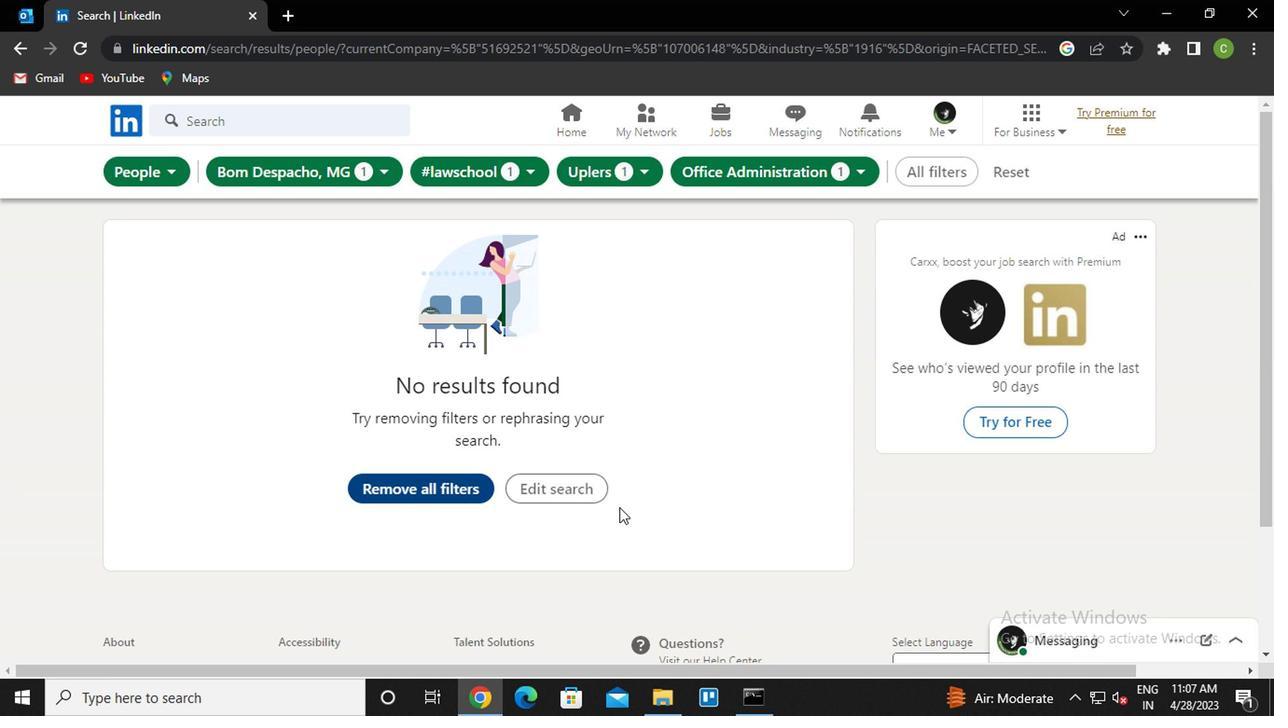 
